 Task: Log work in the project ByteBoost for the issue 'Create a new online platform for online gardening courses with advanced gardening tools and community features' spent time as '5w 5d 9h 41m' and remaining time as '3w 5d 18h 58m' and move to top of backlog. Now add the issue to the epic 'Cloud security compliance'. Log work in the project ByteBoost for the issue 'Implement a new cloud-based payroll management system for a company with advanced payroll processing and reporting features' spent time as '4w 2d 4h 50m' and remaining time as '4w 3d 21h 24m' and move to bottom of backlog. Now add the issue to the epic 'Enterprise resource planning (ERP) system implementation'
Action: Mouse moved to (292, 586)
Screenshot: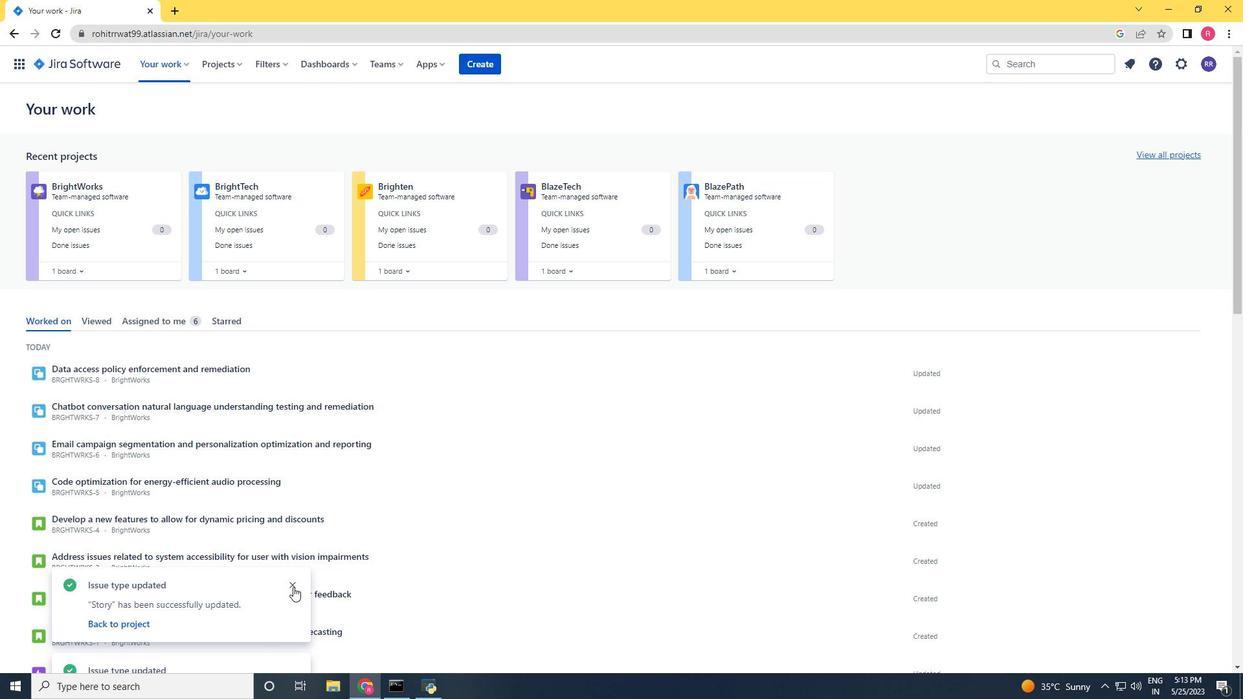 
Action: Mouse pressed left at (292, 586)
Screenshot: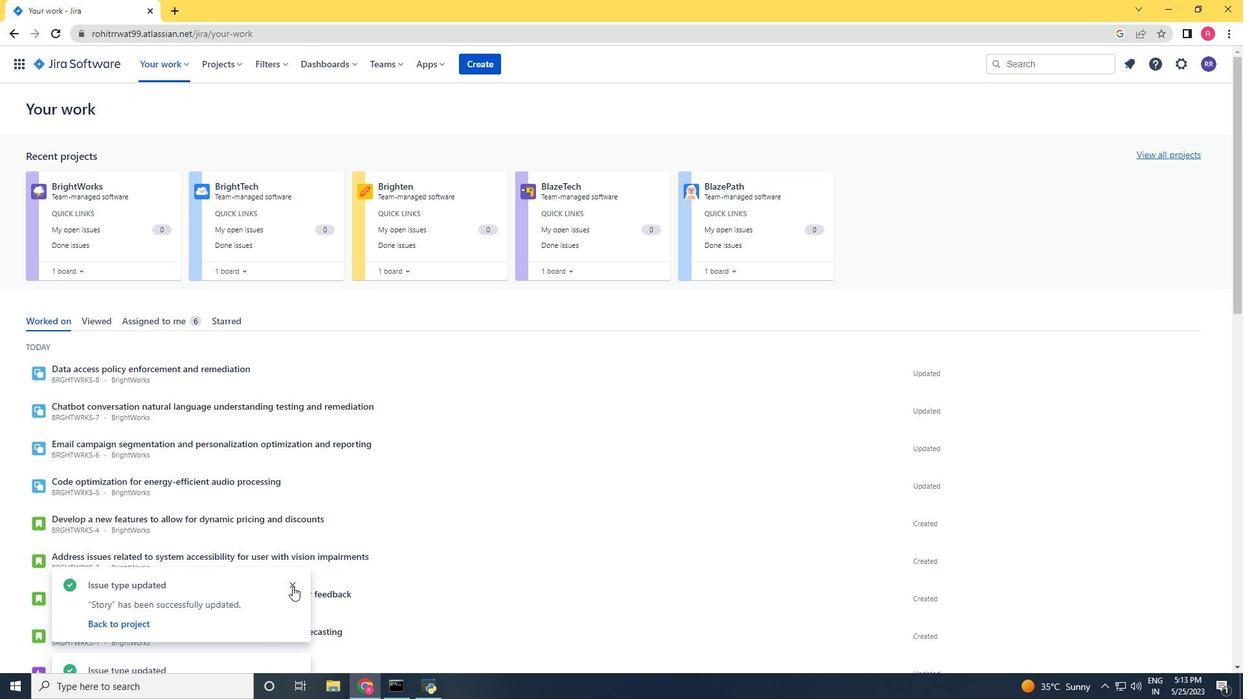 
Action: Mouse moved to (288, 586)
Screenshot: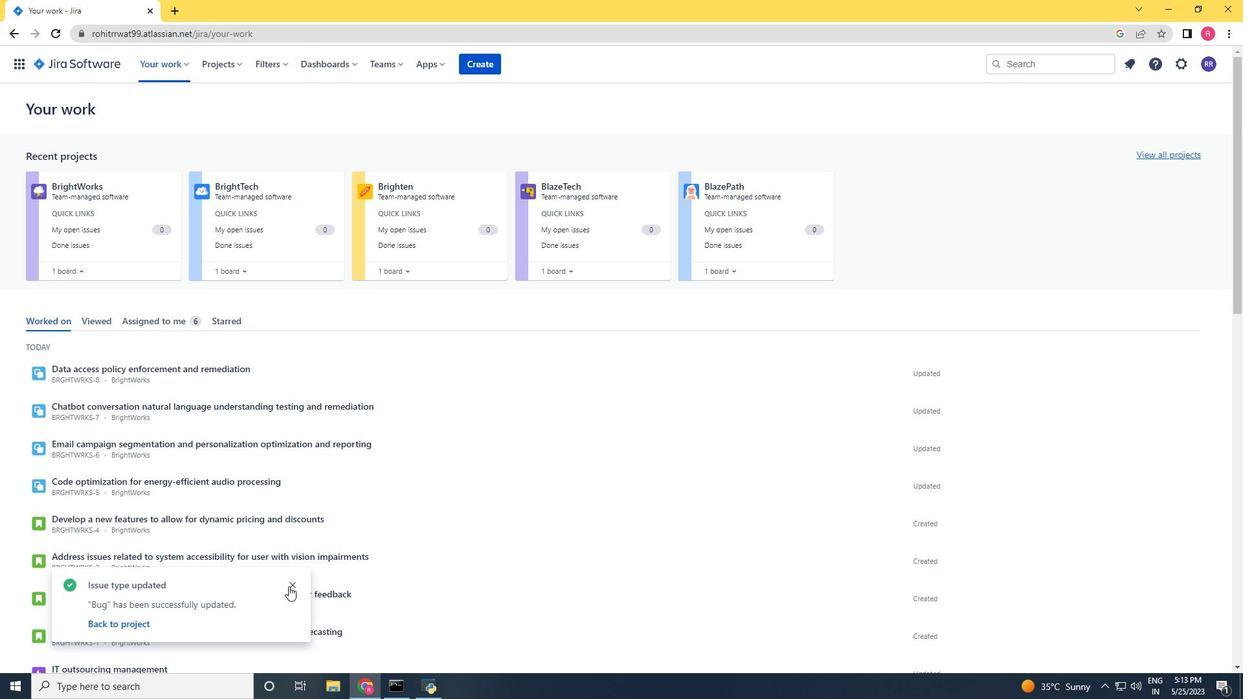 
Action: Mouse pressed left at (288, 586)
Screenshot: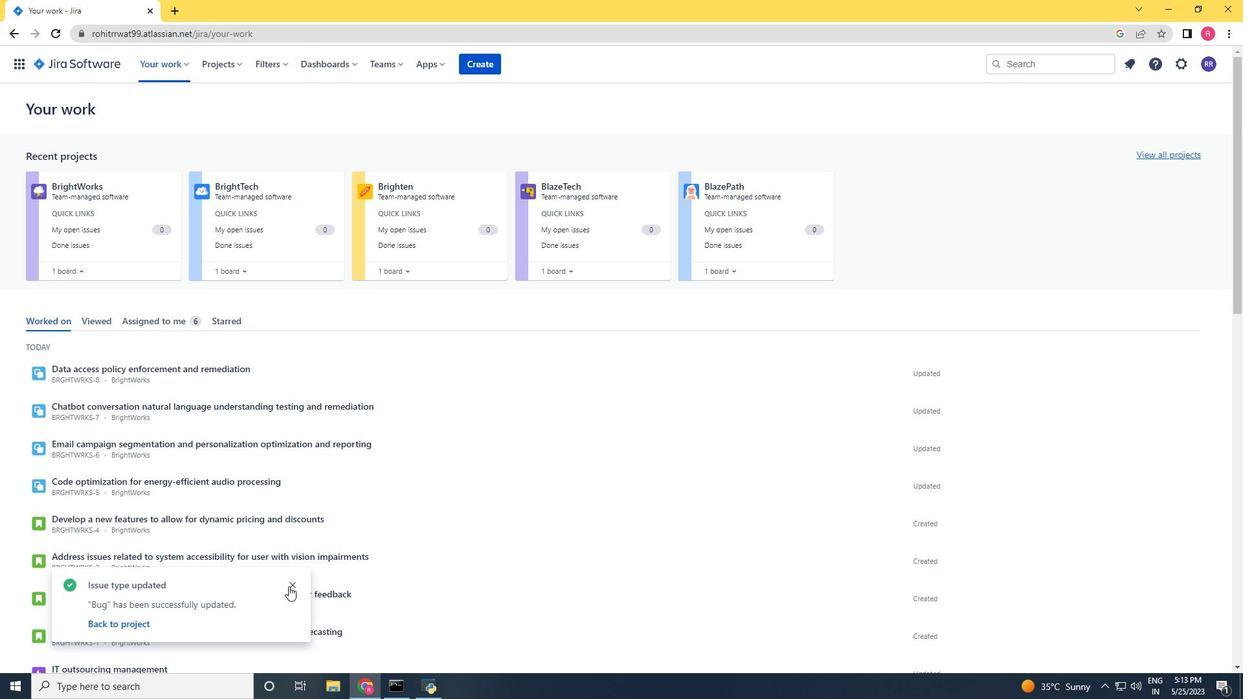 
Action: Mouse moved to (235, 68)
Screenshot: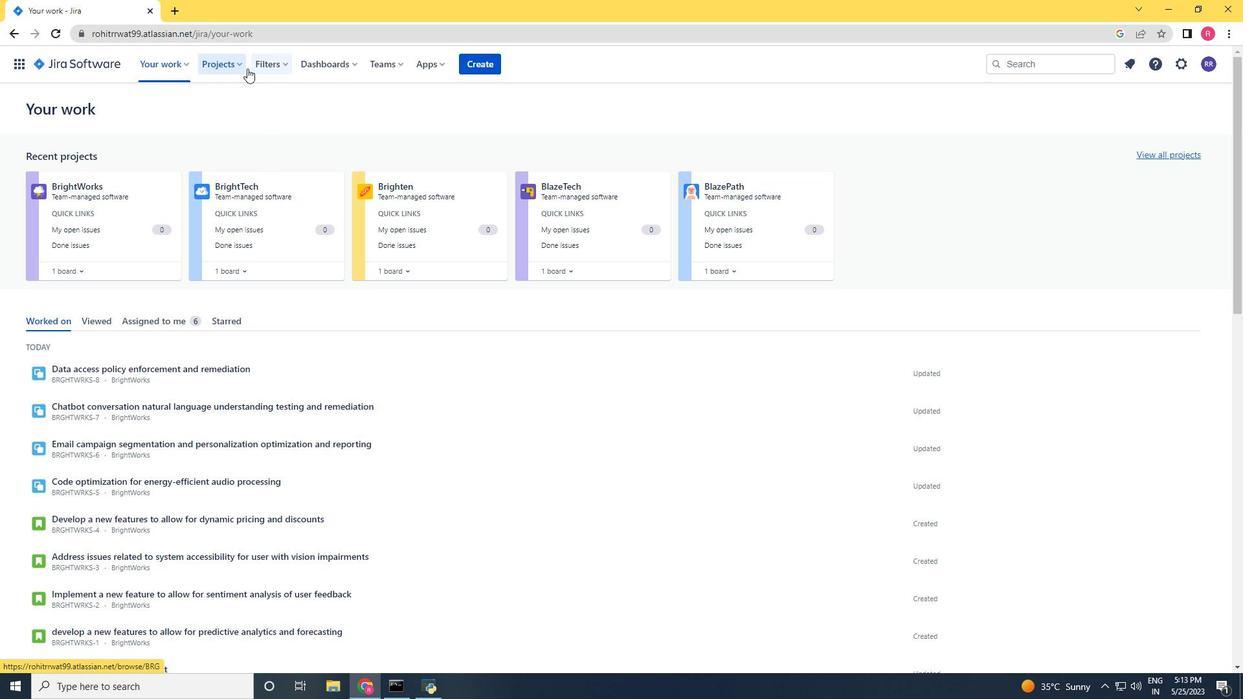 
Action: Mouse pressed left at (235, 68)
Screenshot: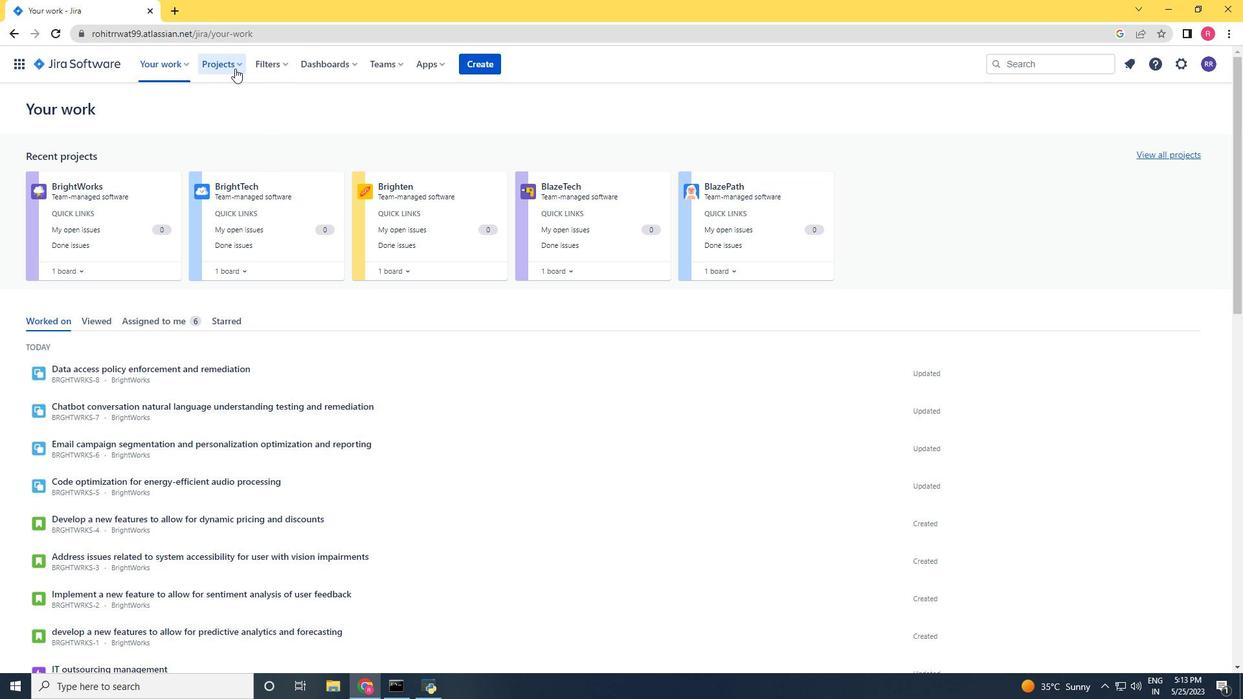
Action: Mouse moved to (250, 135)
Screenshot: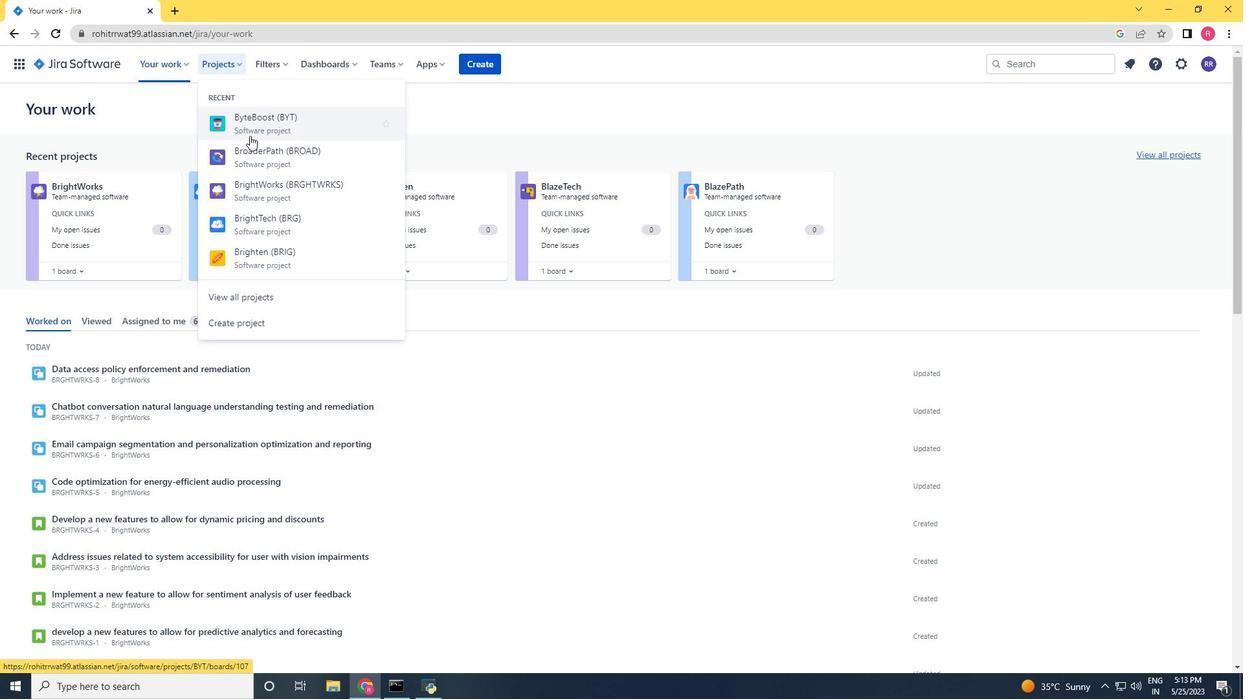 
Action: Mouse pressed left at (250, 135)
Screenshot: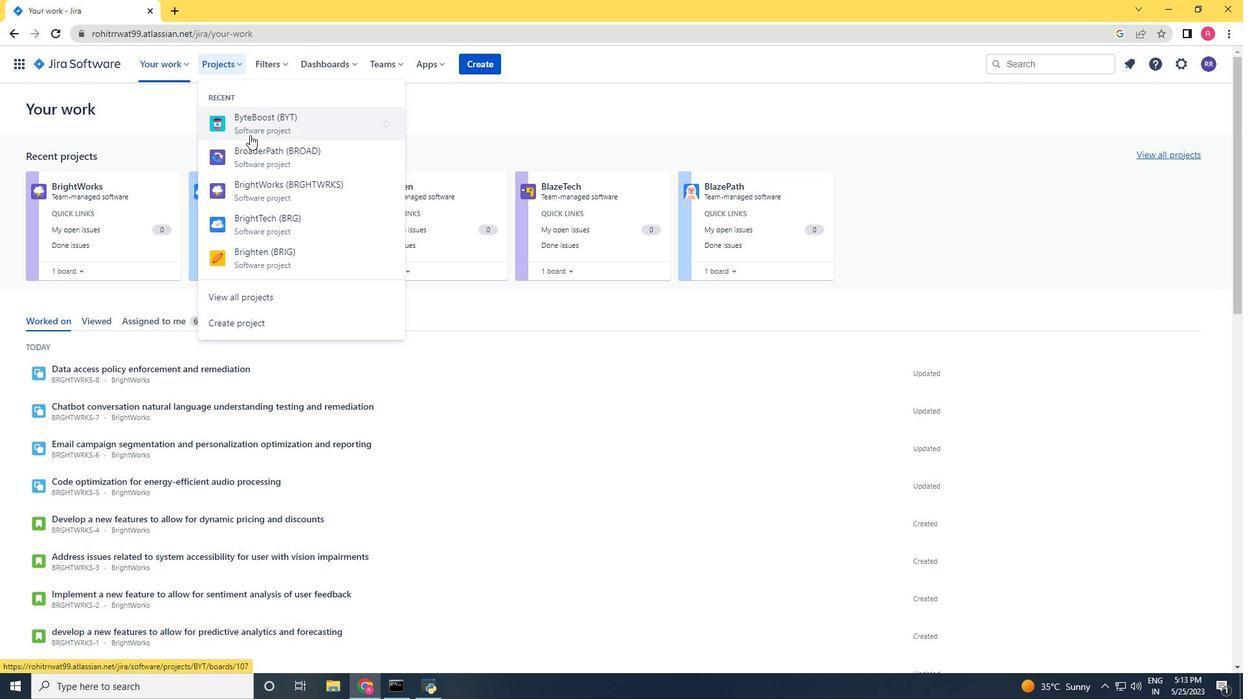 
Action: Mouse moved to (73, 193)
Screenshot: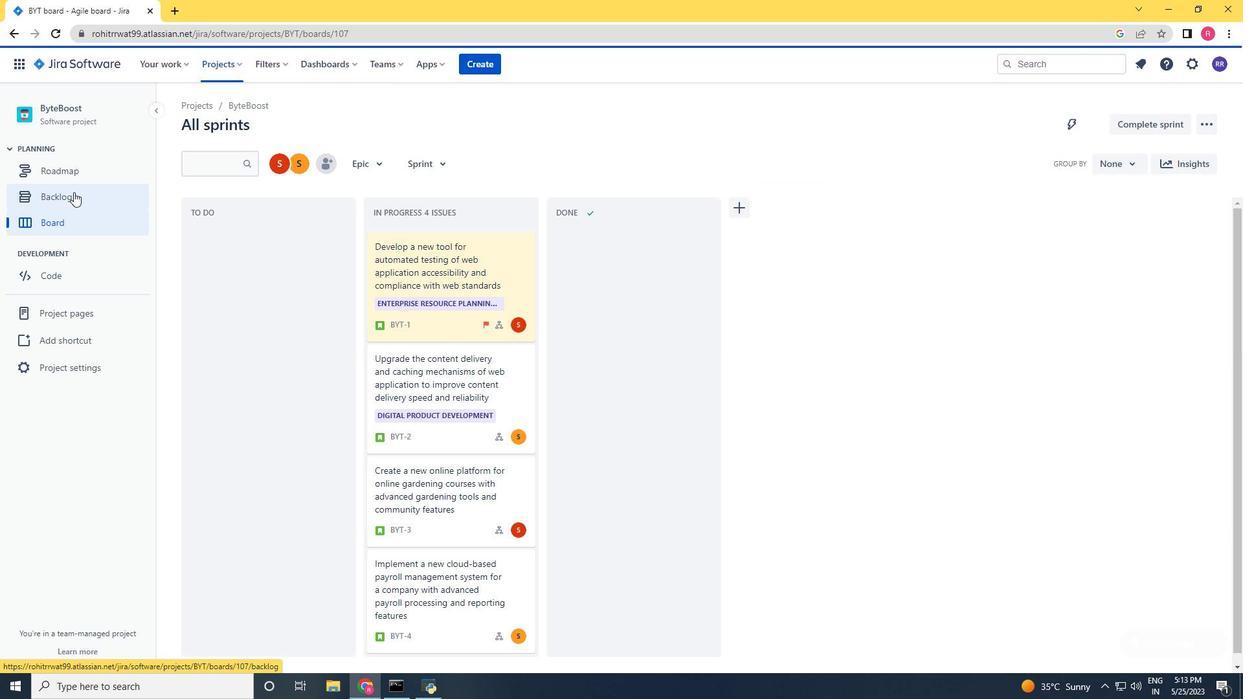 
Action: Mouse pressed left at (73, 193)
Screenshot: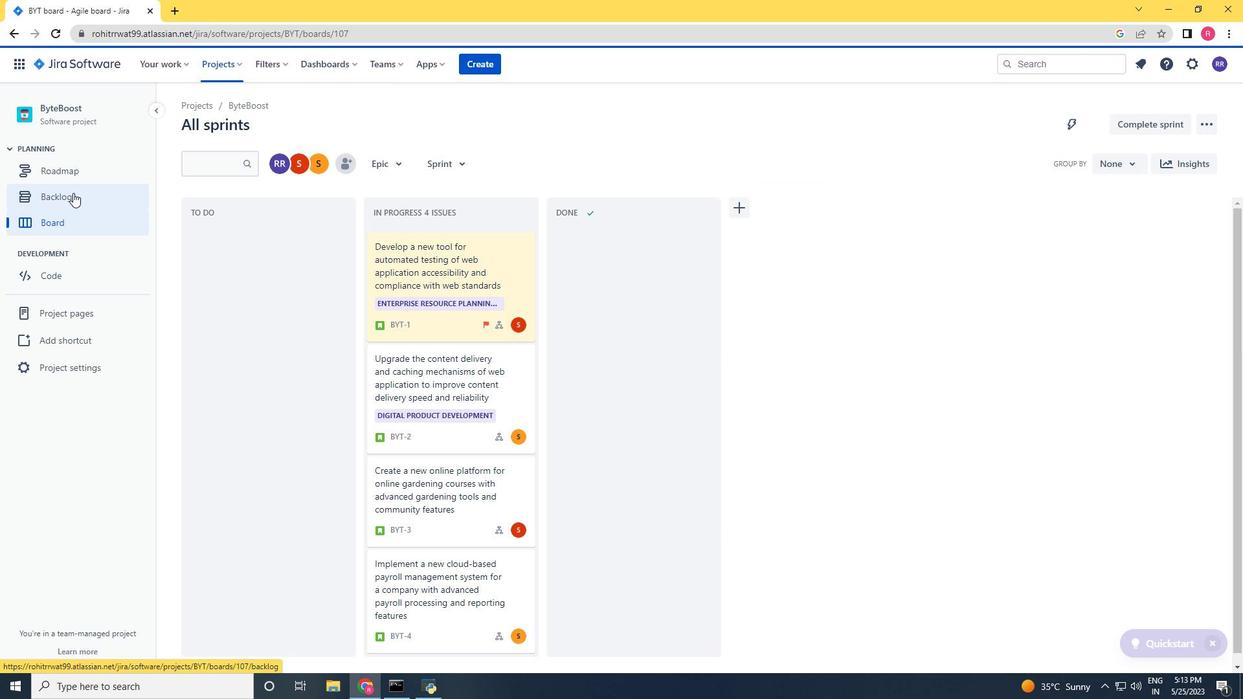
Action: Mouse moved to (980, 457)
Screenshot: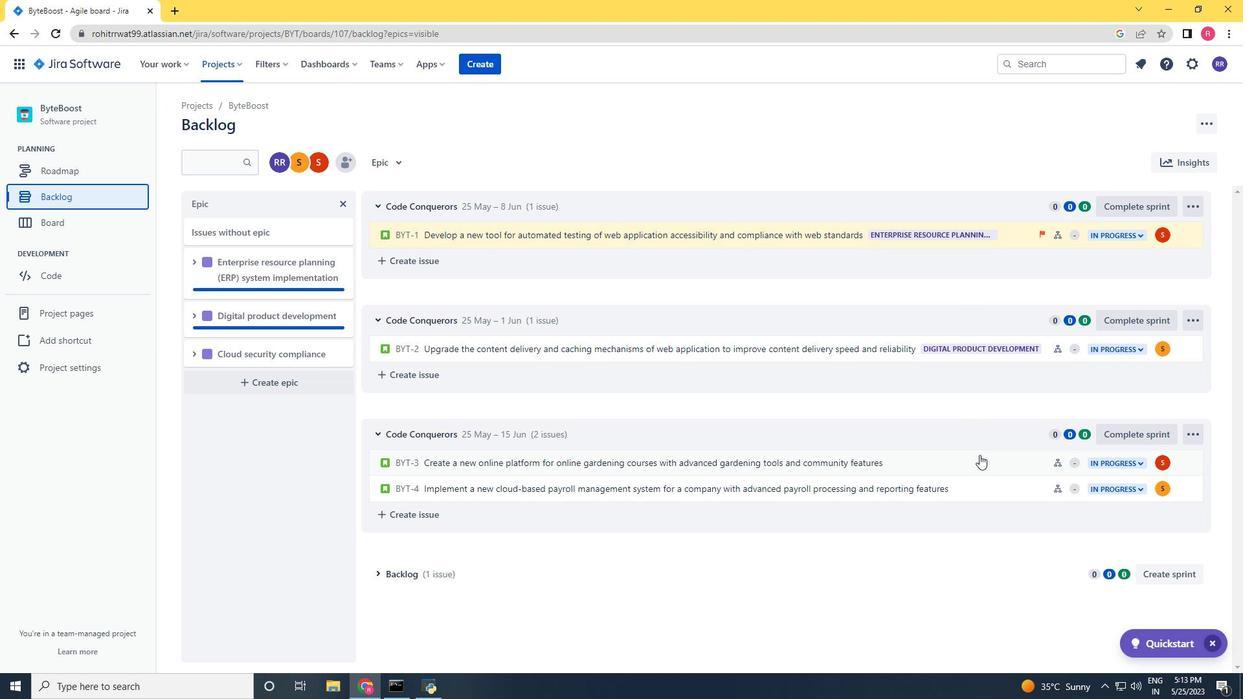 
Action: Mouse pressed left at (980, 457)
Screenshot: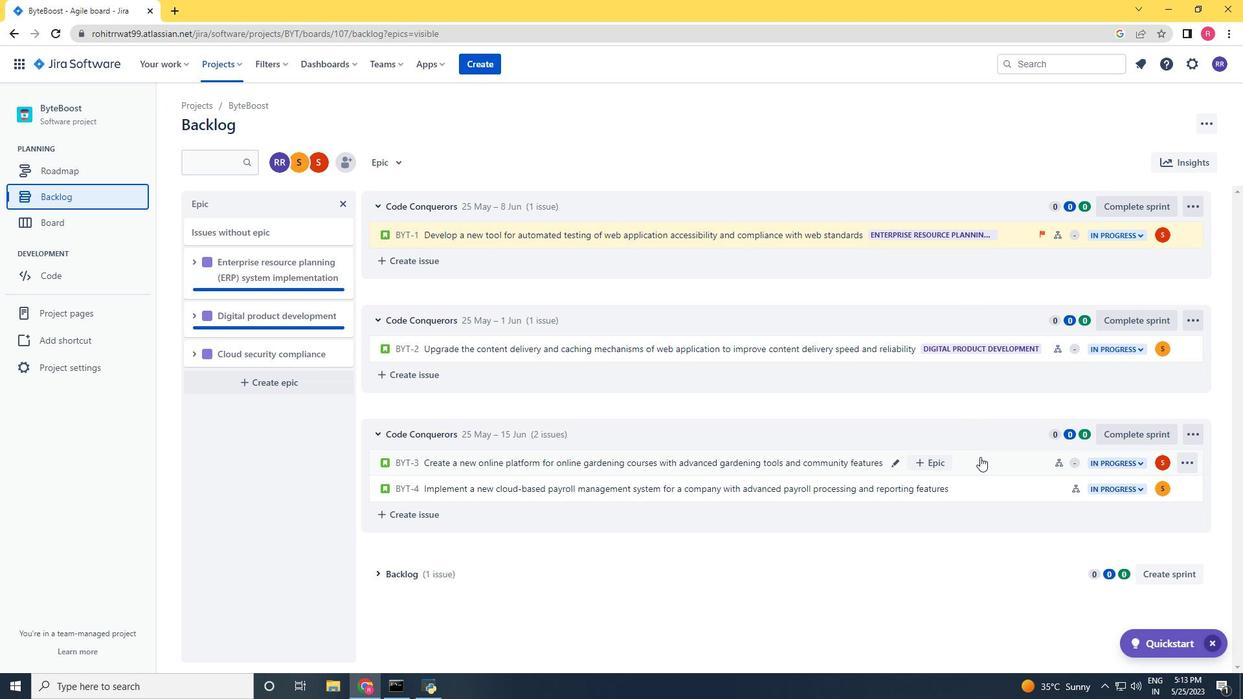 
Action: Mouse moved to (1188, 195)
Screenshot: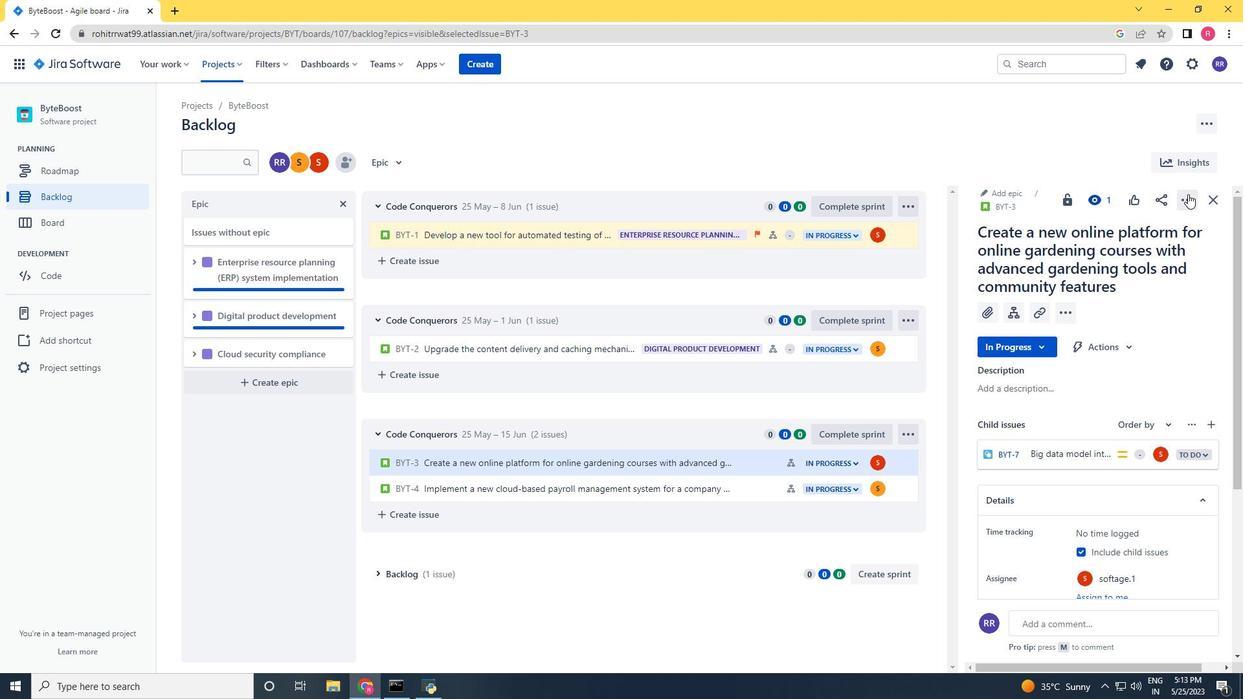 
Action: Mouse pressed left at (1188, 195)
Screenshot: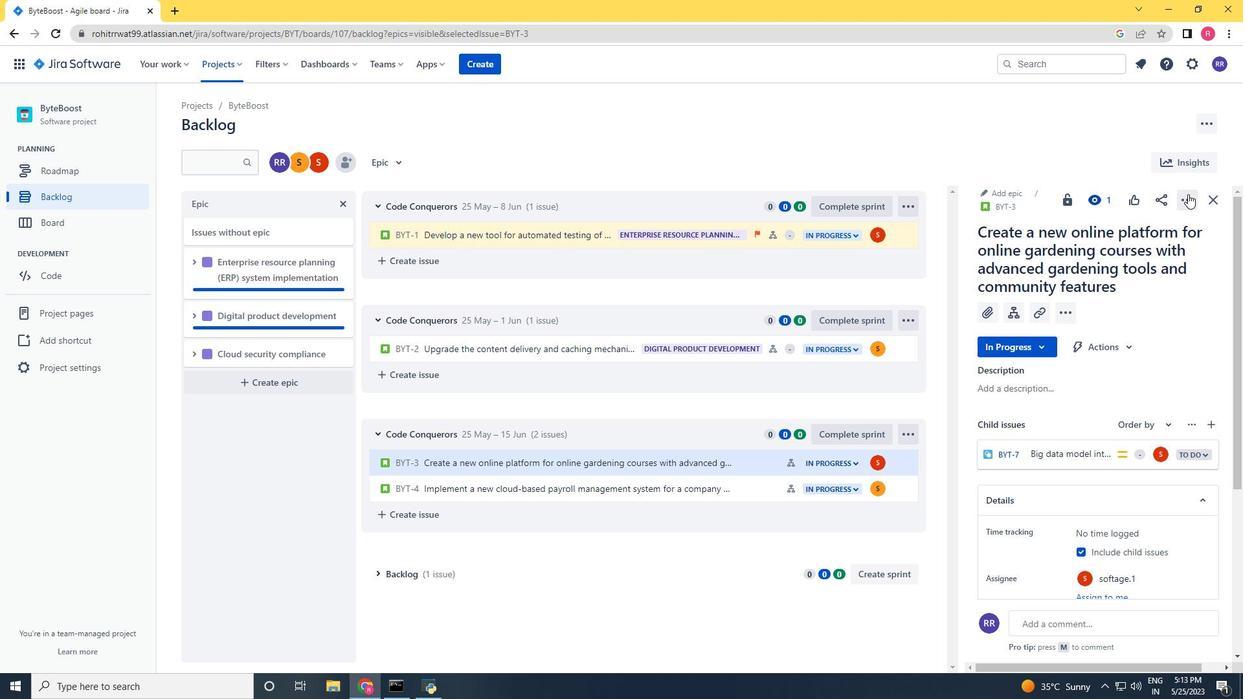 
Action: Mouse moved to (1108, 242)
Screenshot: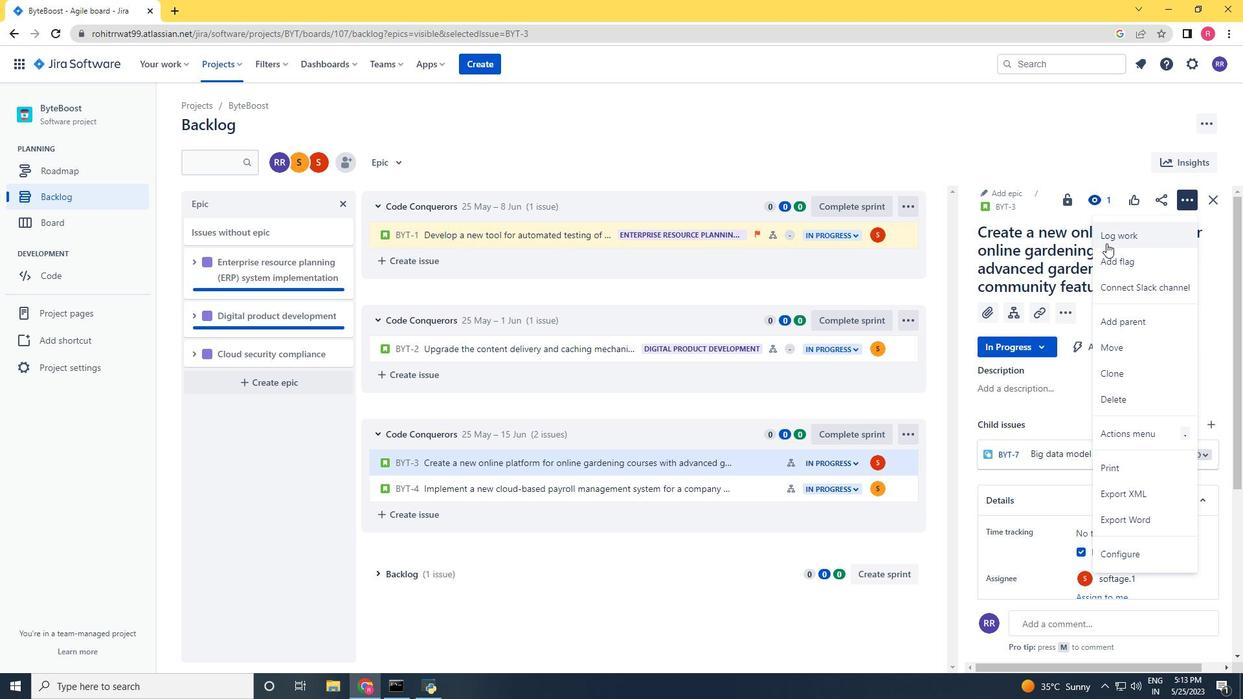 
Action: Mouse pressed left at (1108, 242)
Screenshot: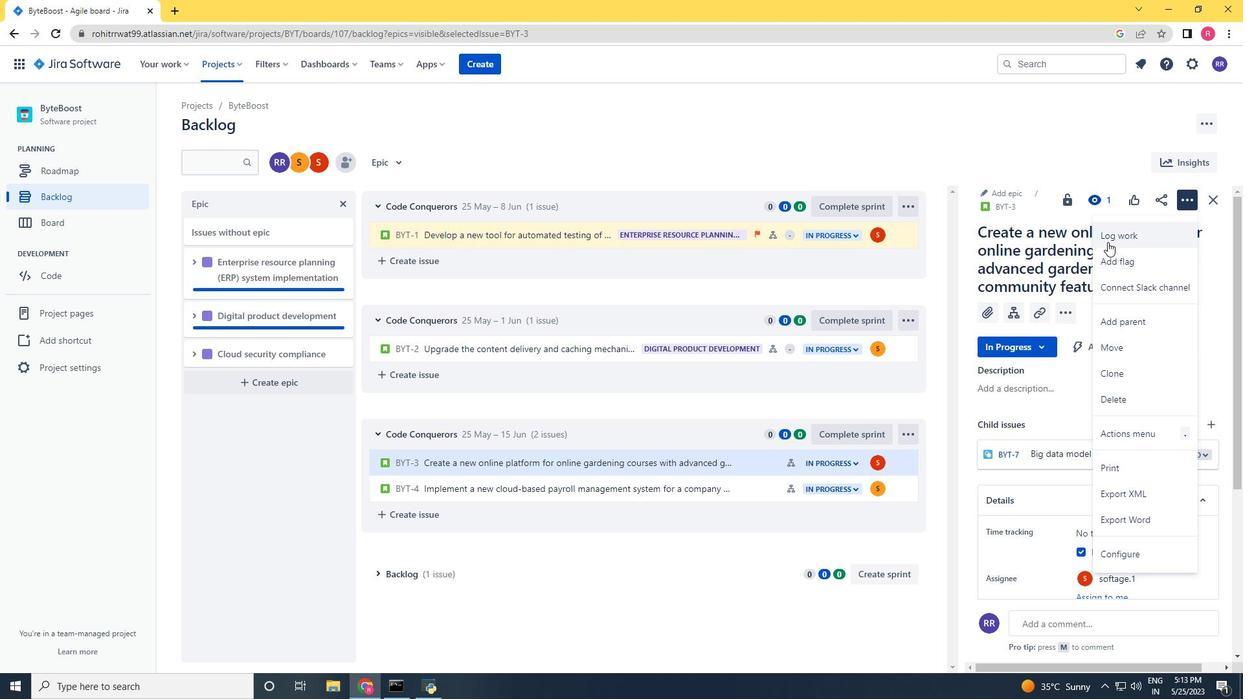 
Action: Mouse moved to (1109, 241)
Screenshot: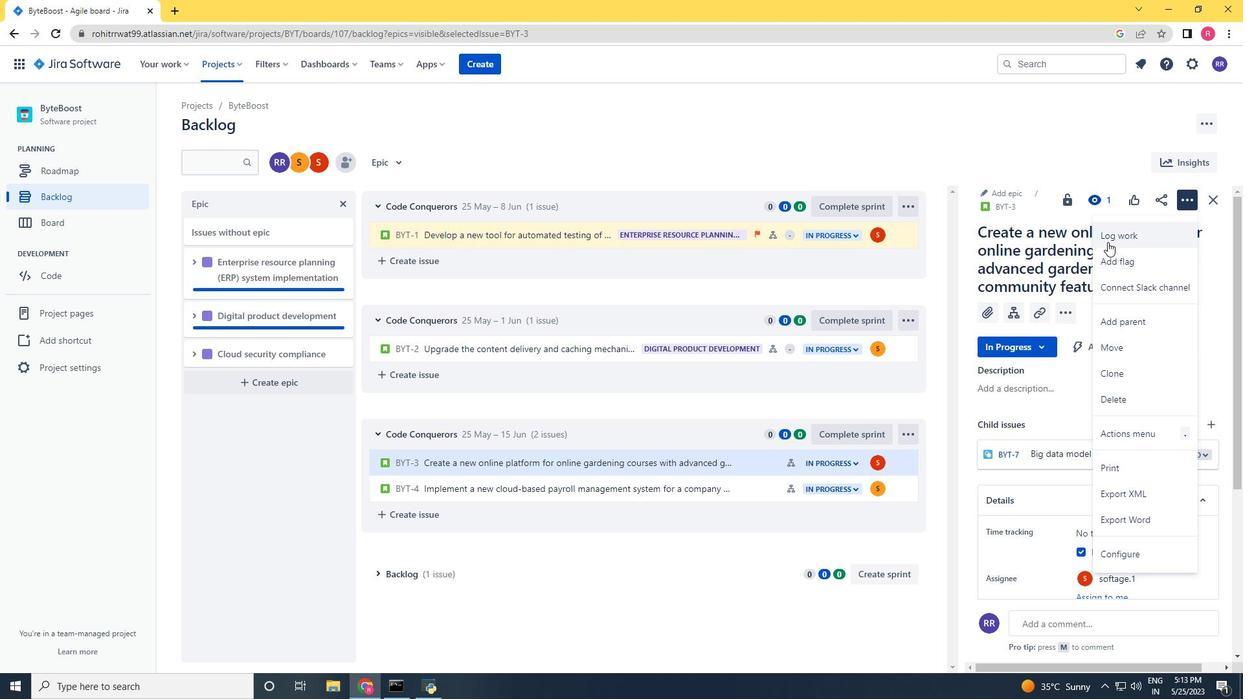 
Action: Key pressed 5w<Key.space>5d<Key.space>9h<Key.space>41m<Key.tab>3w<Key.space><Key.space>5d<Key.space>18h<Key.space>58m
Screenshot: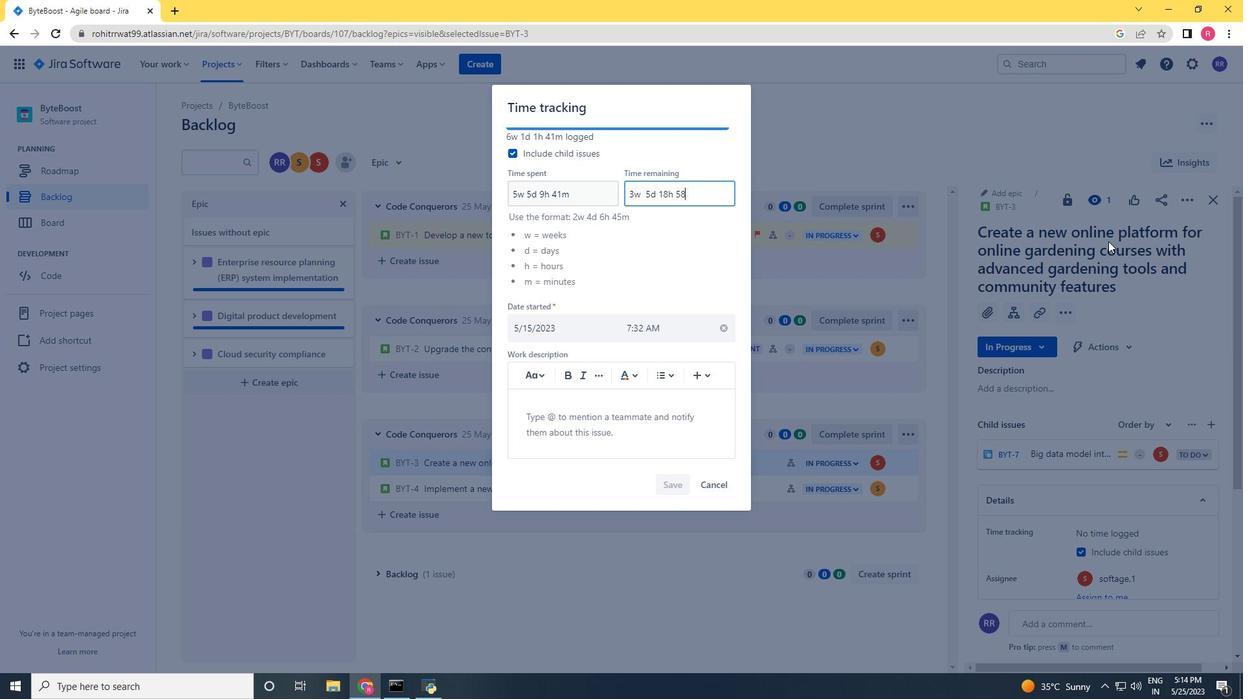 
Action: Mouse moved to (645, 195)
Screenshot: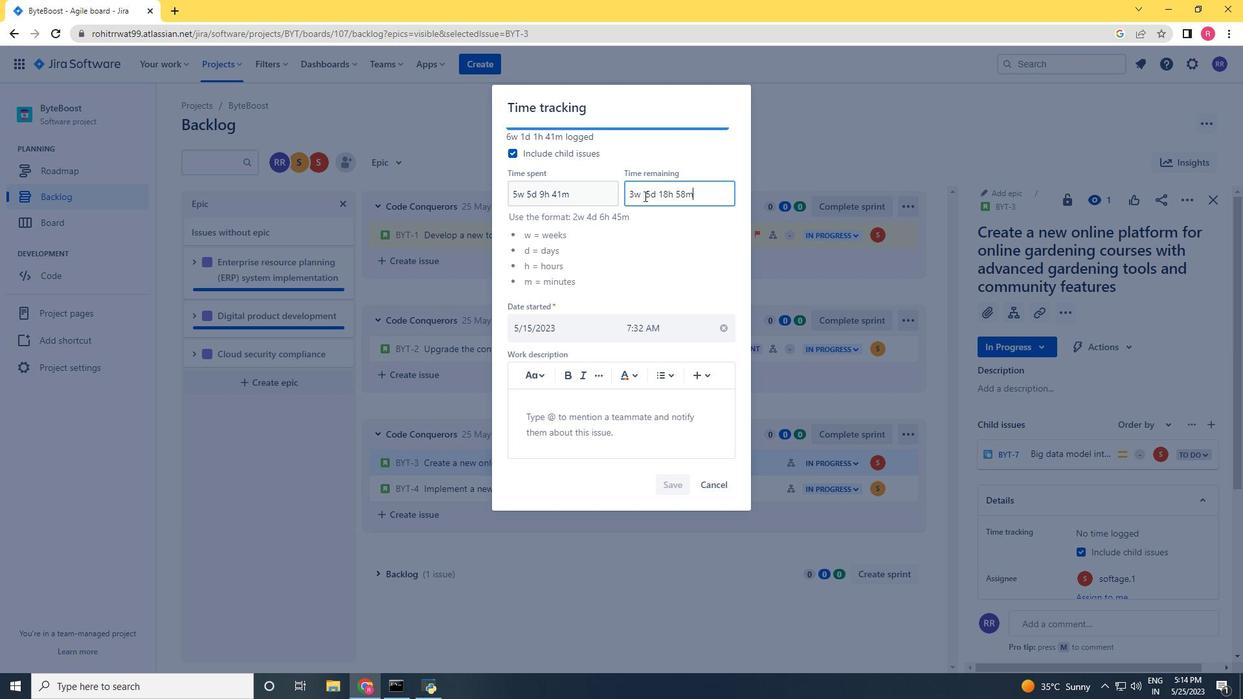 
Action: Mouse pressed left at (645, 195)
Screenshot: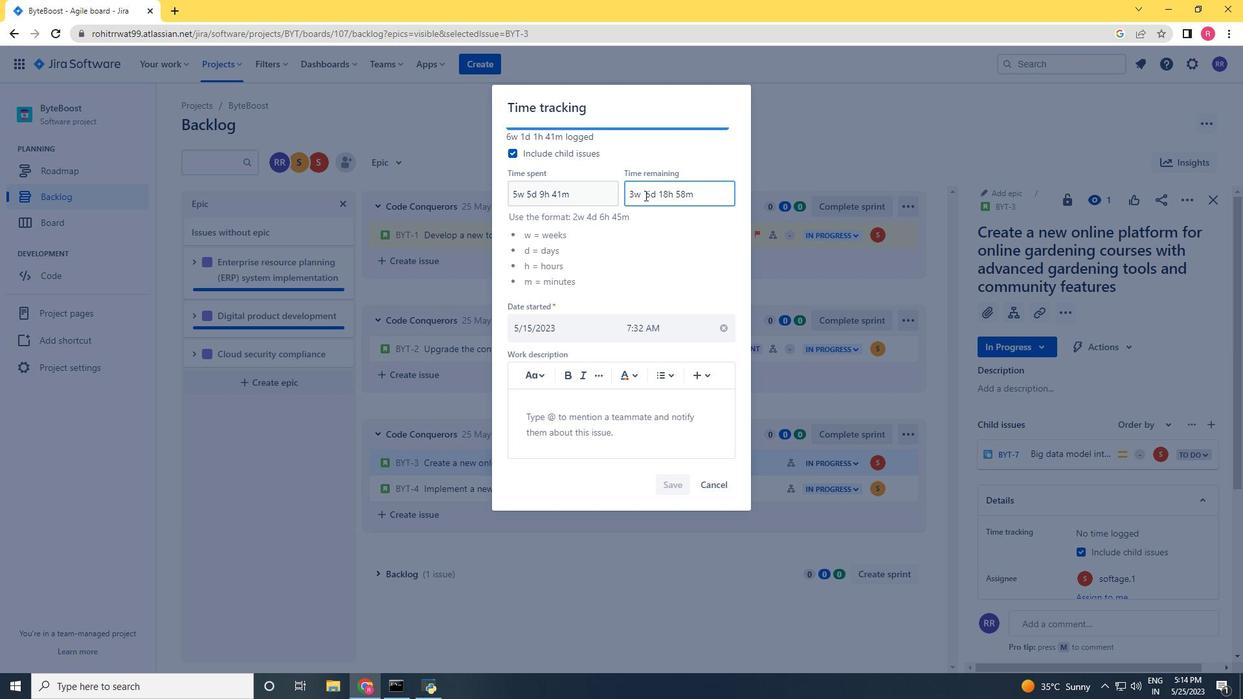 
Action: Key pressed <Key.backspace>
Screenshot: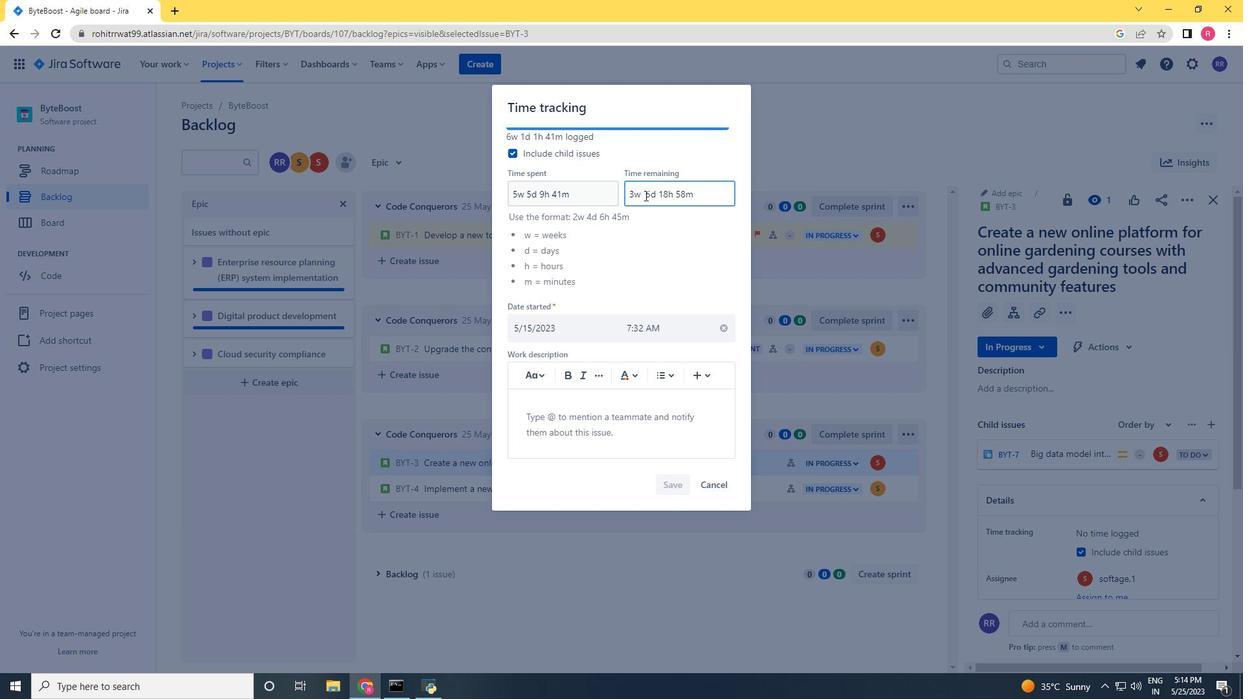
Action: Mouse moved to (664, 488)
Screenshot: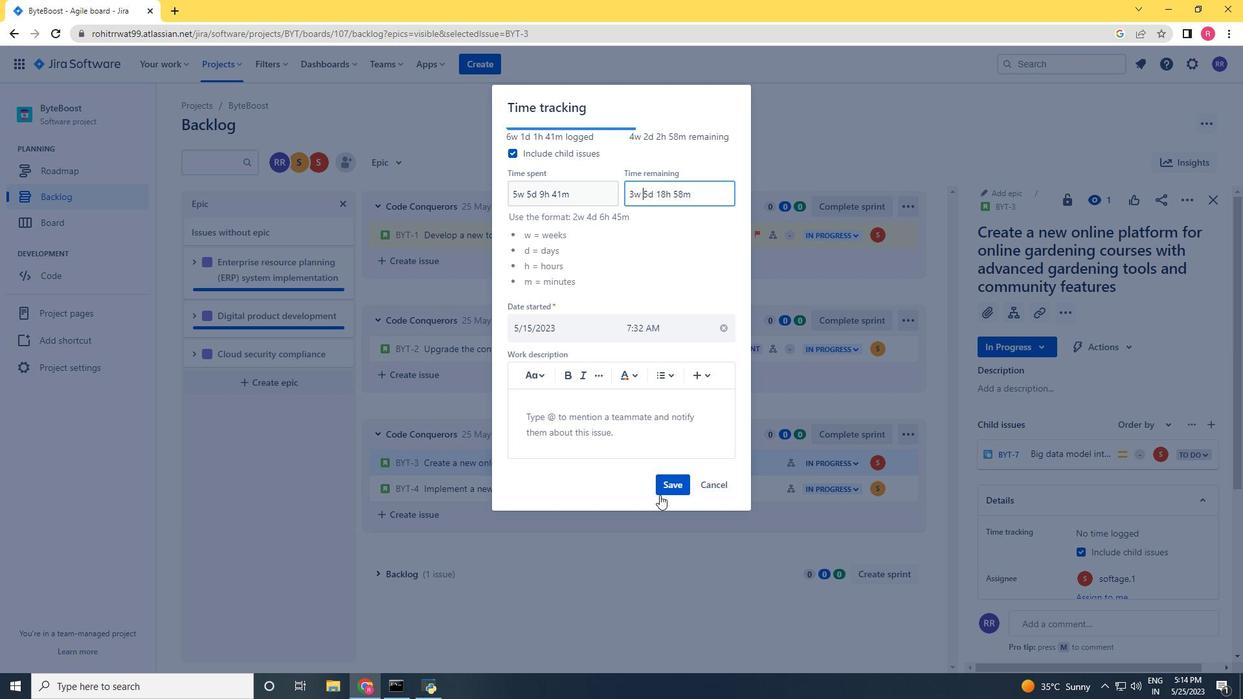 
Action: Mouse pressed left at (664, 488)
Screenshot: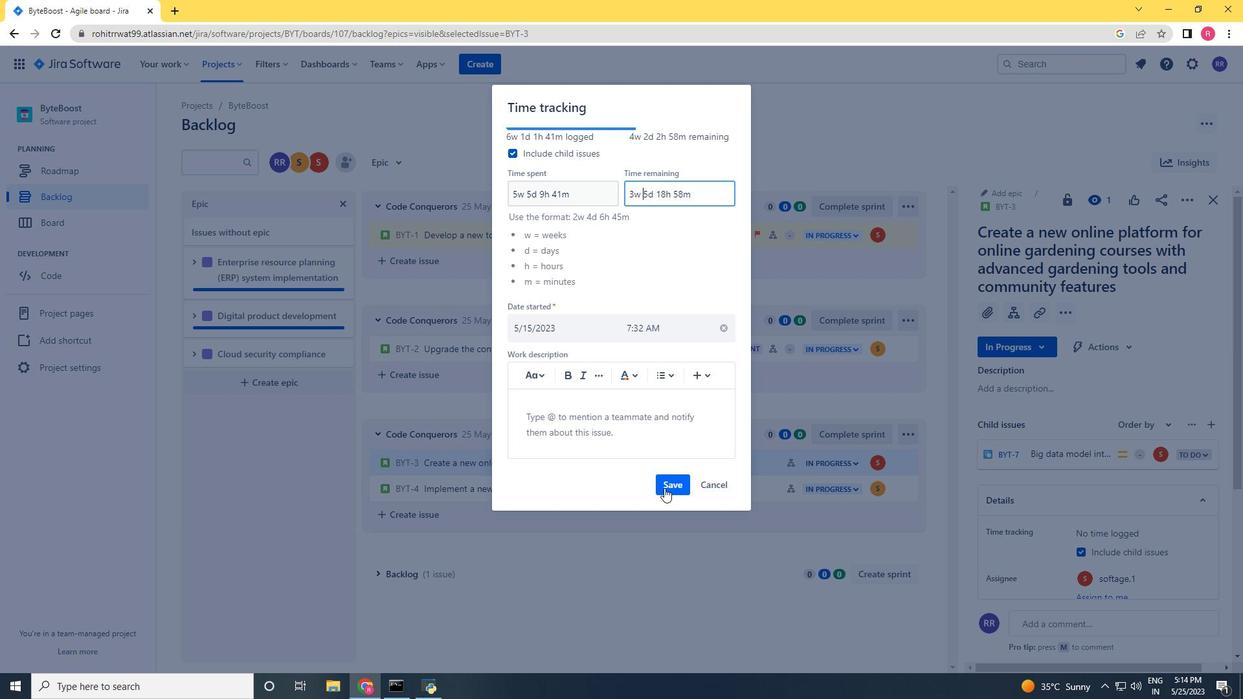 
Action: Mouse moved to (907, 464)
Screenshot: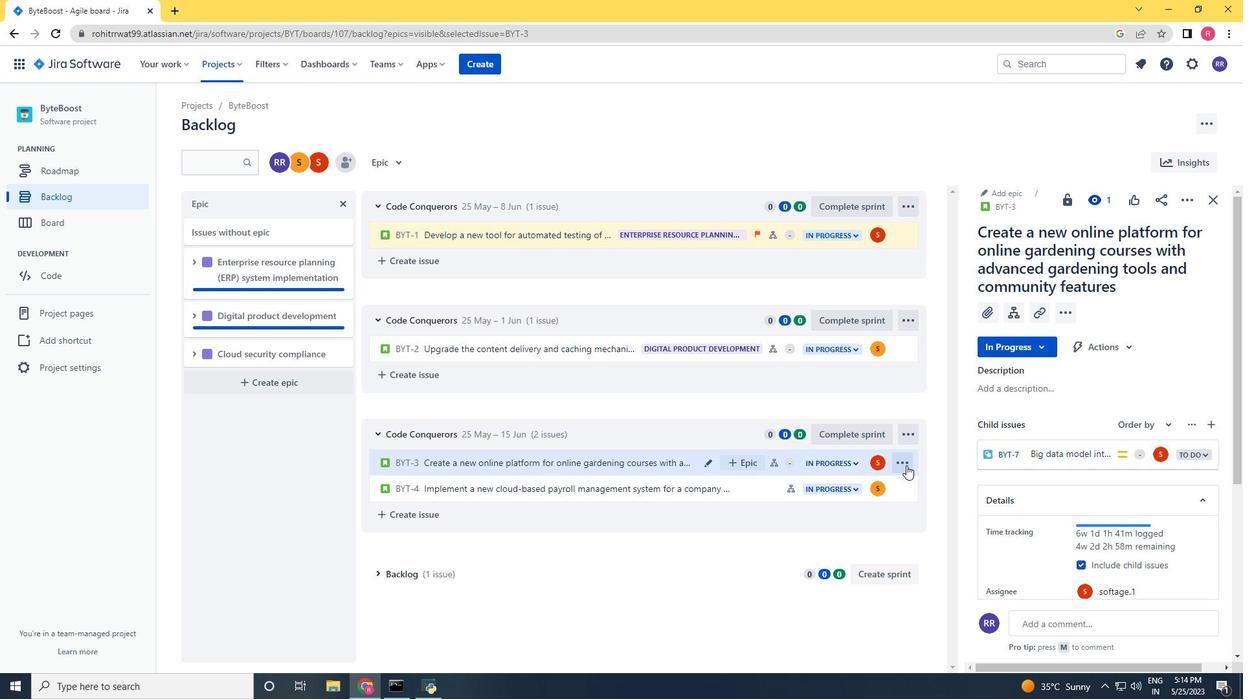 
Action: Mouse pressed left at (907, 464)
Screenshot: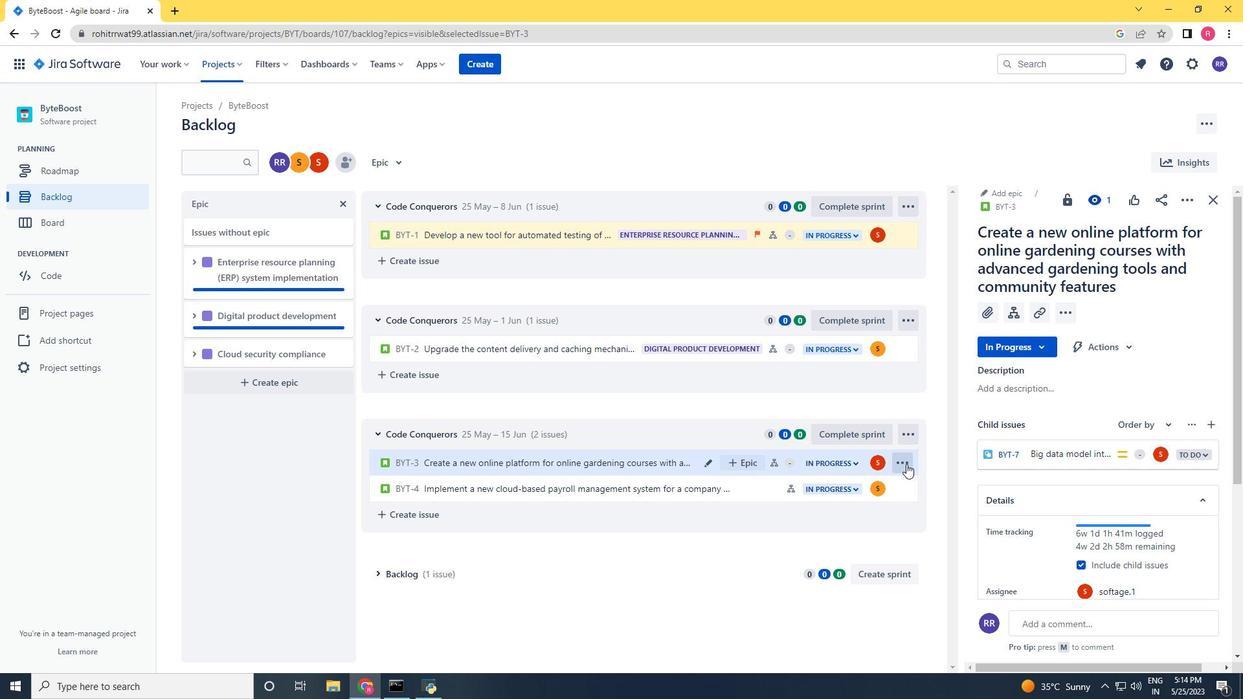 
Action: Mouse moved to (873, 415)
Screenshot: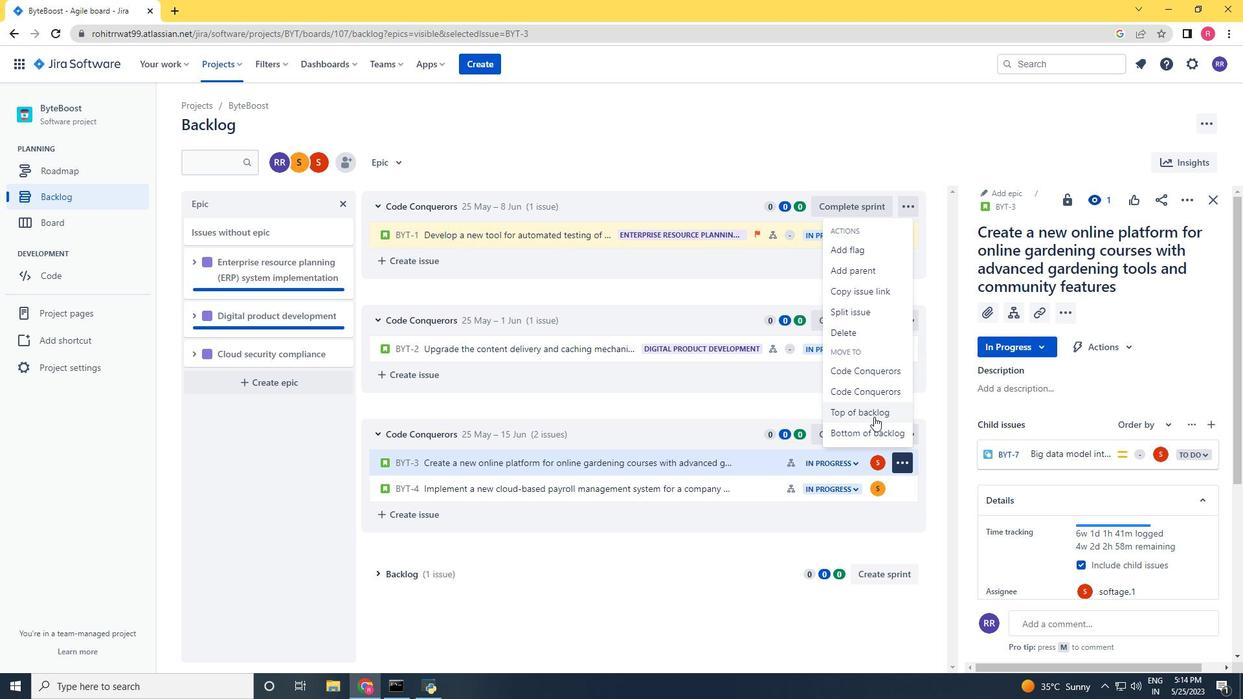 
Action: Mouse pressed left at (873, 415)
Screenshot: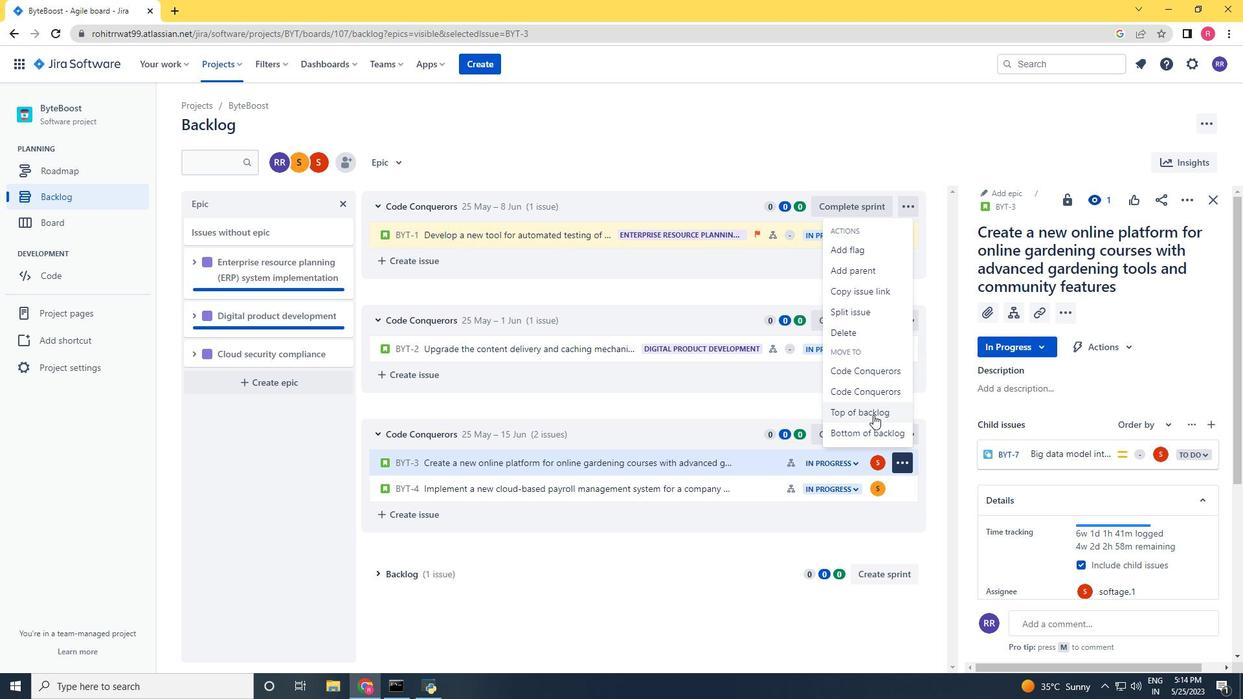 
Action: Mouse moved to (654, 207)
Screenshot: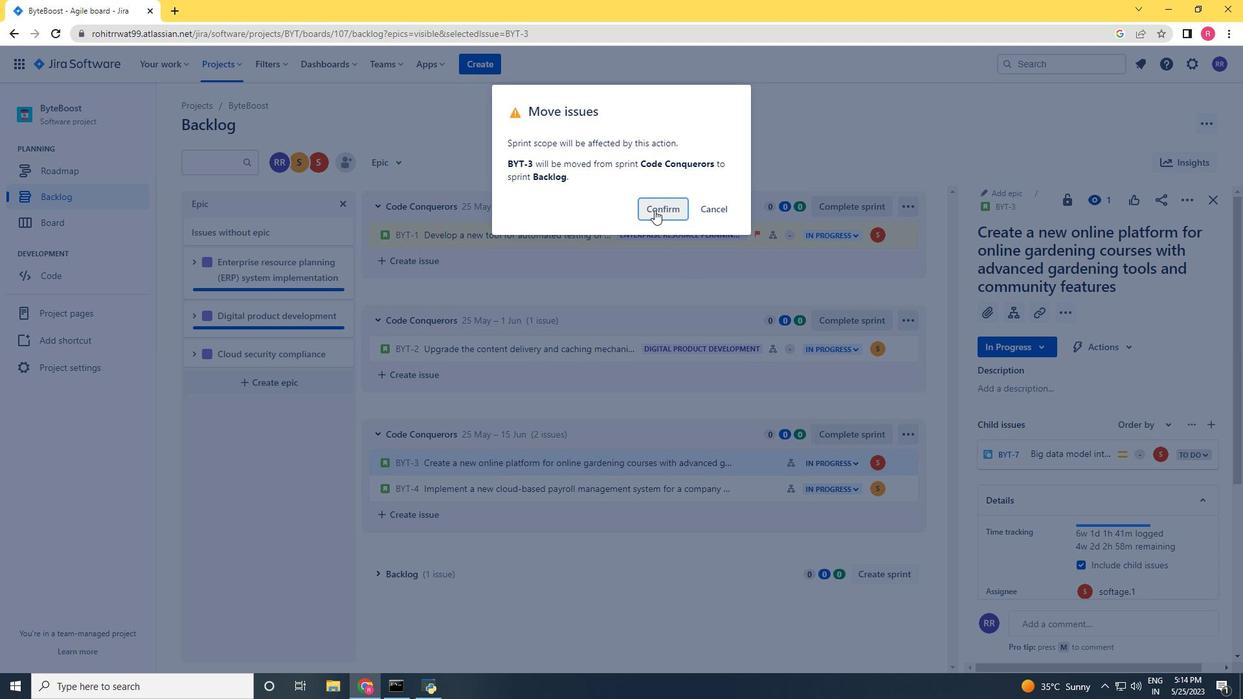 
Action: Mouse pressed left at (654, 207)
Screenshot: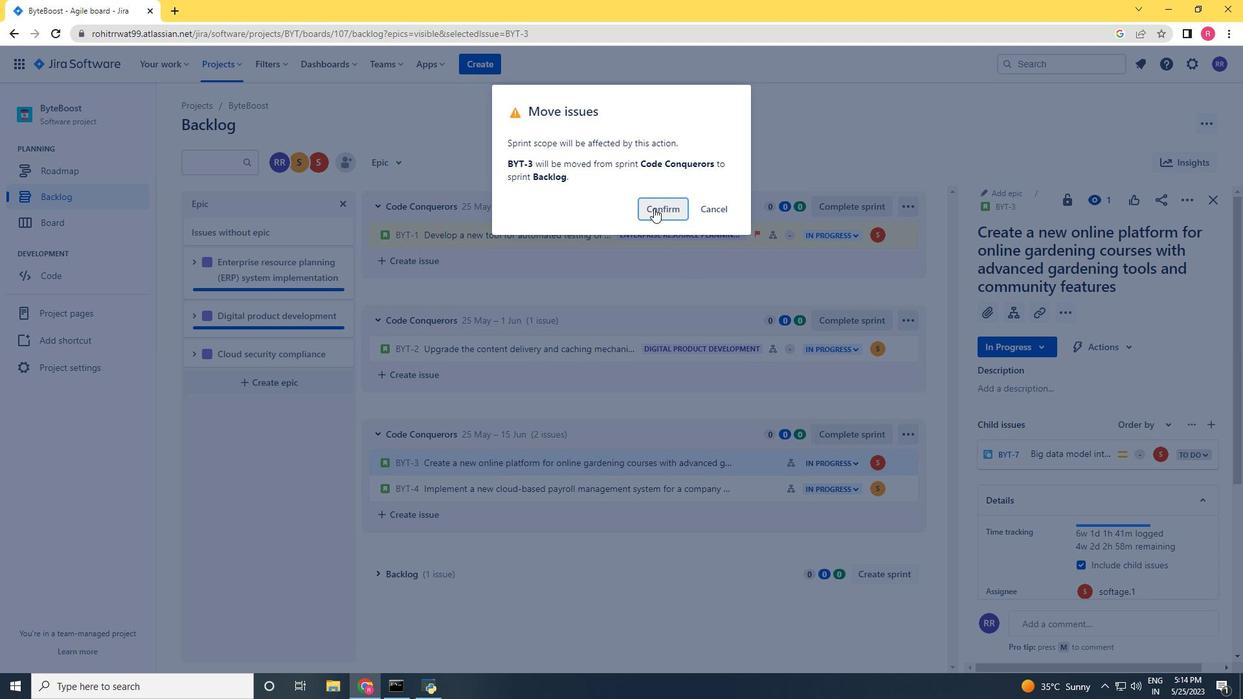
Action: Mouse moved to (893, 530)
Screenshot: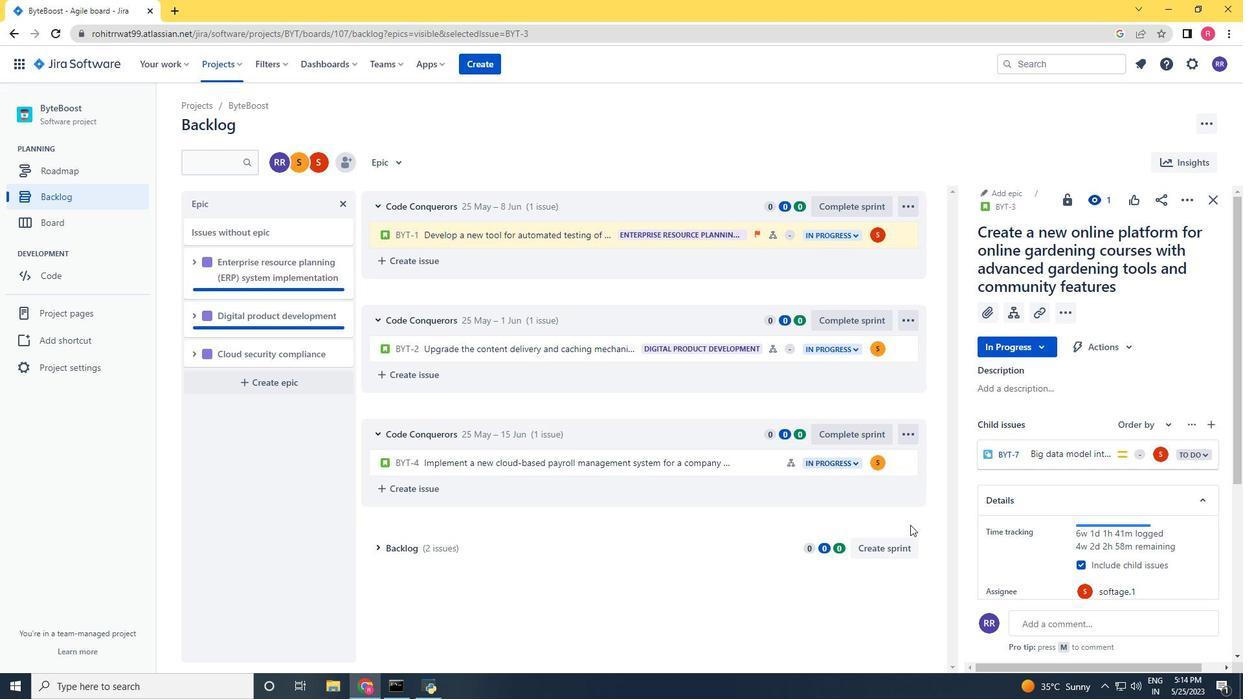 
Action: Mouse scrolled (893, 529) with delta (0, 0)
Screenshot: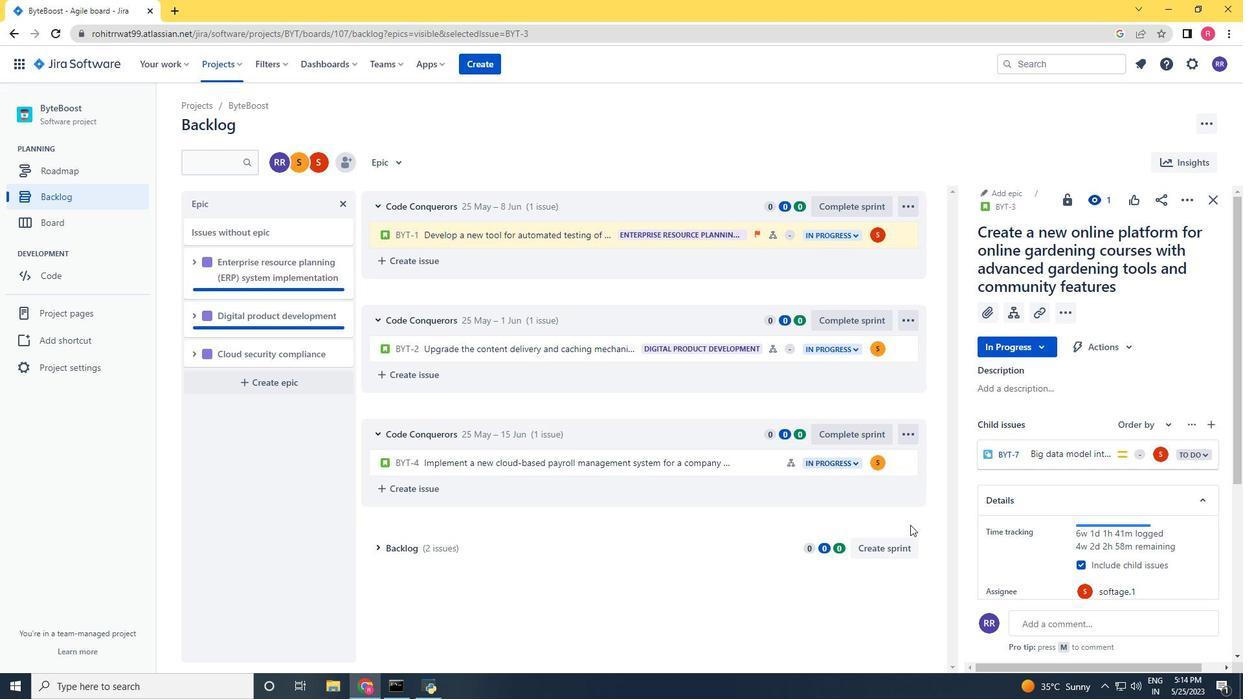 
Action: Mouse moved to (885, 533)
Screenshot: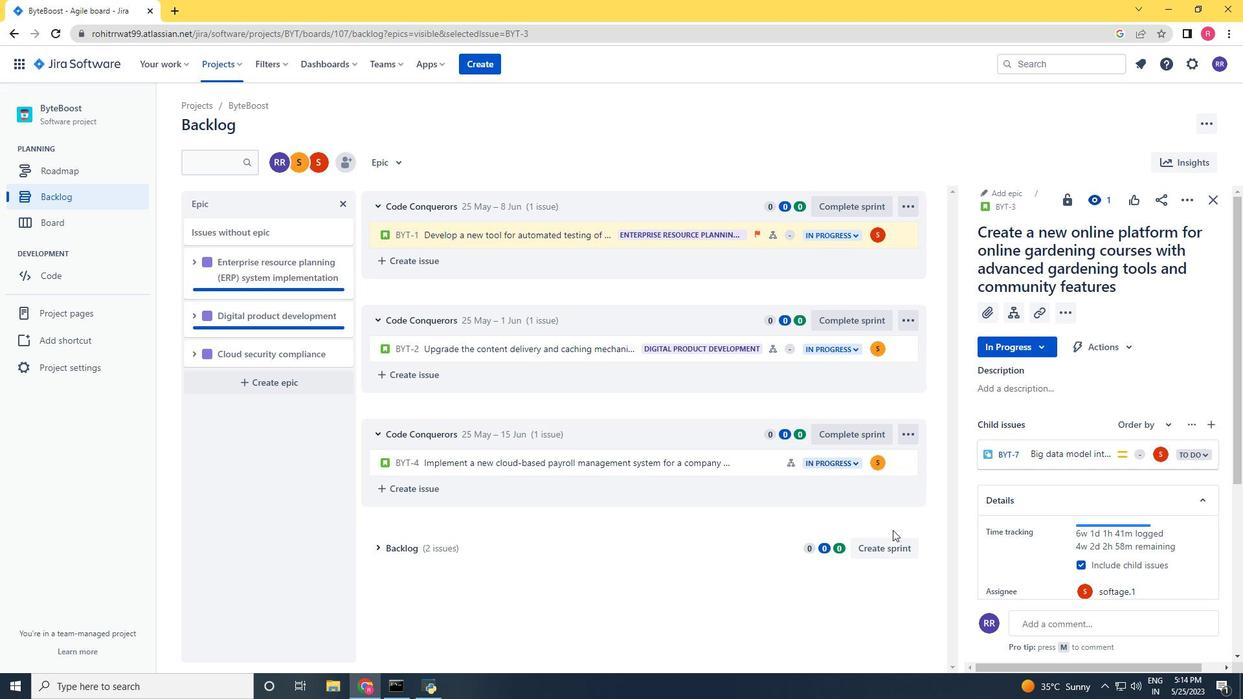 
Action: Mouse scrolled (885, 532) with delta (0, 0)
Screenshot: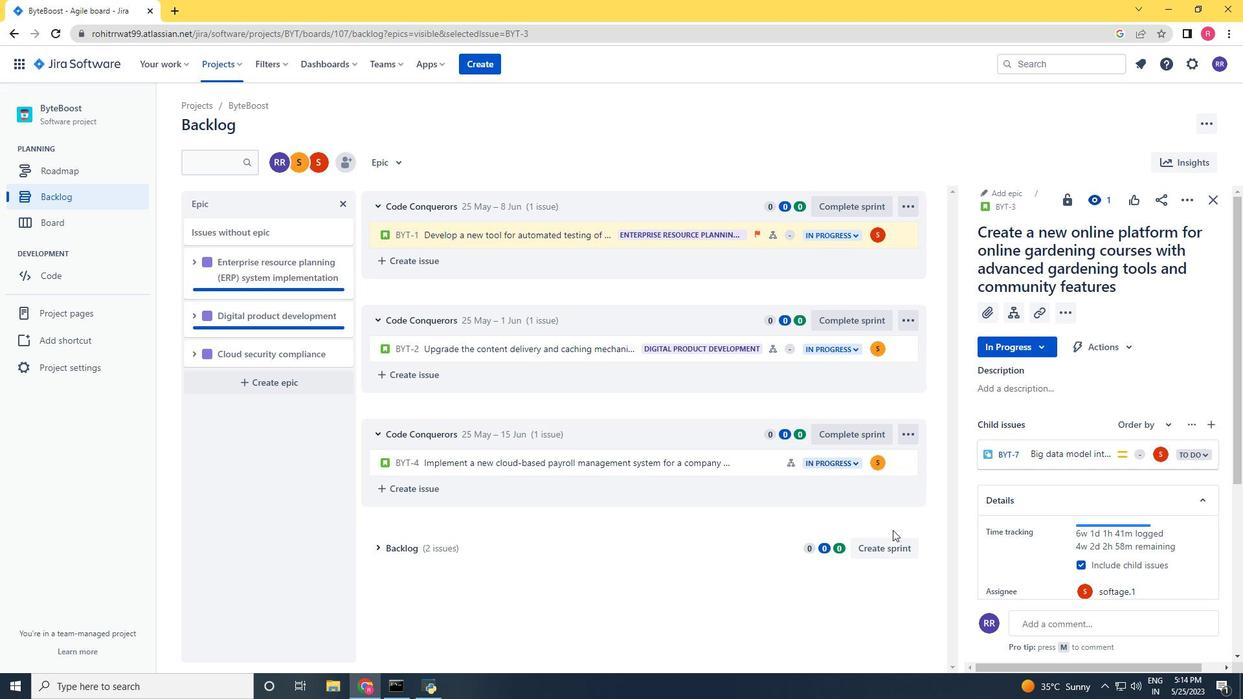 
Action: Mouse moved to (873, 536)
Screenshot: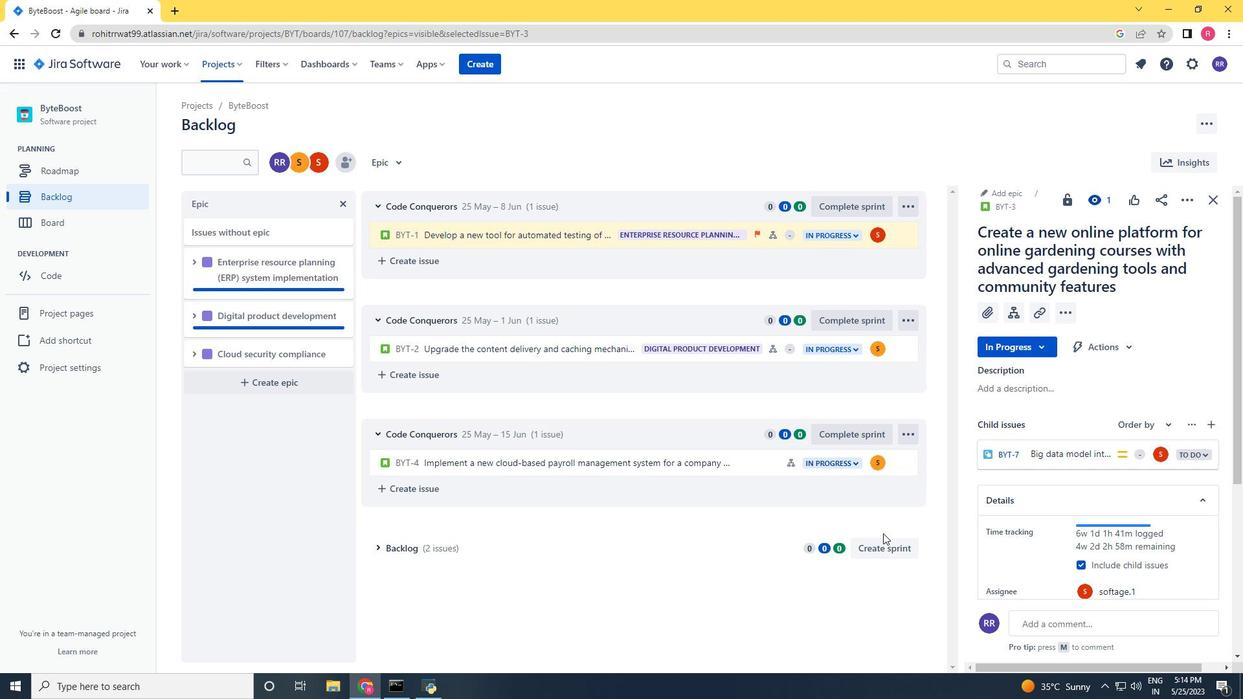 
Action: Mouse scrolled (873, 535) with delta (0, 0)
Screenshot: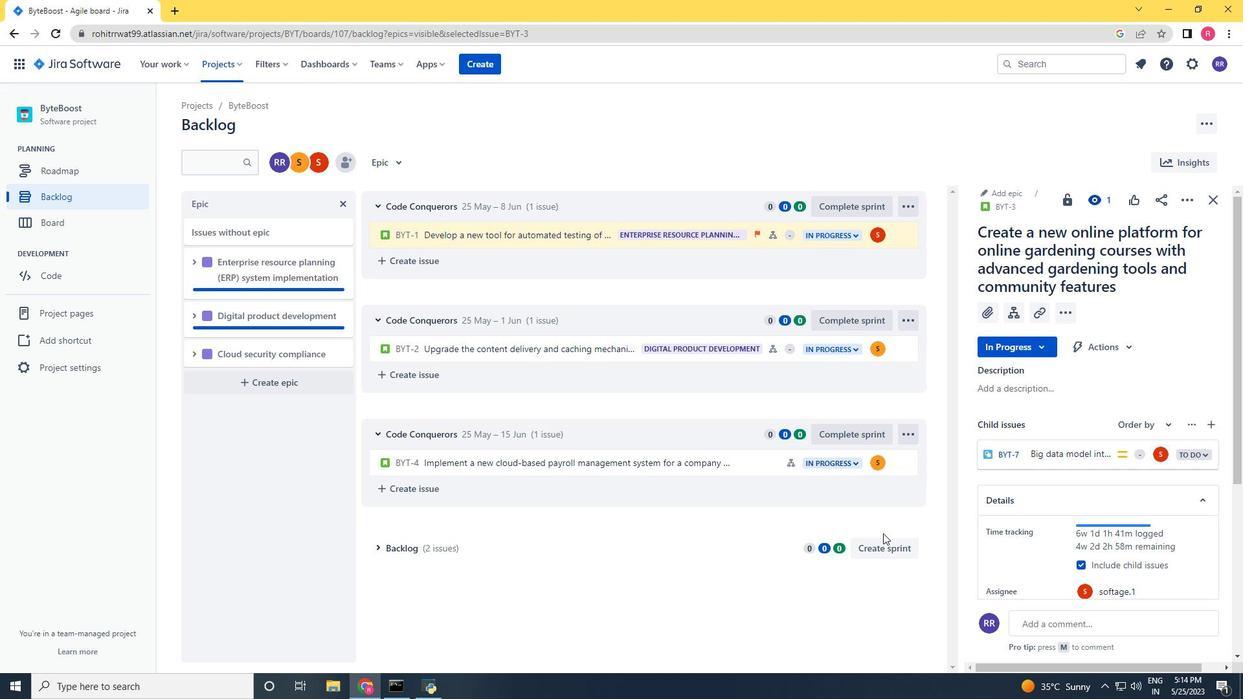
Action: Mouse moved to (697, 608)
Screenshot: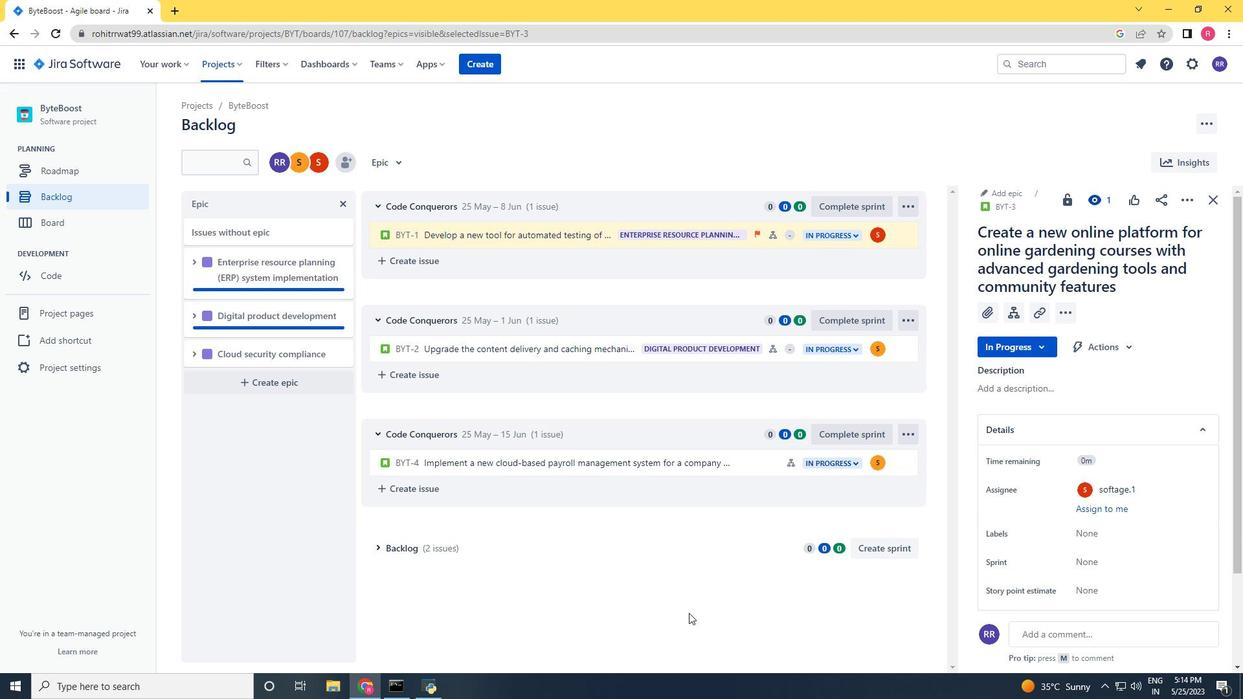 
Action: Mouse scrolled (697, 608) with delta (0, 0)
Screenshot: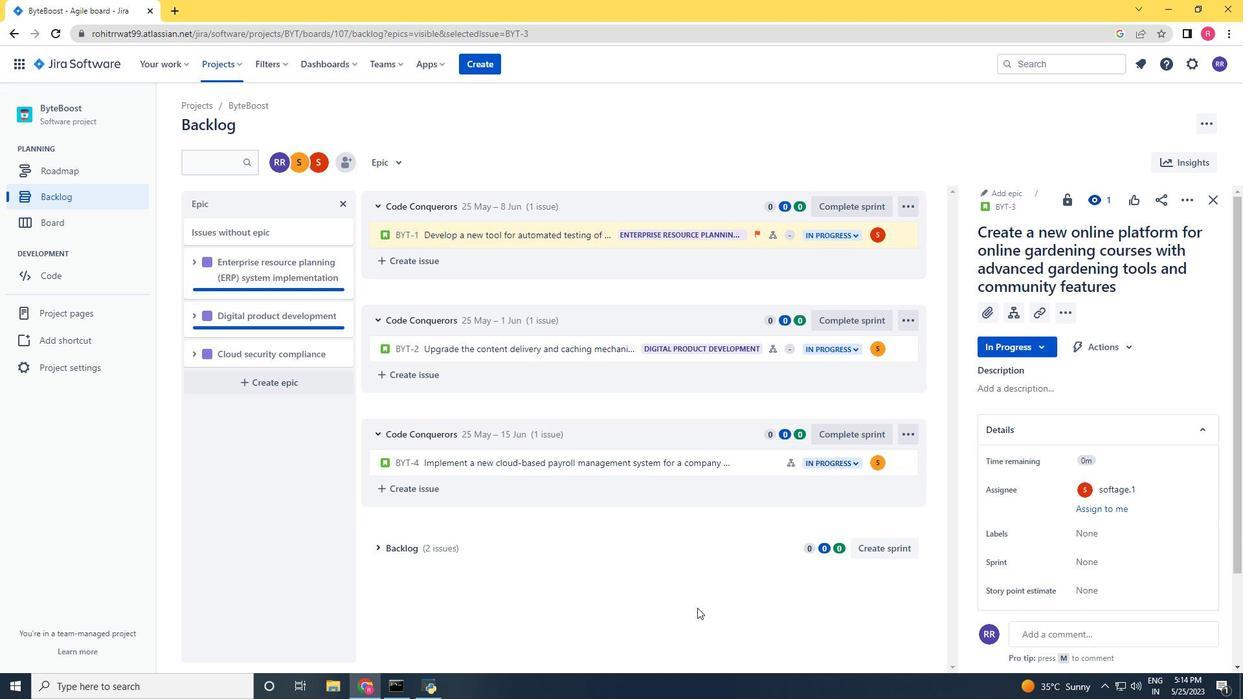 
Action: Mouse scrolled (697, 608) with delta (0, 0)
Screenshot: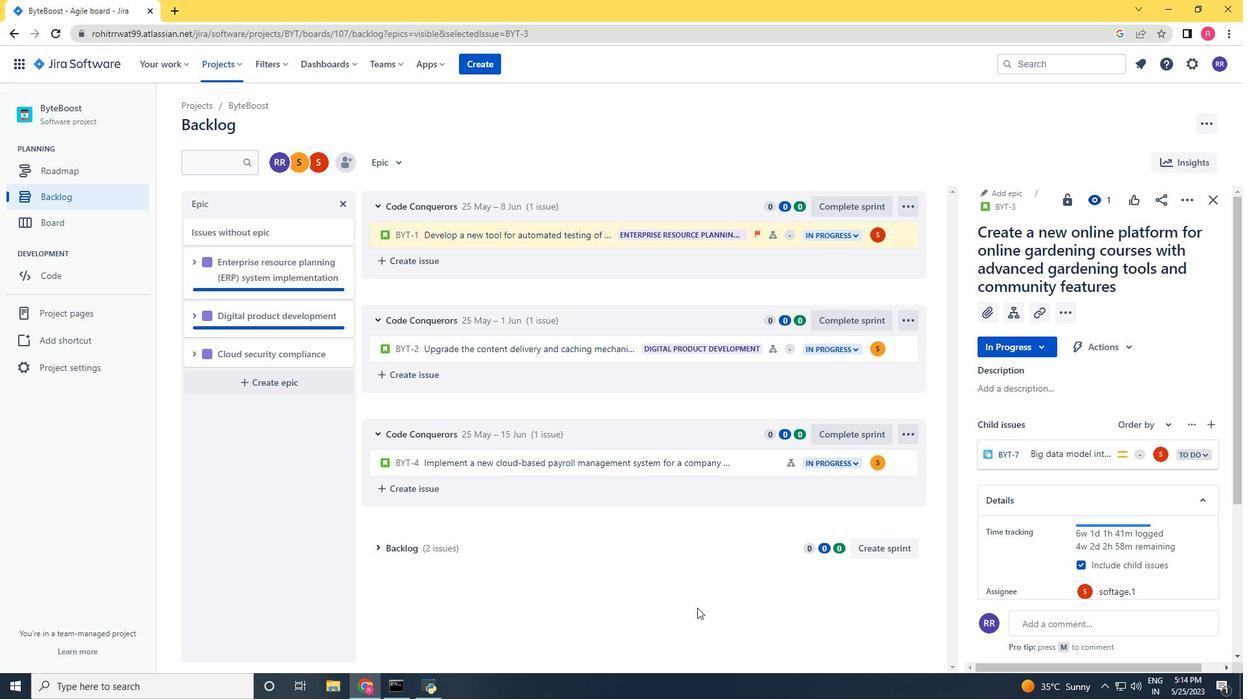 
Action: Mouse moved to (698, 607)
Screenshot: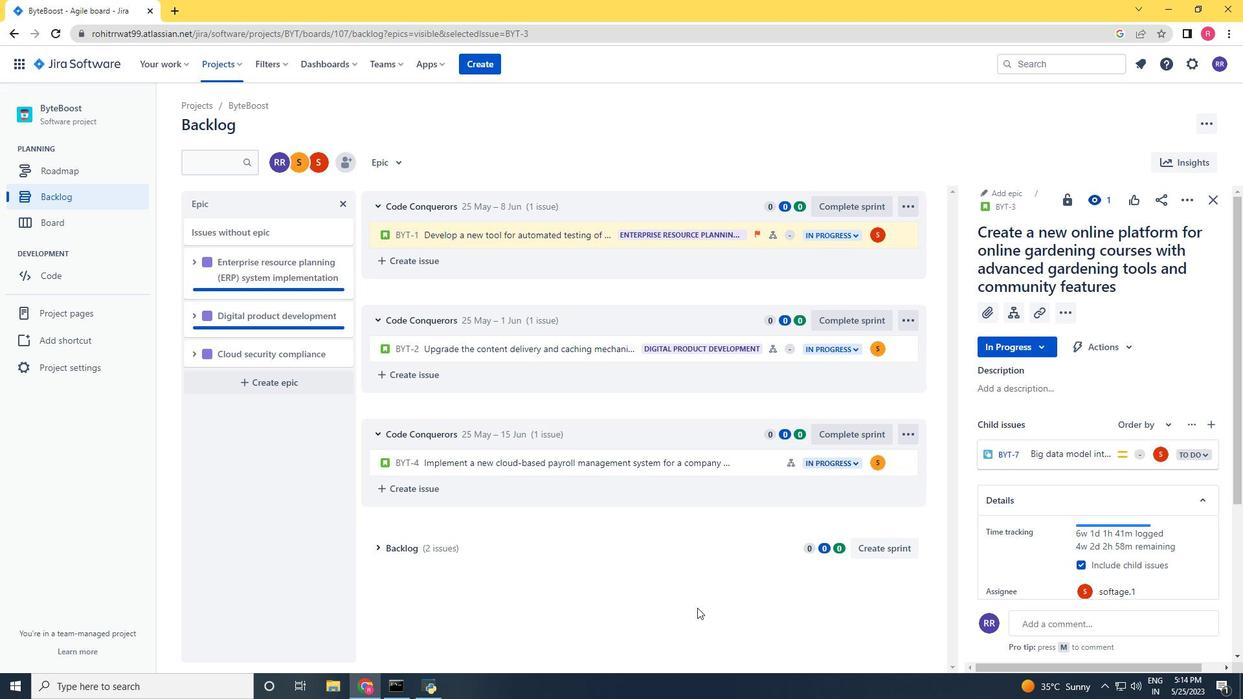 
Action: Mouse scrolled (698, 608) with delta (0, 0)
Screenshot: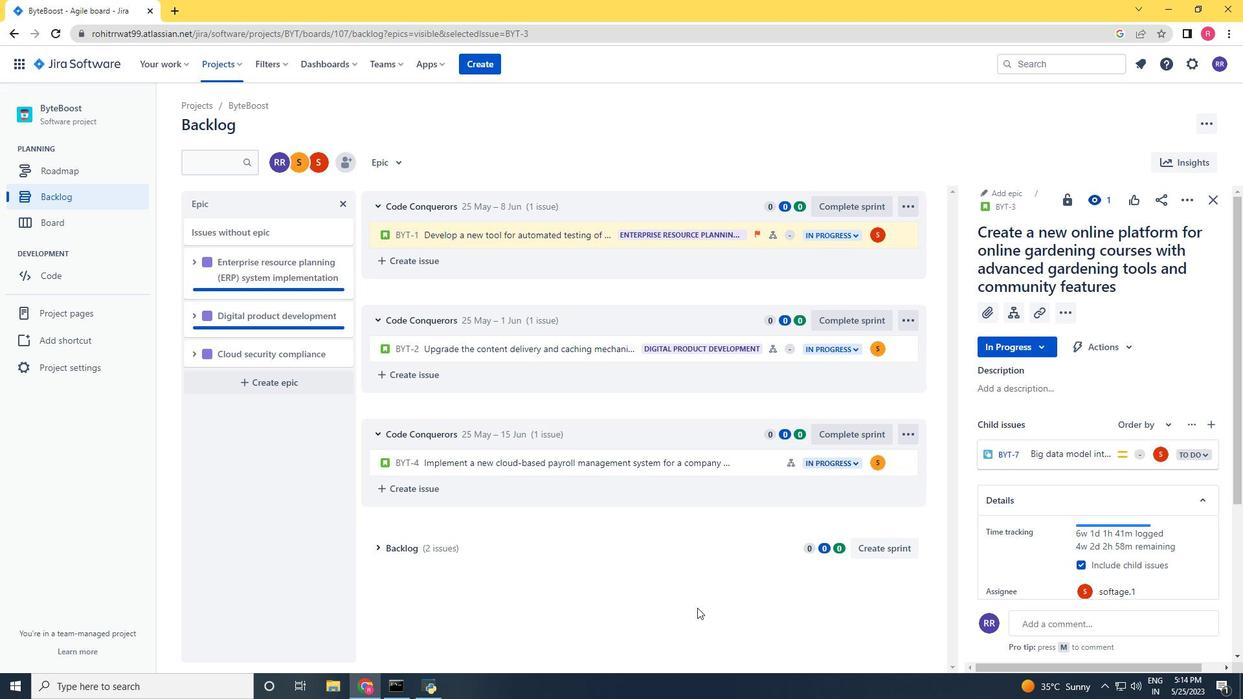 
Action: Mouse scrolled (698, 608) with delta (0, 0)
Screenshot: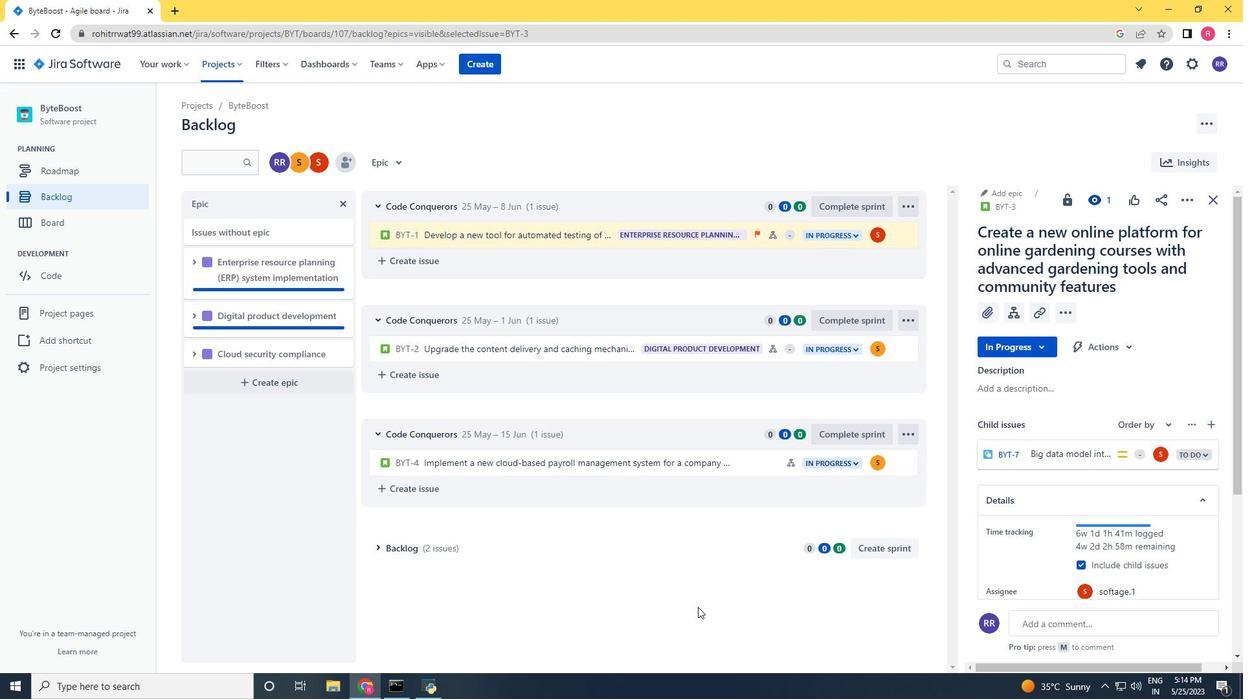 
Action: Mouse moved to (378, 545)
Screenshot: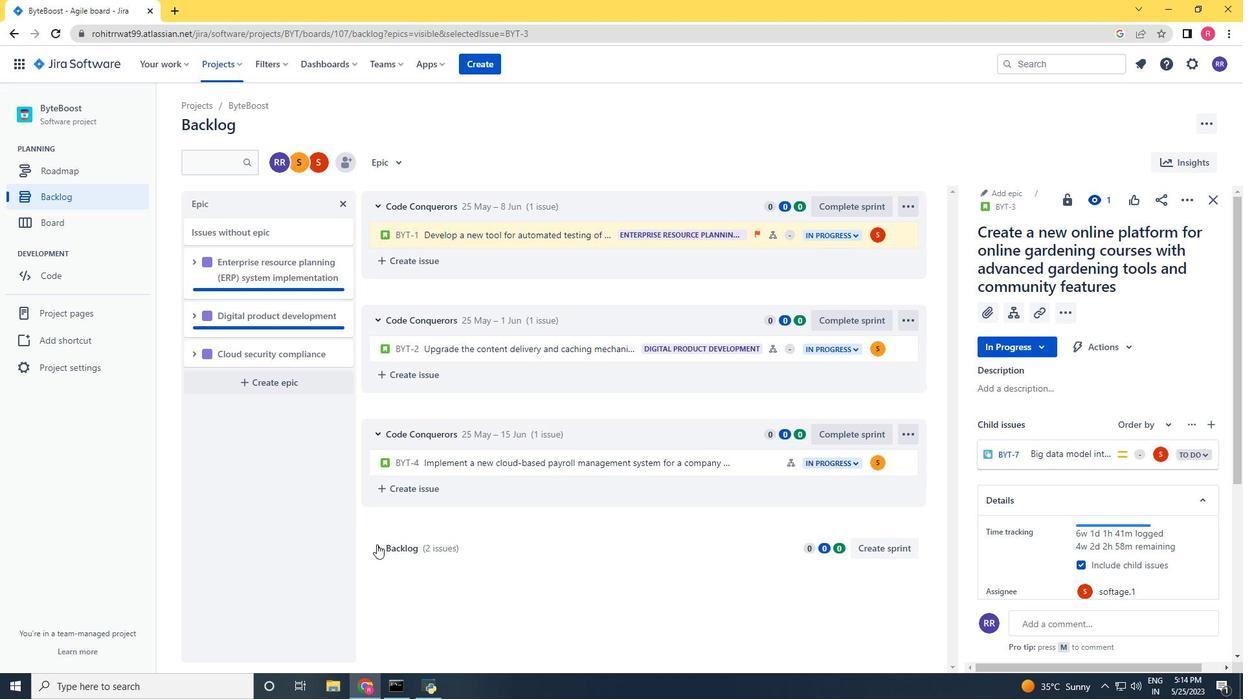 
Action: Mouse pressed left at (378, 545)
Screenshot: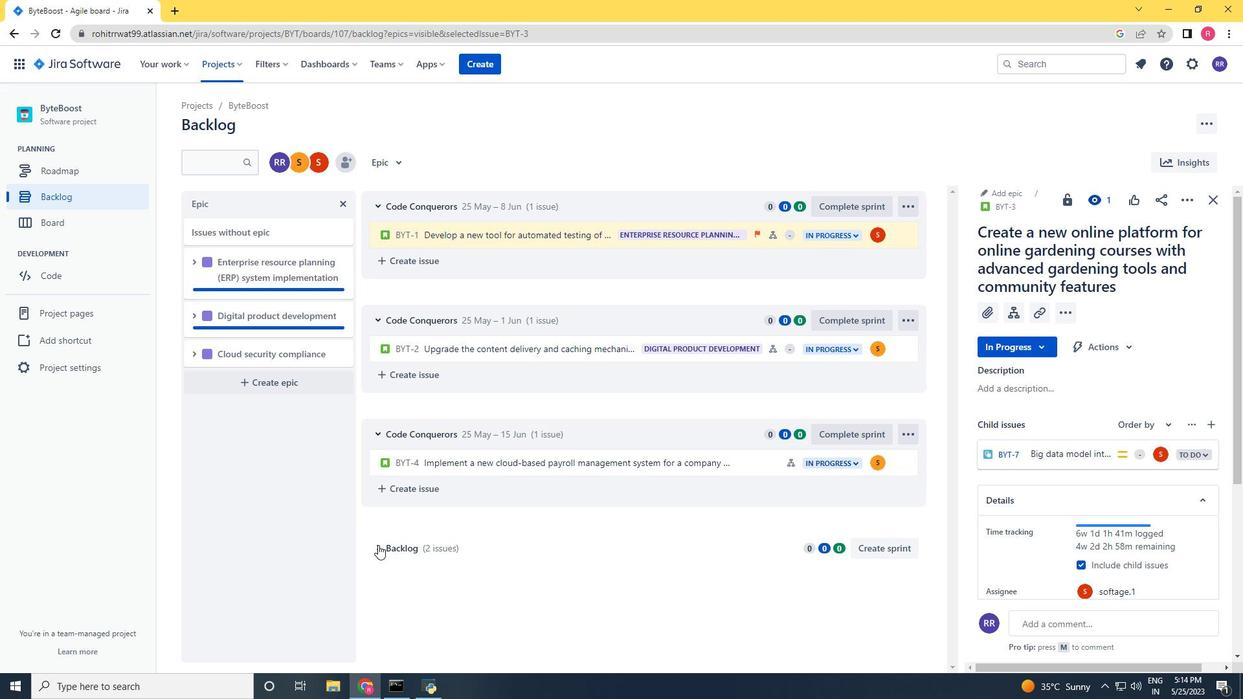
Action: Mouse moved to (532, 574)
Screenshot: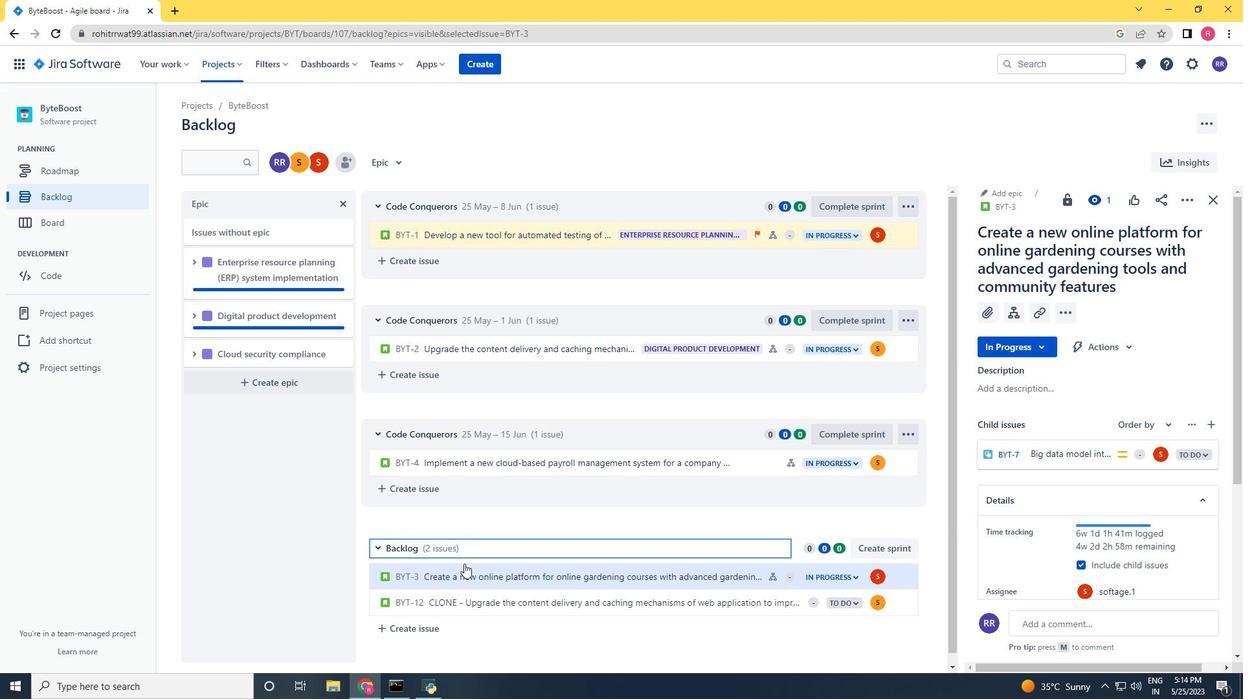 
Action: Mouse scrolled (532, 573) with delta (0, 0)
Screenshot: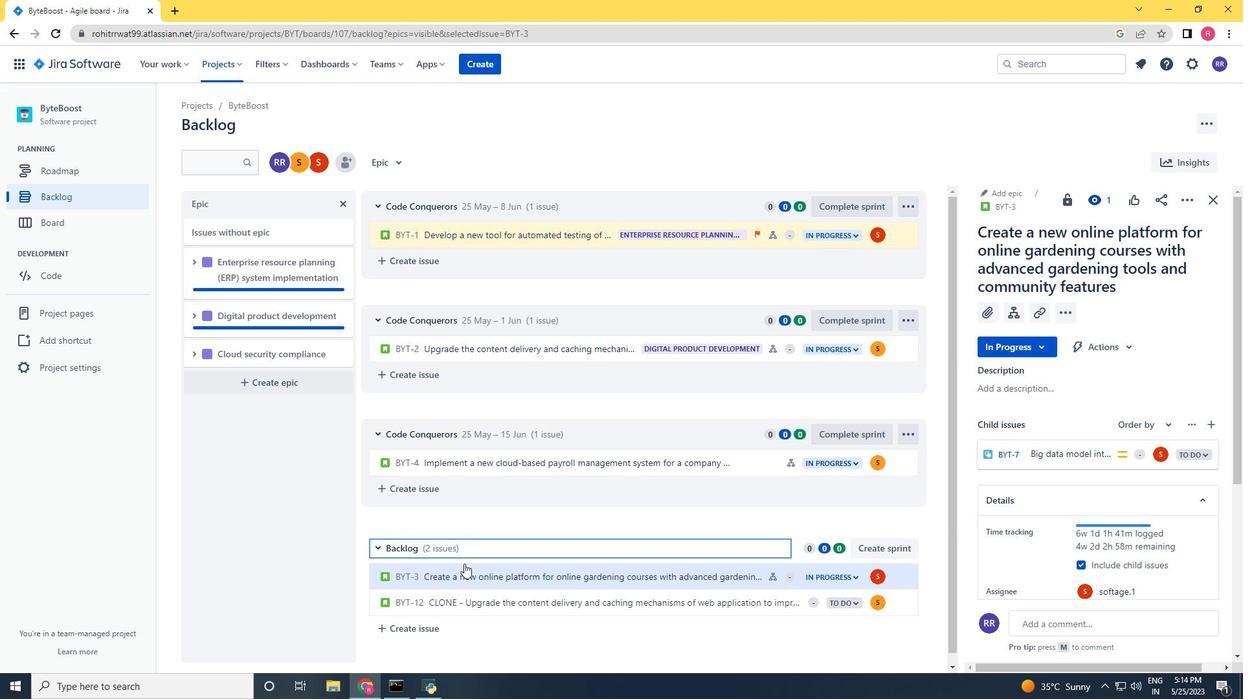 
Action: Mouse moved to (533, 574)
Screenshot: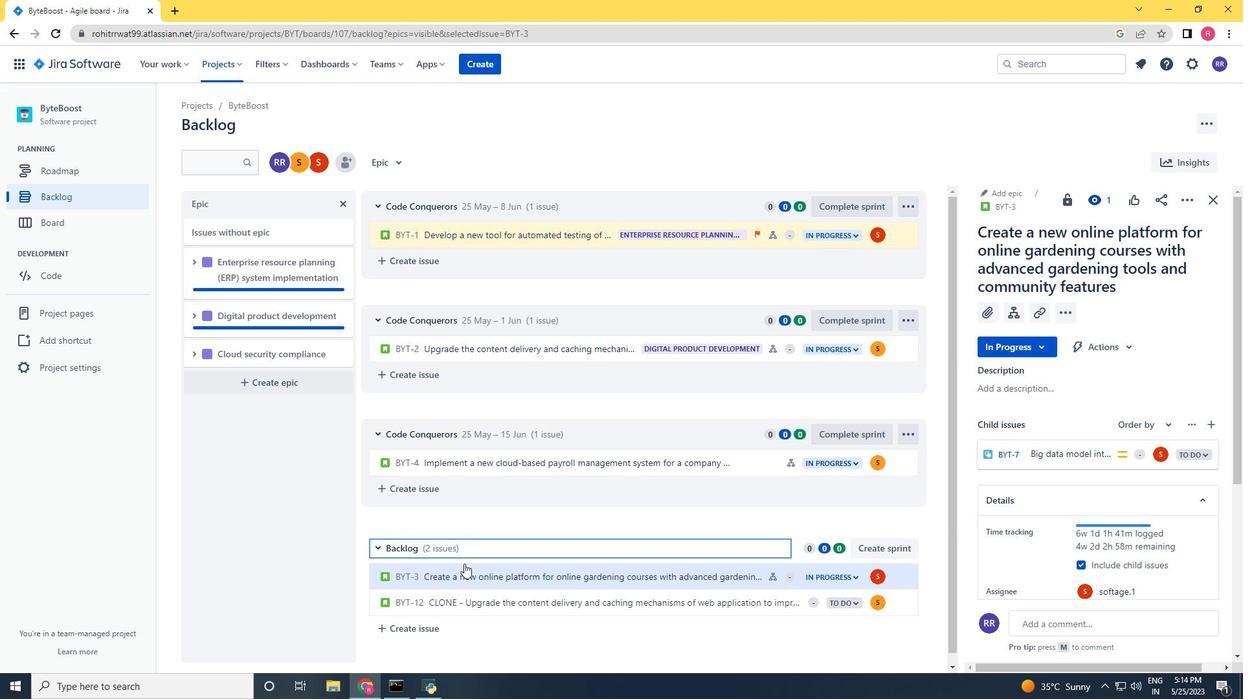 
Action: Mouse scrolled (533, 573) with delta (0, 0)
Screenshot: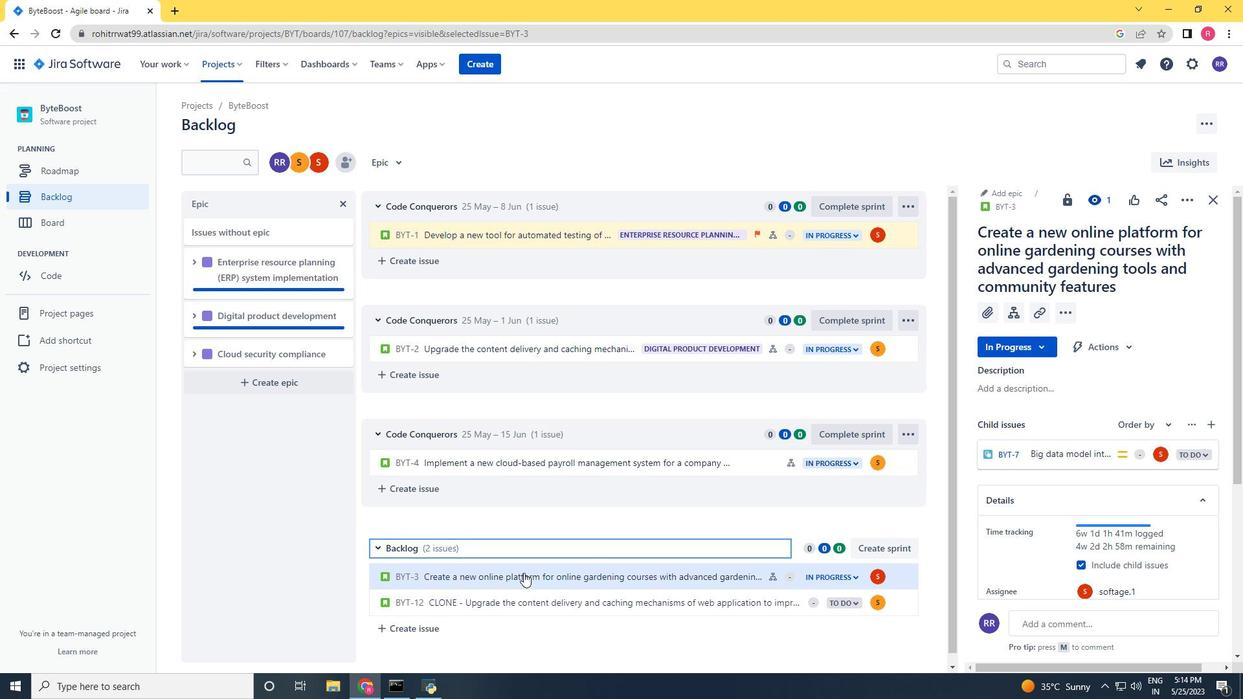
Action: Mouse scrolled (533, 573) with delta (0, 0)
Screenshot: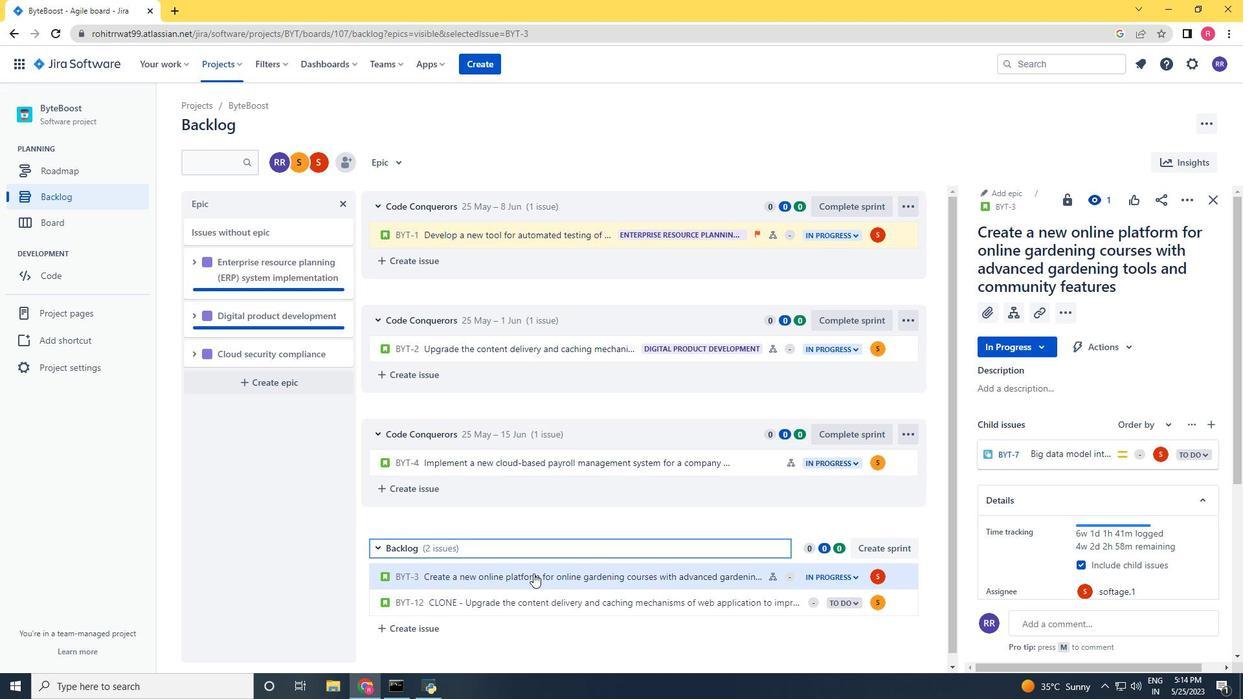 
Action: Mouse moved to (736, 568)
Screenshot: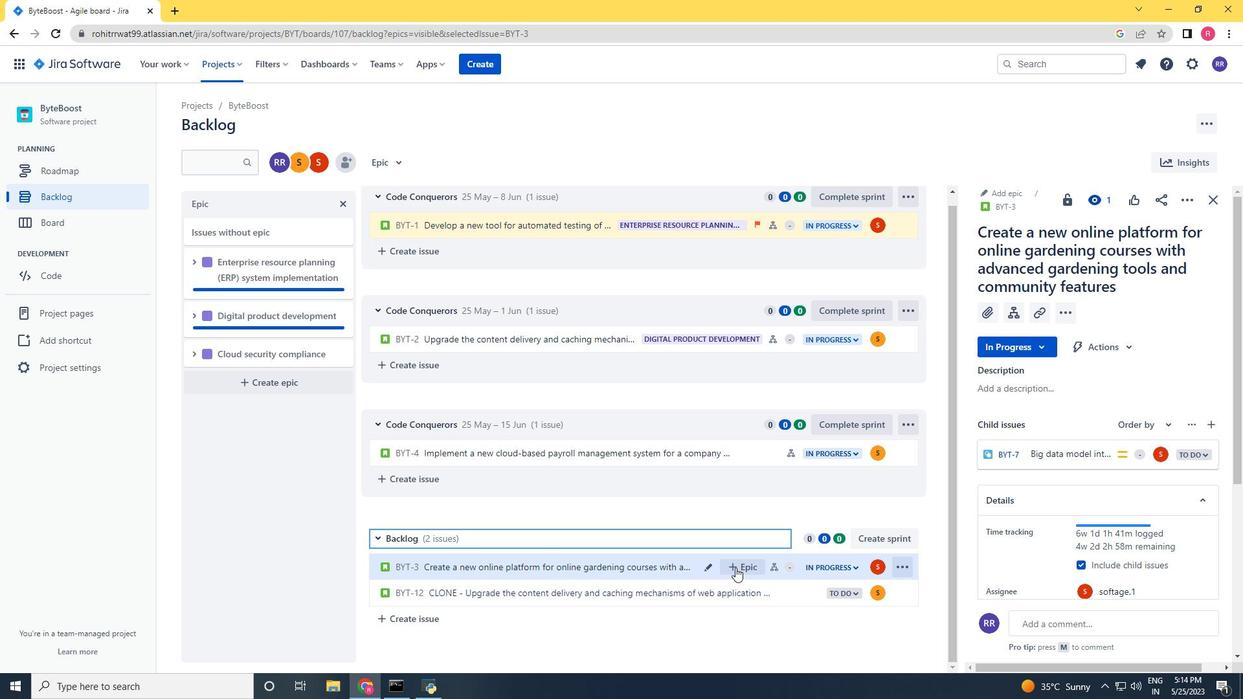 
Action: Mouse pressed left at (736, 568)
Screenshot: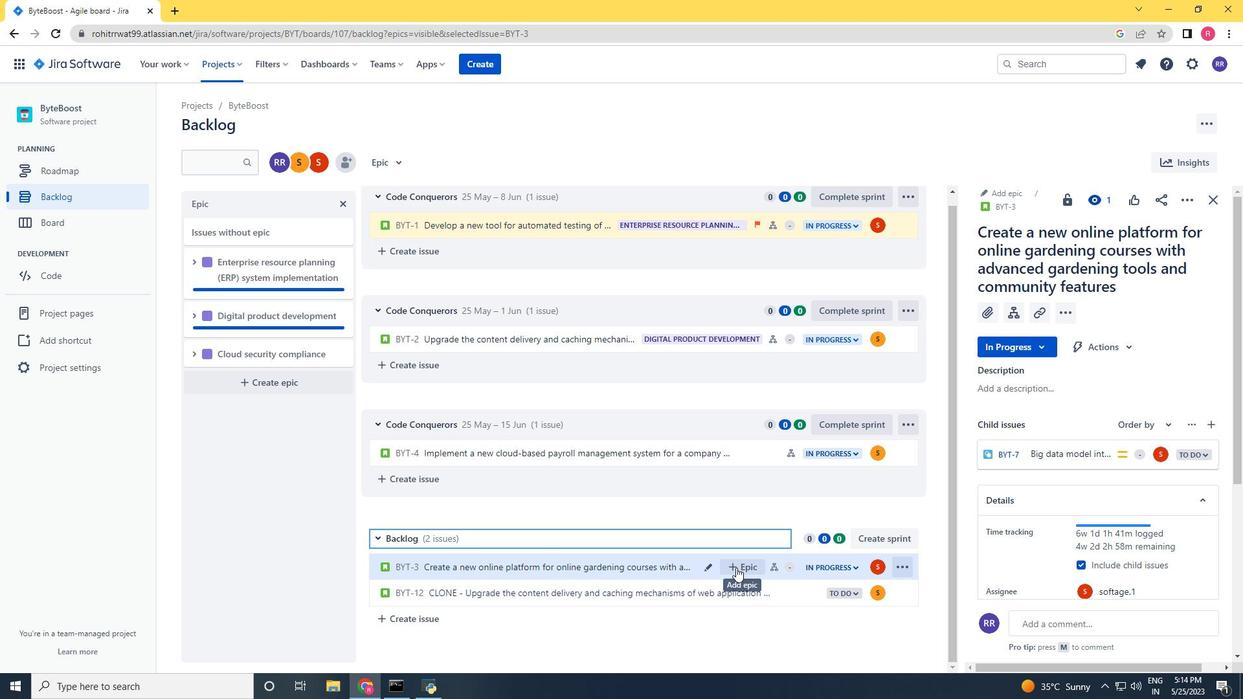 
Action: Mouse moved to (757, 603)
Screenshot: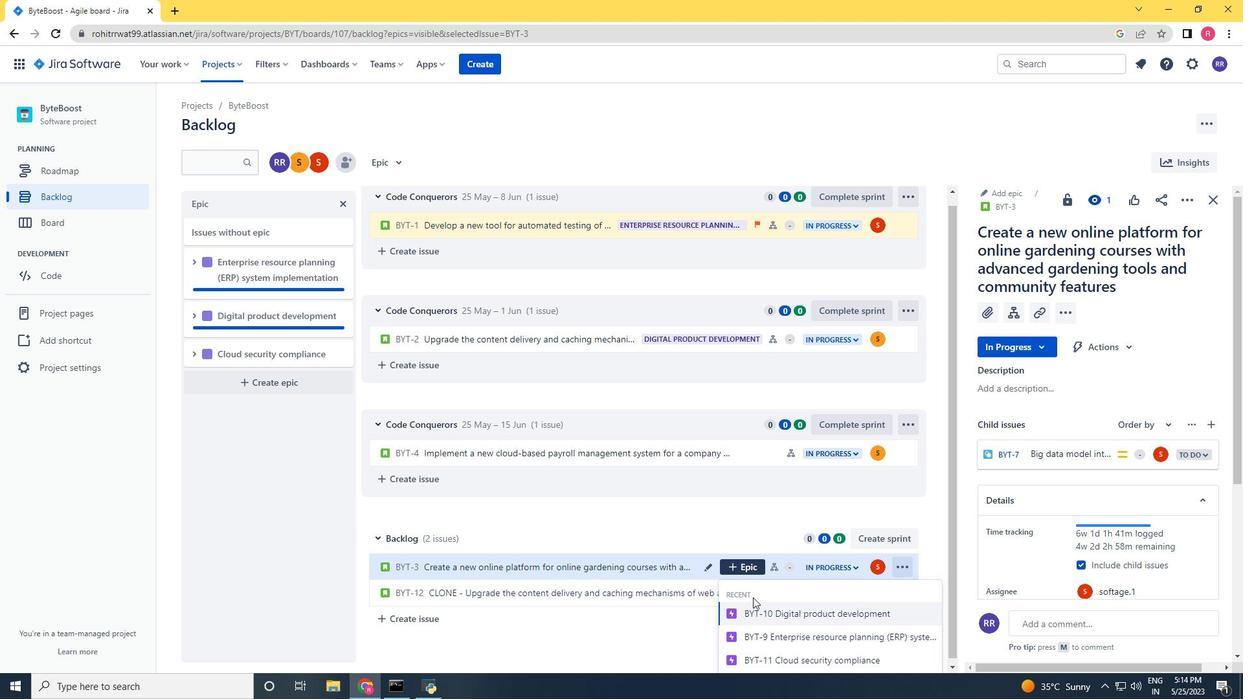 
Action: Mouse scrolled (757, 602) with delta (0, 0)
Screenshot: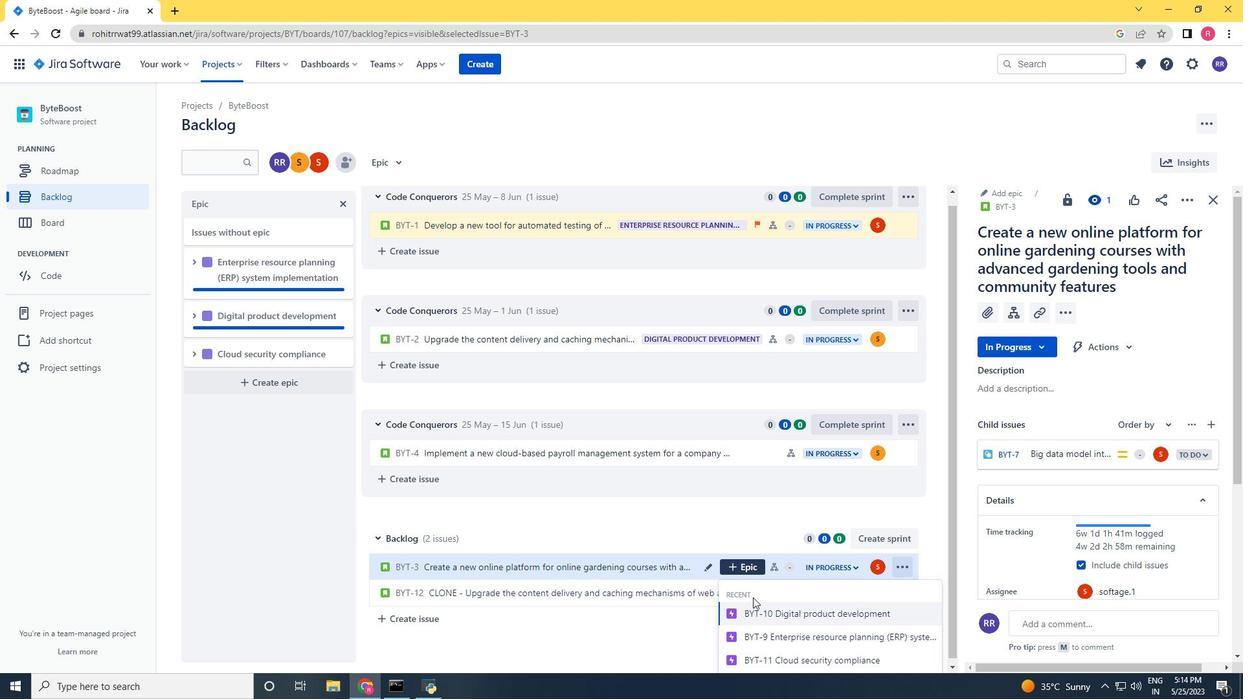 
Action: Mouse moved to (763, 612)
Screenshot: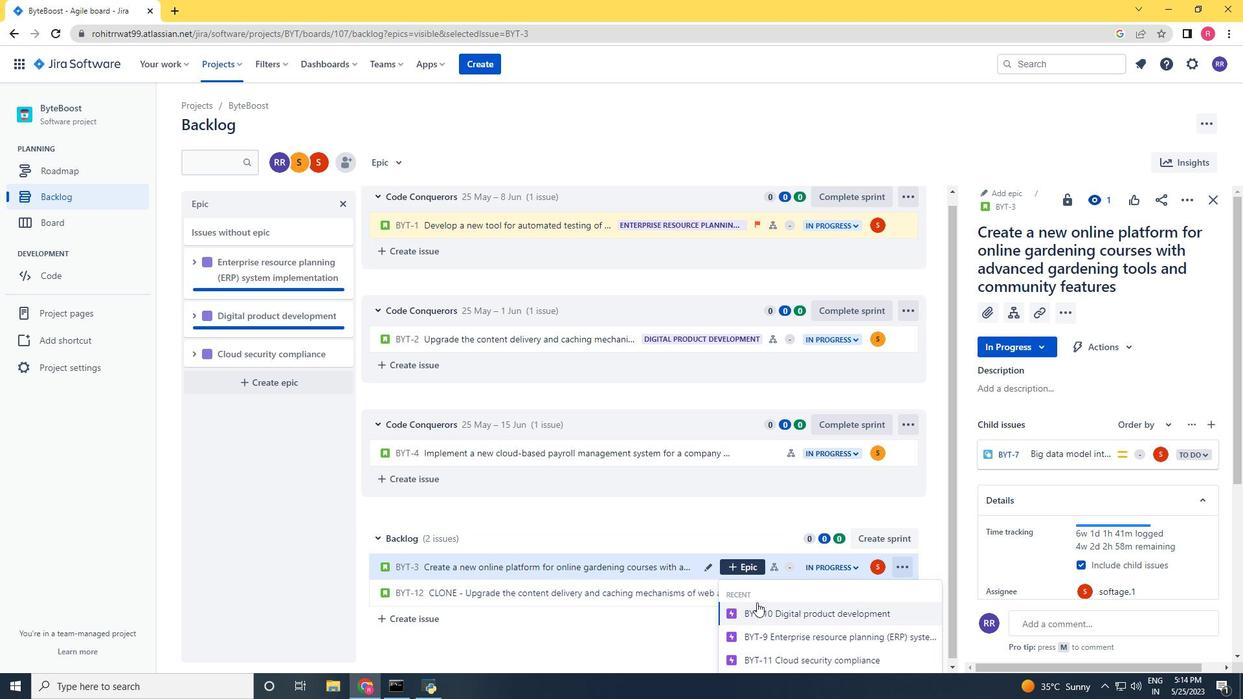 
Action: Mouse scrolled (763, 611) with delta (0, 0)
Screenshot: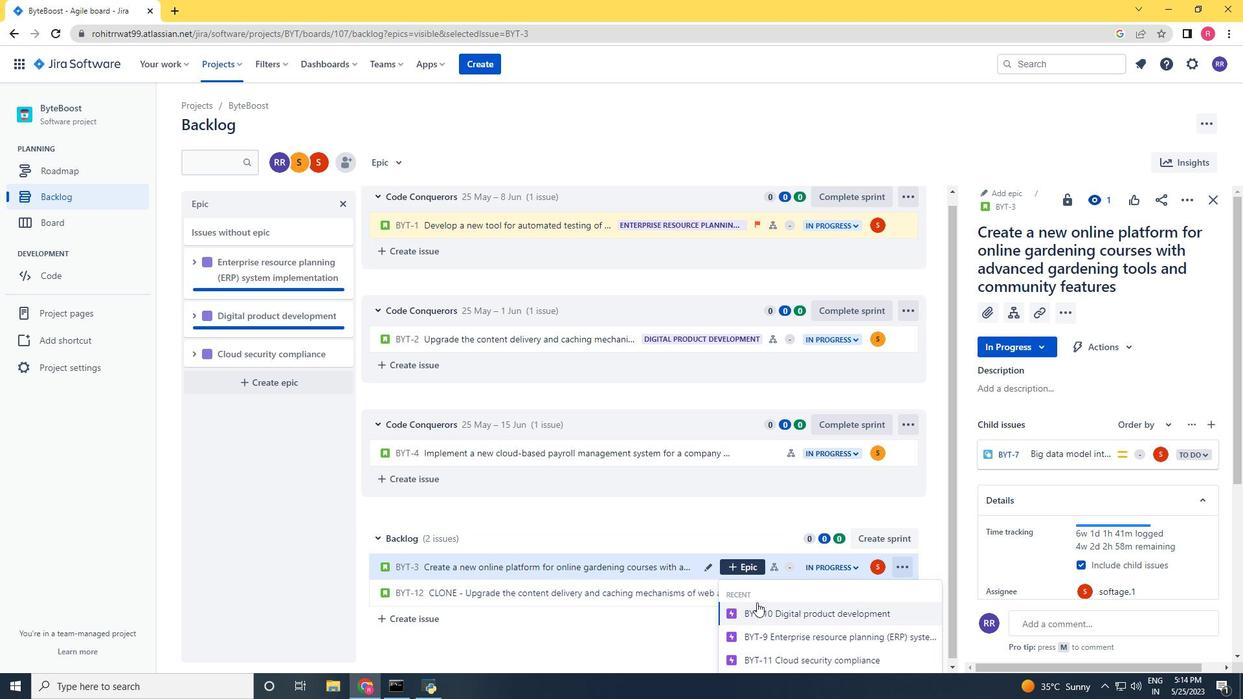 
Action: Mouse moved to (763, 612)
Screenshot: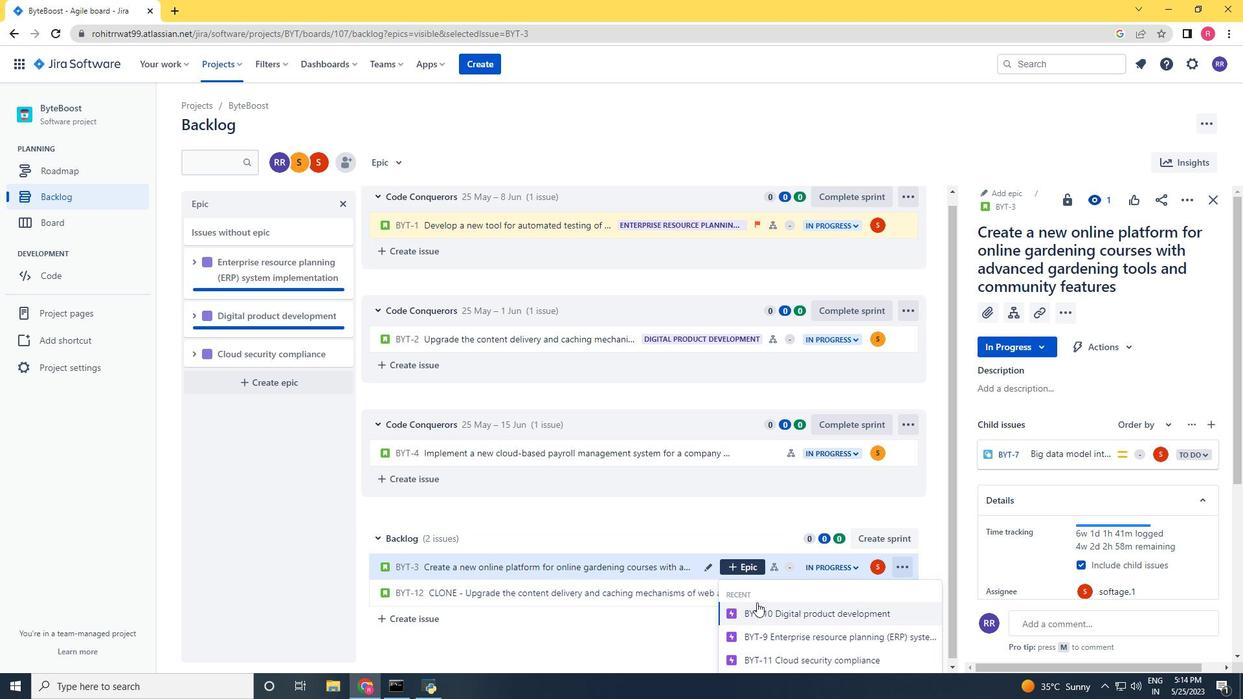
Action: Mouse scrolled (763, 612) with delta (0, 0)
Screenshot: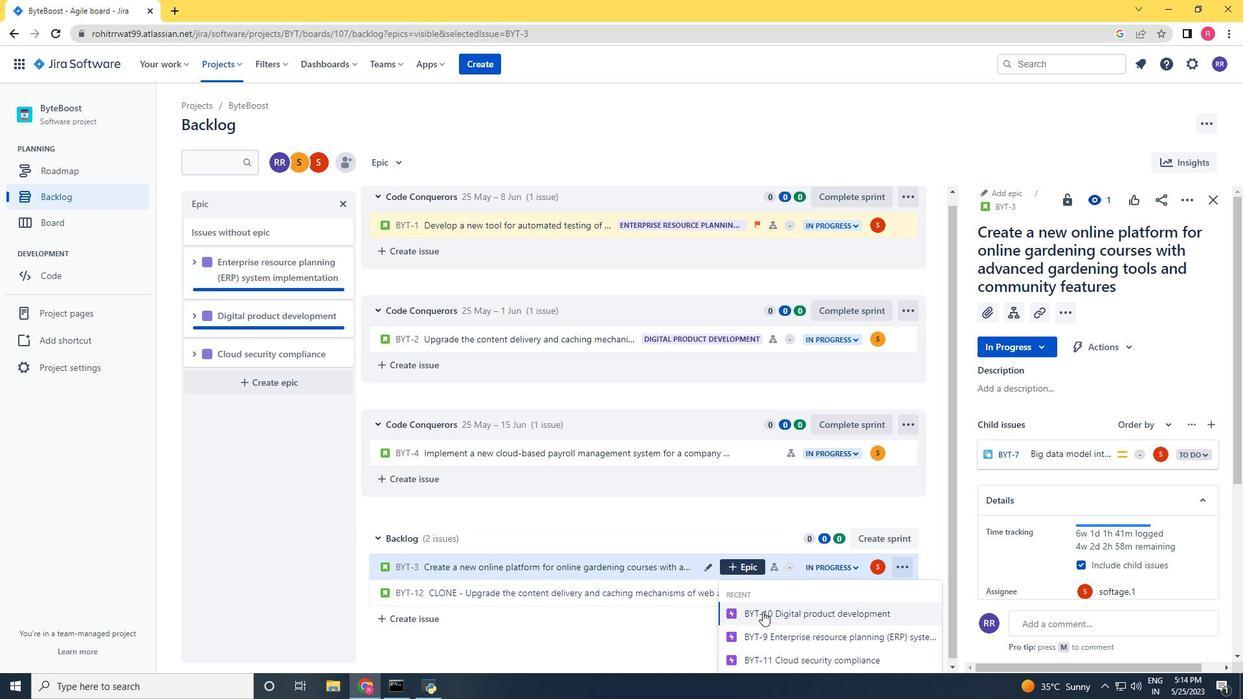
Action: Mouse moved to (789, 662)
Screenshot: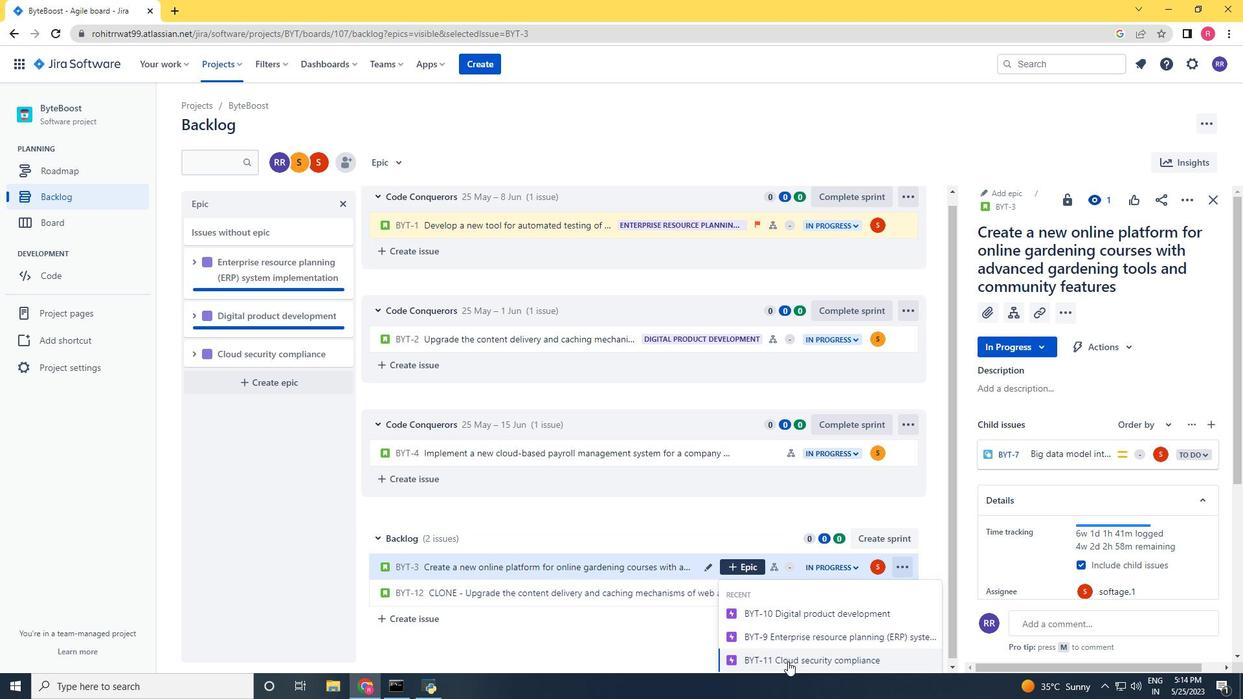 
Action: Mouse pressed left at (789, 662)
Screenshot: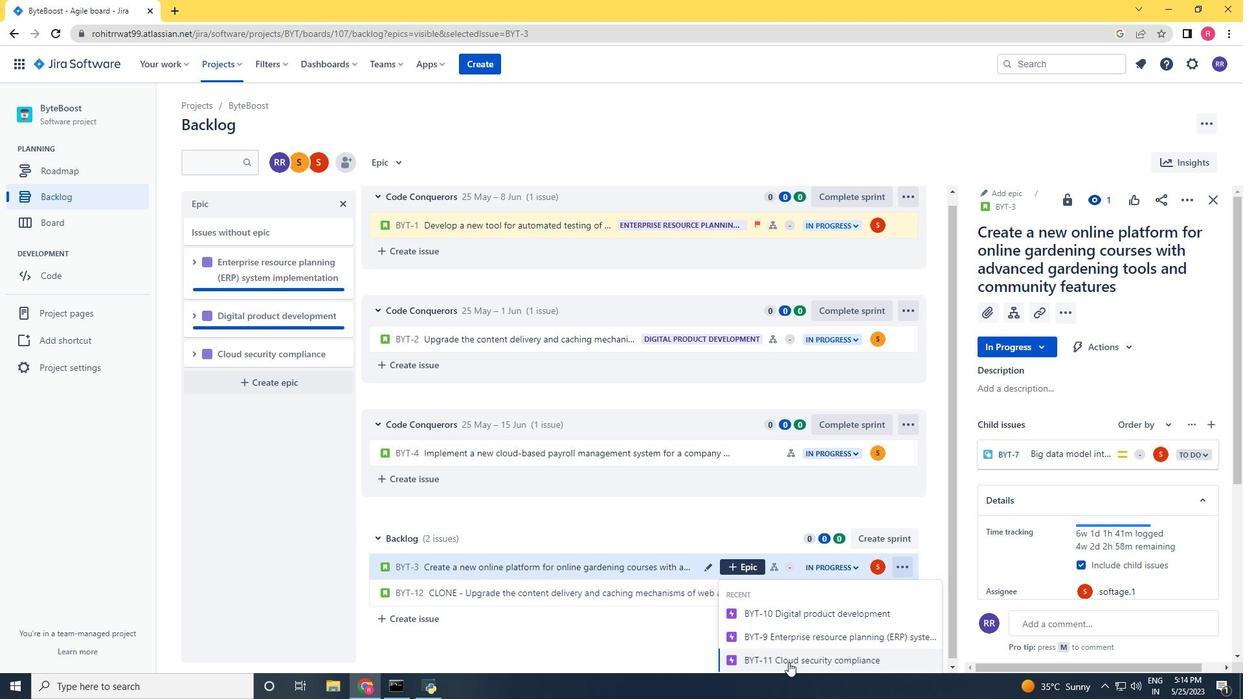 
Action: Mouse moved to (796, 462)
Screenshot: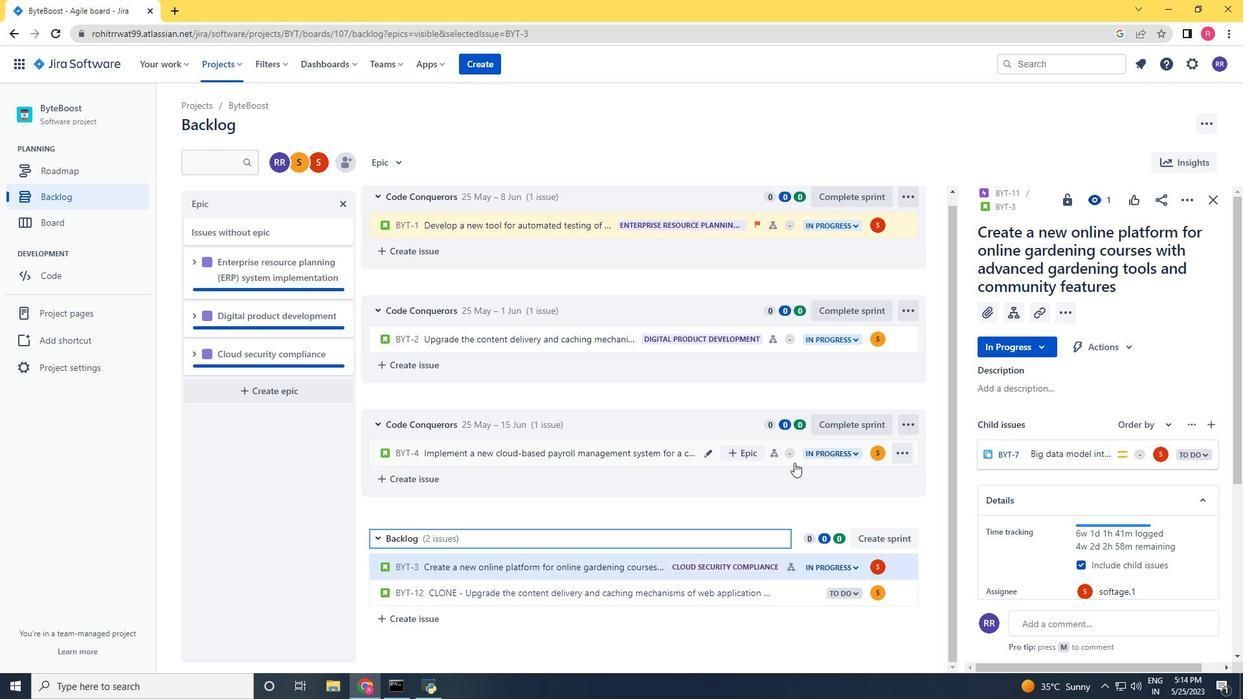 
Action: Mouse pressed left at (796, 462)
Screenshot: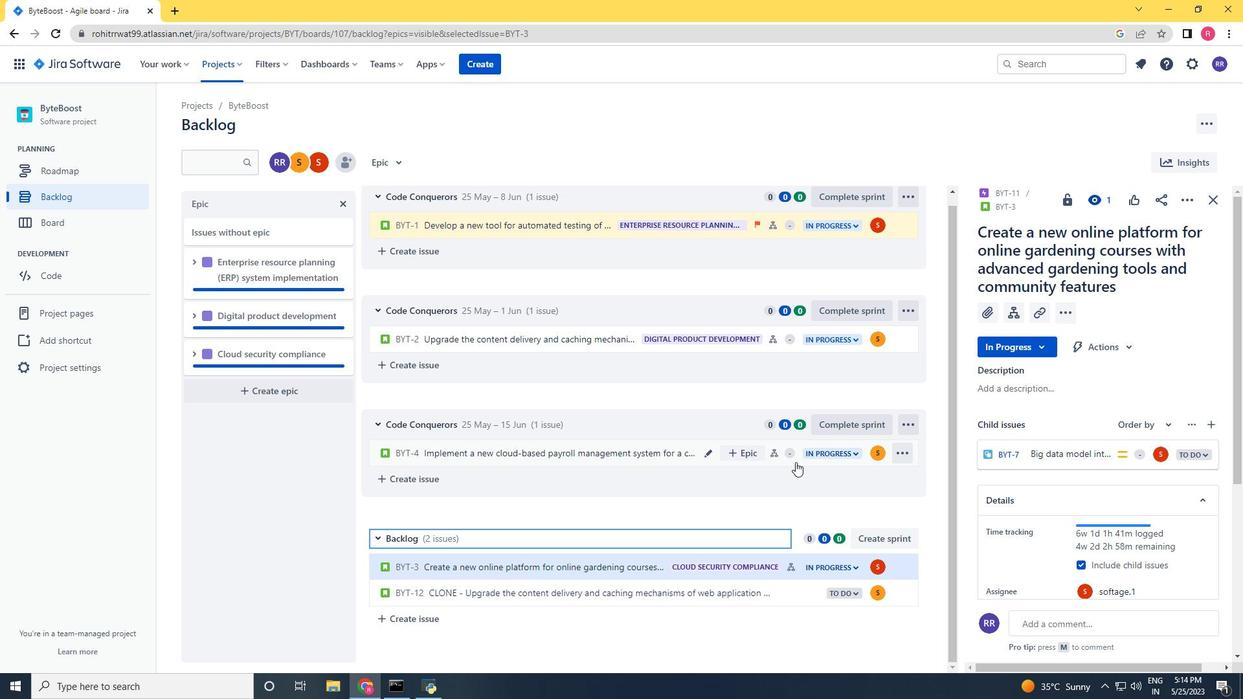 
Action: Mouse moved to (1185, 198)
Screenshot: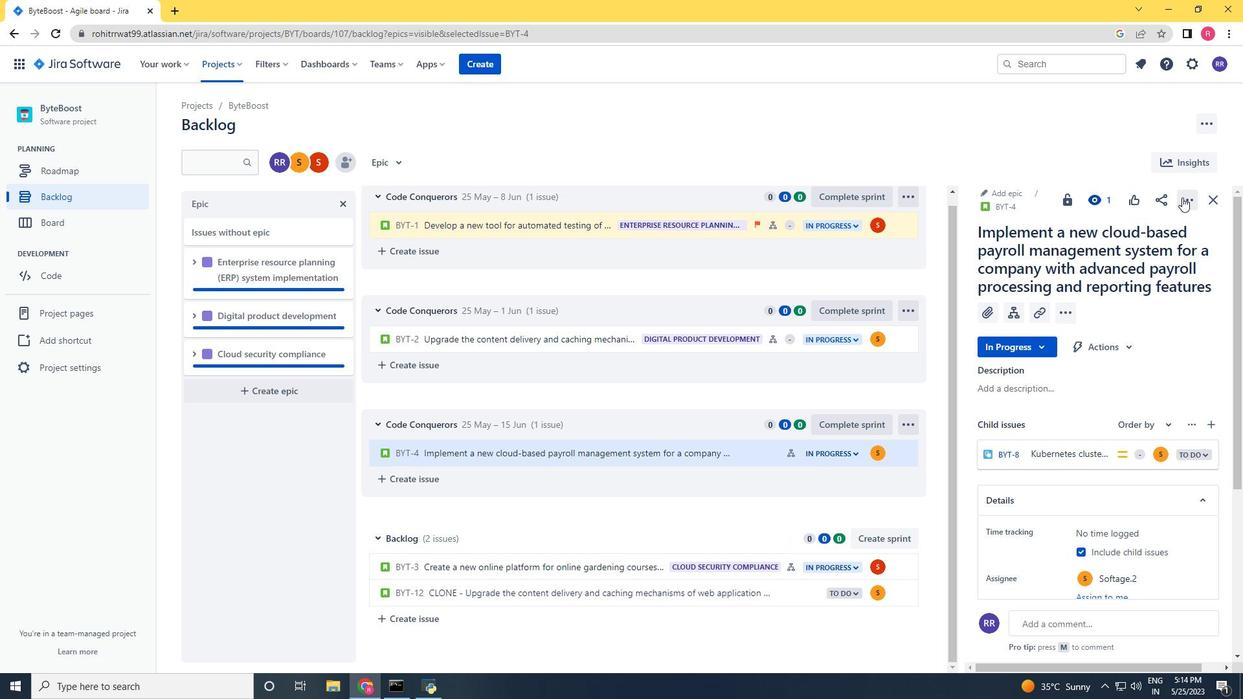 
Action: Mouse pressed left at (1185, 198)
Screenshot: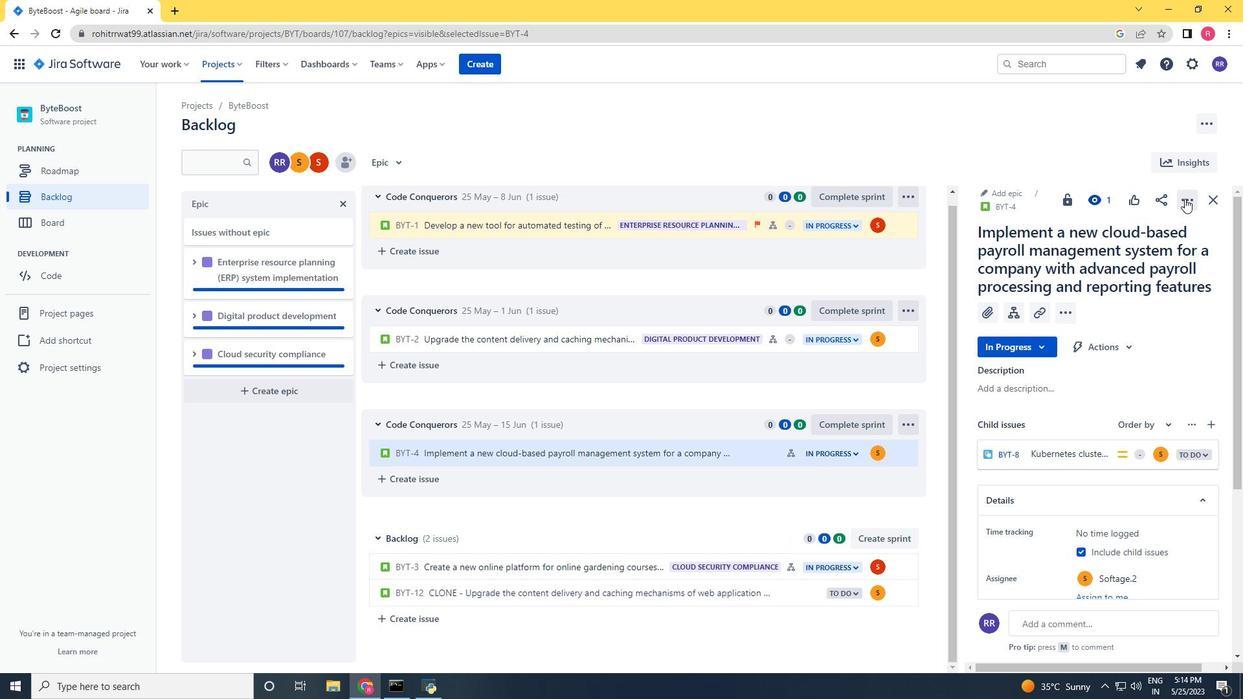 
Action: Mouse moved to (1146, 232)
Screenshot: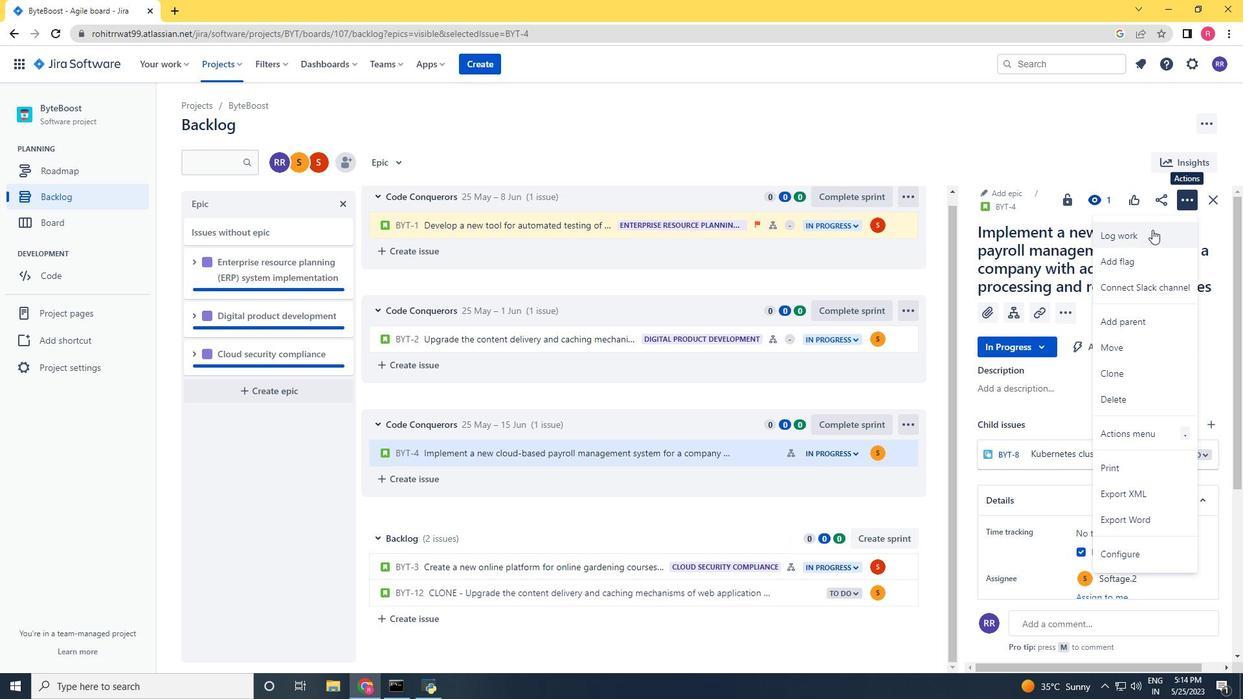 
Action: Mouse pressed left at (1146, 232)
Screenshot: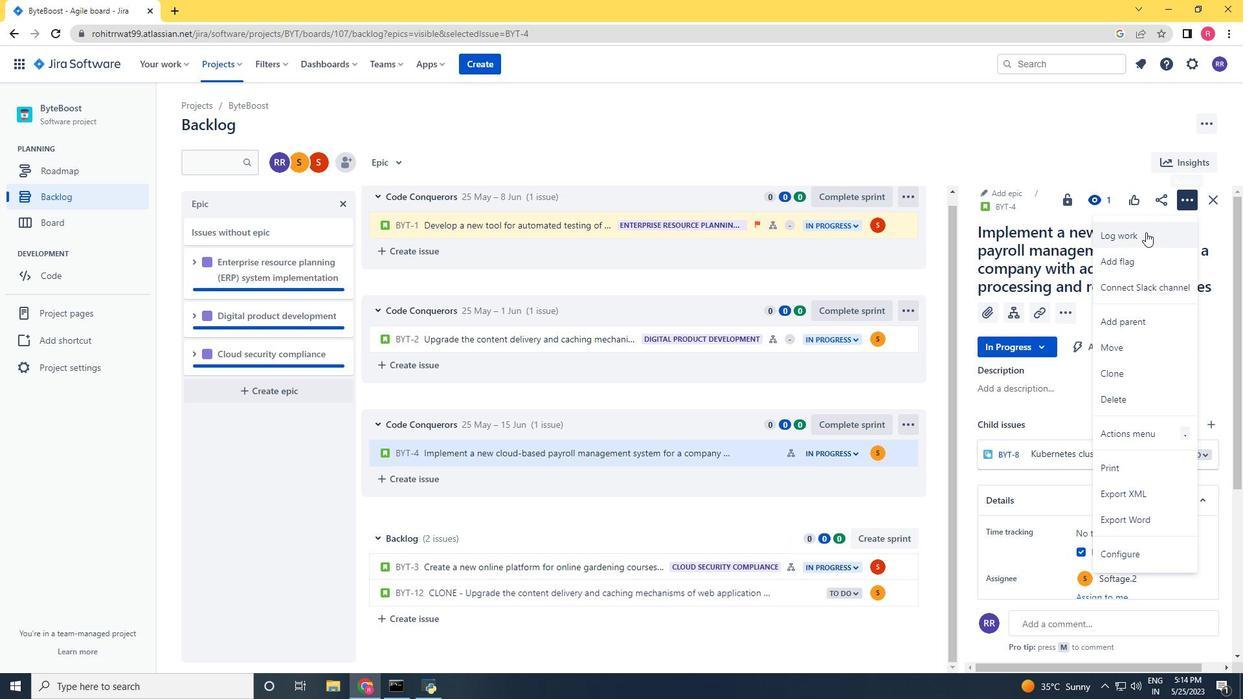 
Action: Key pressed 4w<Key.space>2d<Key.space>4h<Key.space>50m<Key.tab>4w<Key.space>3d<Key.space>21h<Key.space>24m
Screenshot: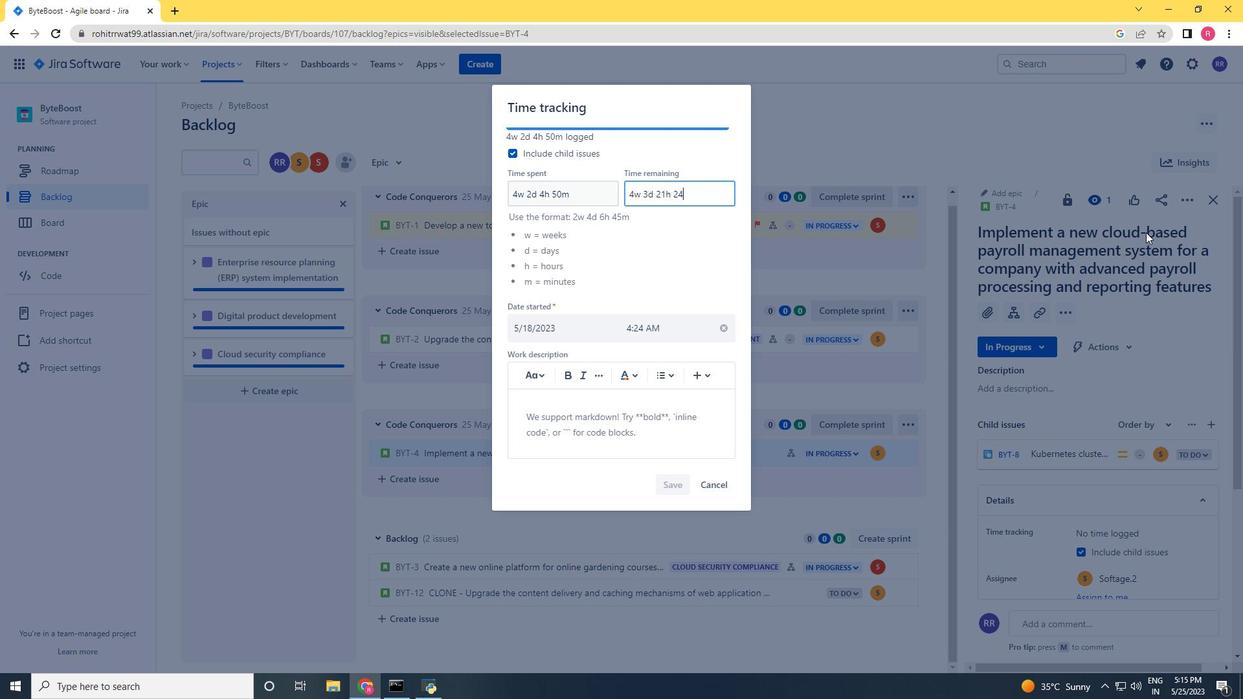 
Action: Mouse moved to (687, 479)
Screenshot: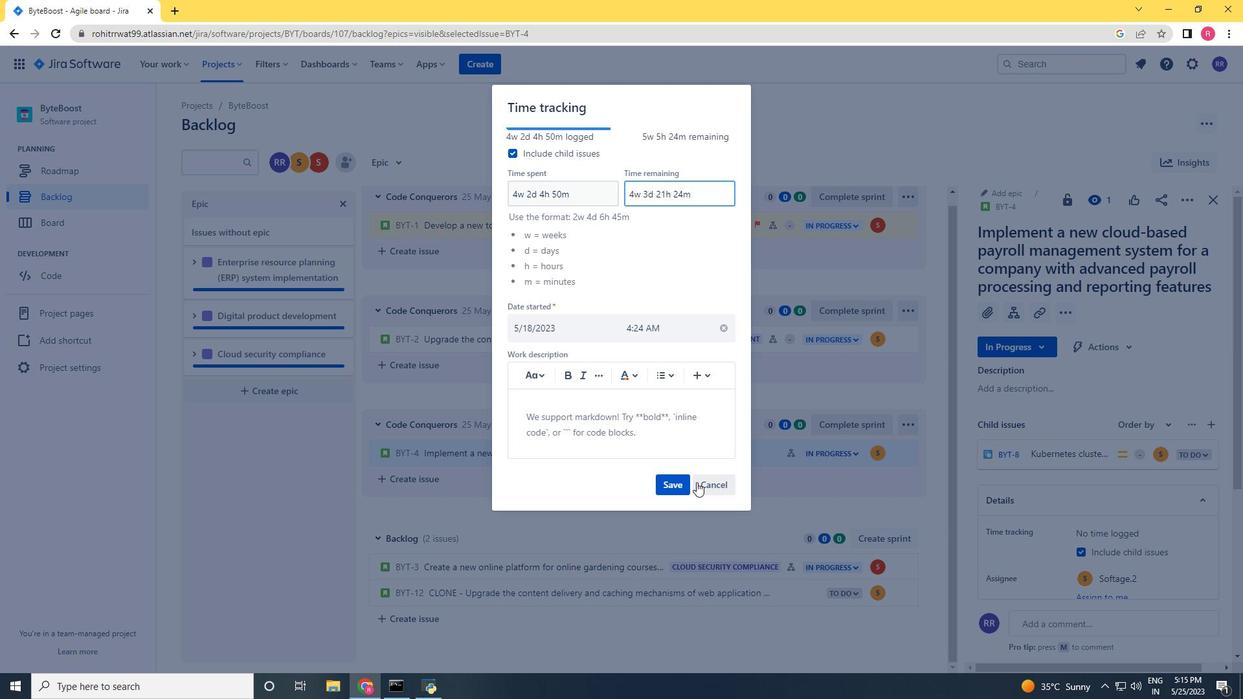 
Action: Mouse pressed left at (687, 479)
Screenshot: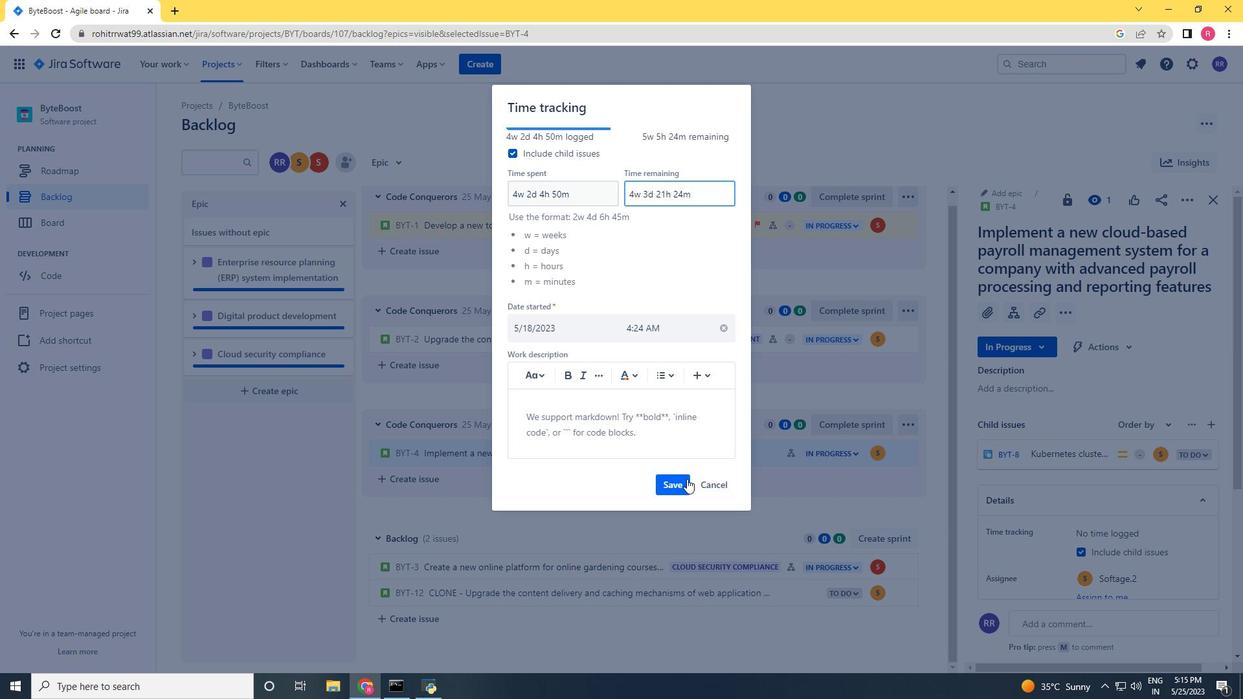 
Action: Mouse moved to (904, 454)
Screenshot: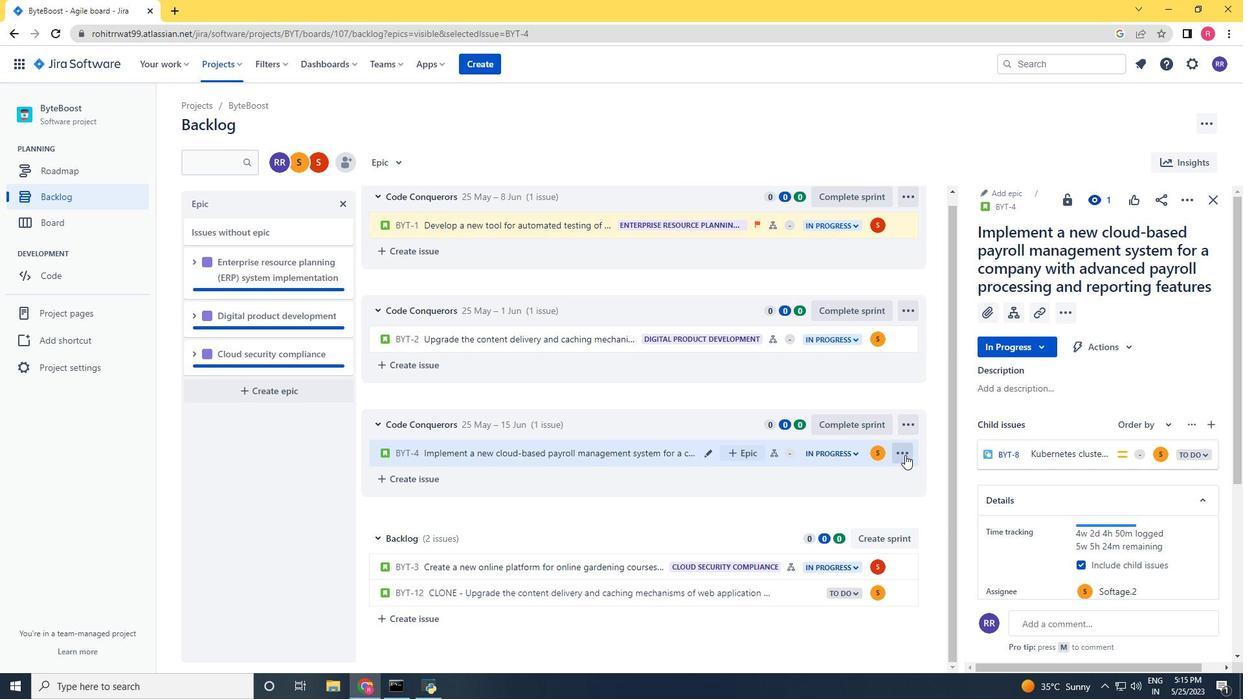 
Action: Mouse pressed left at (904, 454)
Screenshot: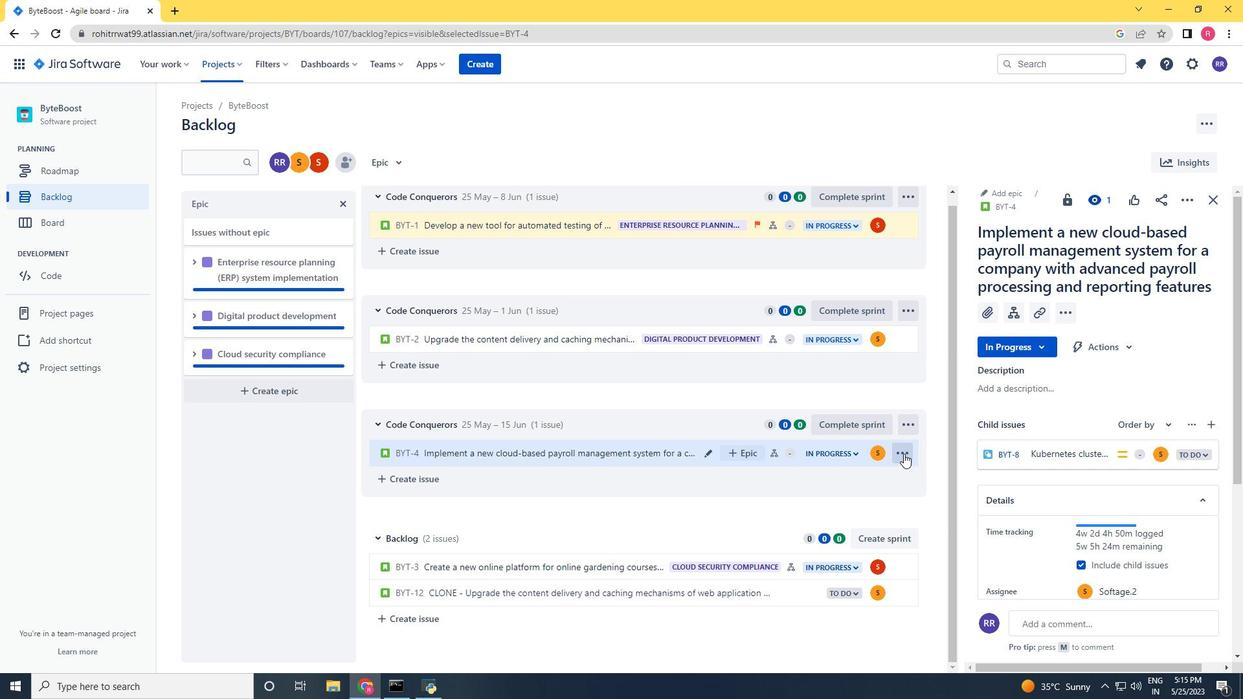 
Action: Mouse moved to (876, 424)
Screenshot: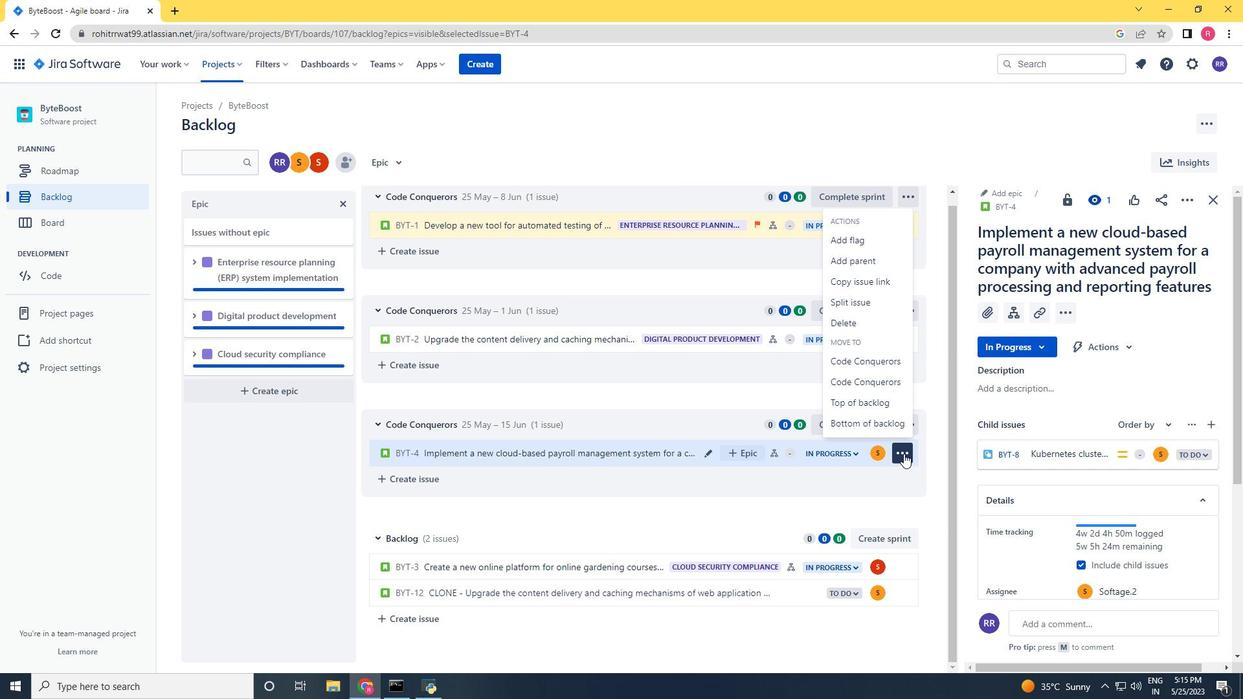 
Action: Mouse pressed left at (876, 424)
Screenshot: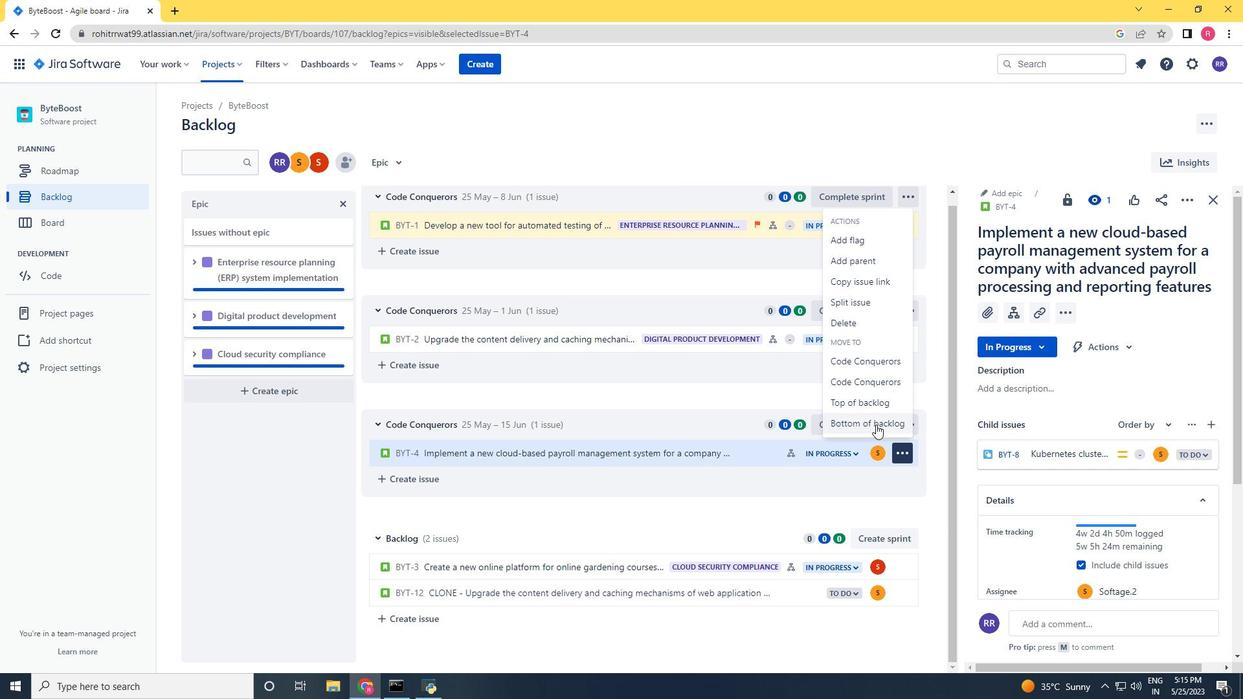 
Action: Mouse moved to (653, 204)
Screenshot: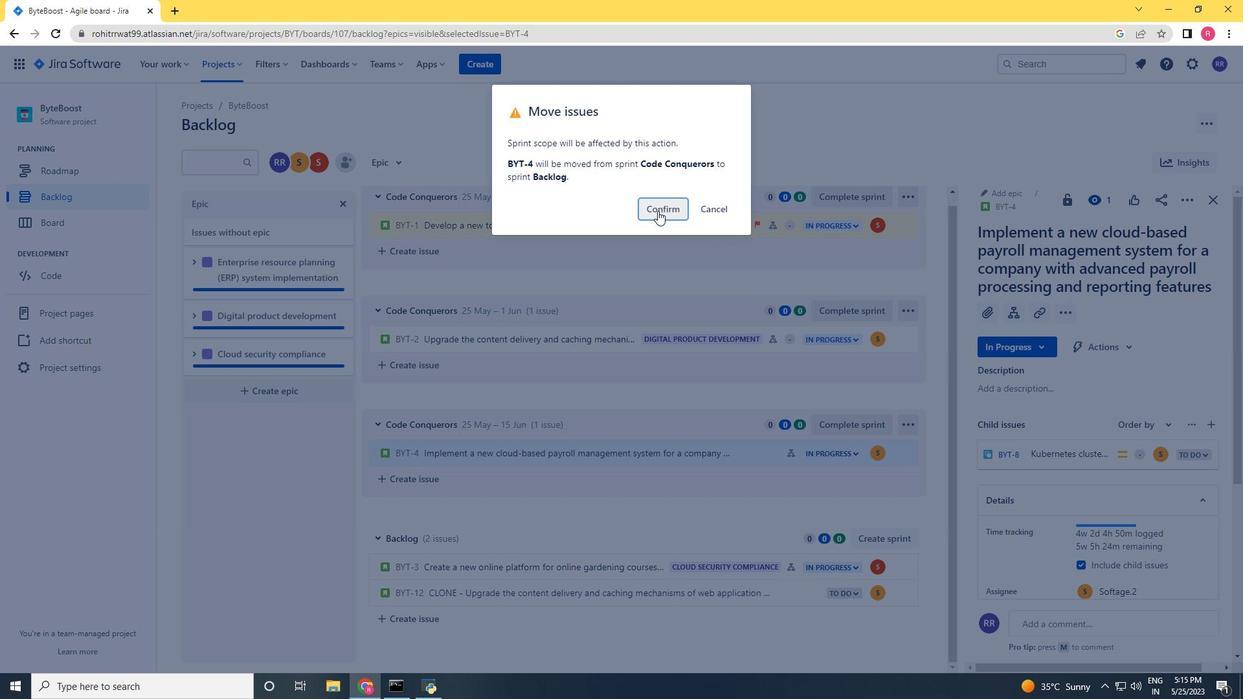 
Action: Mouse pressed left at (653, 204)
Screenshot: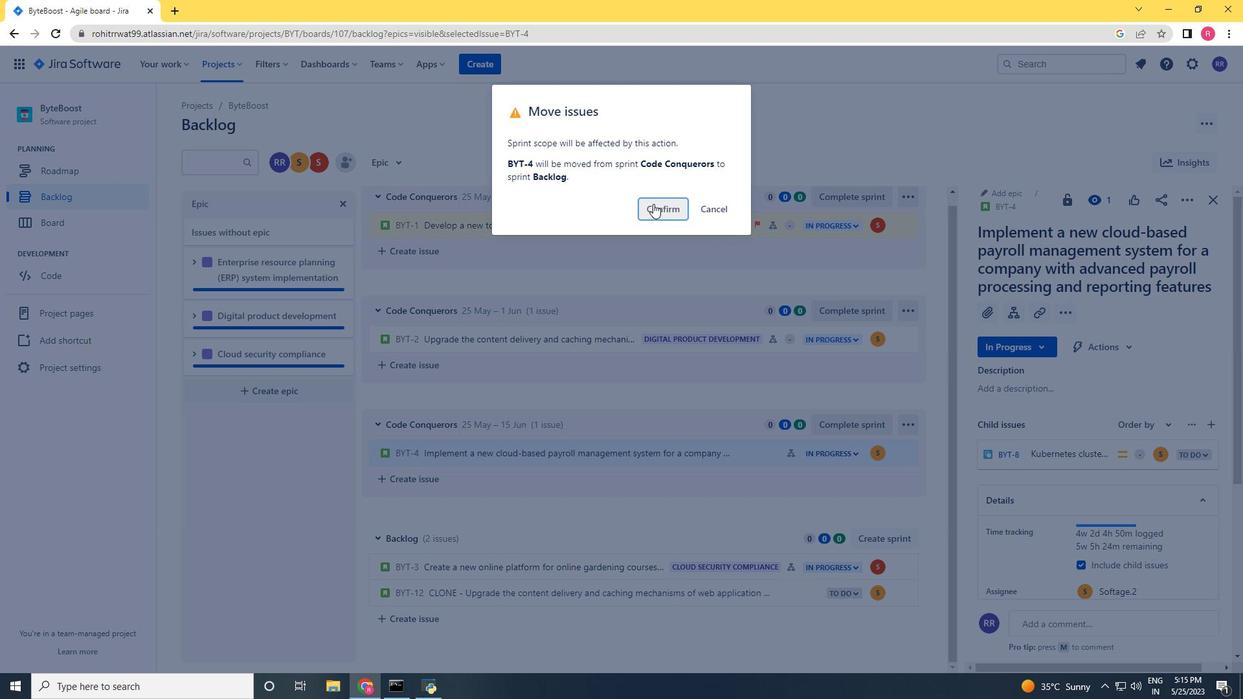 
Action: Mouse moved to (749, 623)
Screenshot: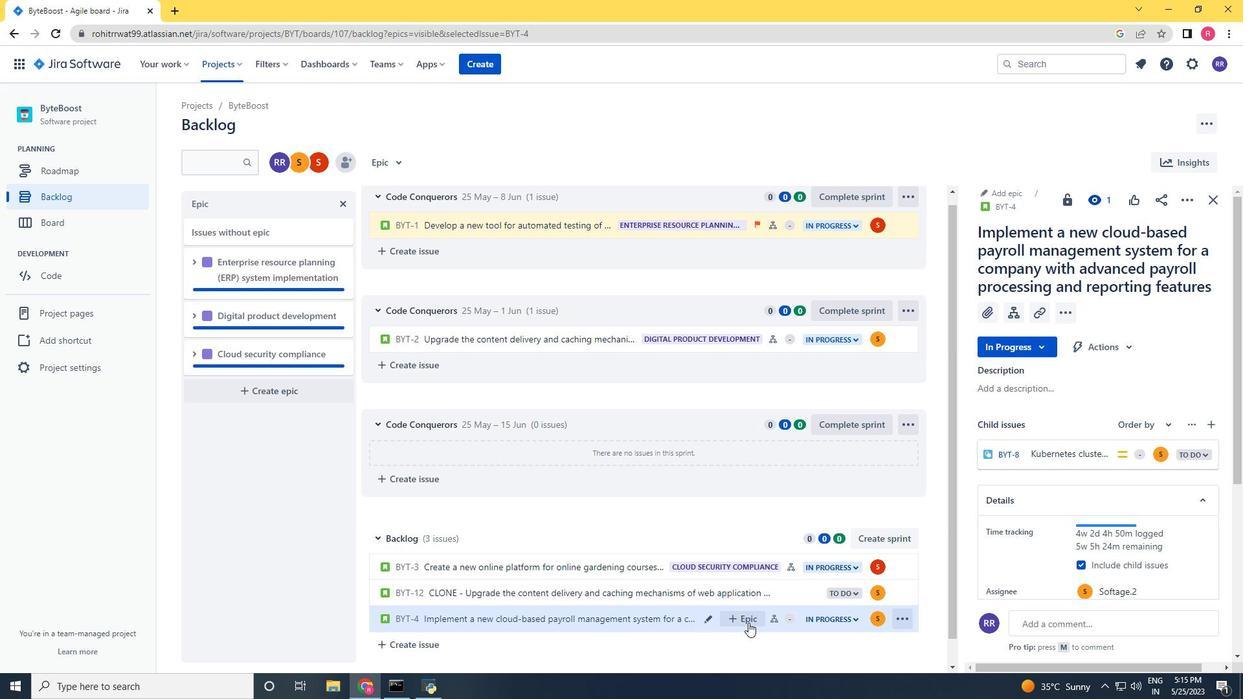 
Action: Mouse pressed left at (749, 623)
Screenshot: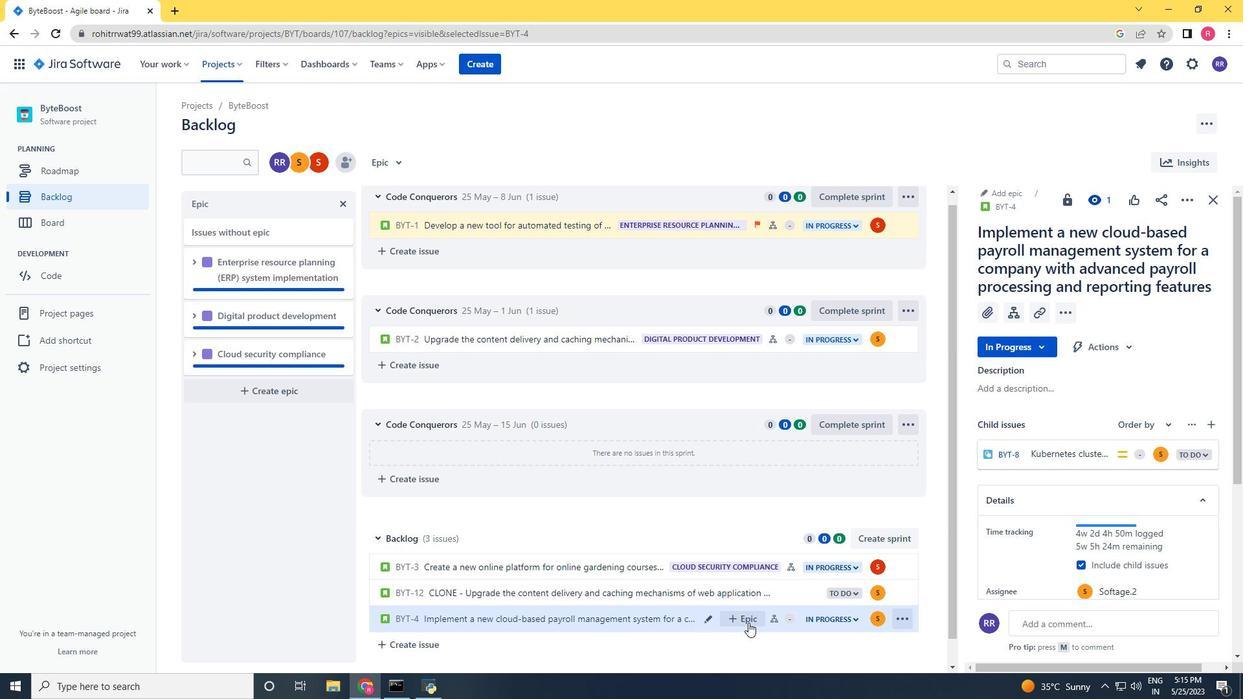 
Action: Mouse moved to (749, 623)
Screenshot: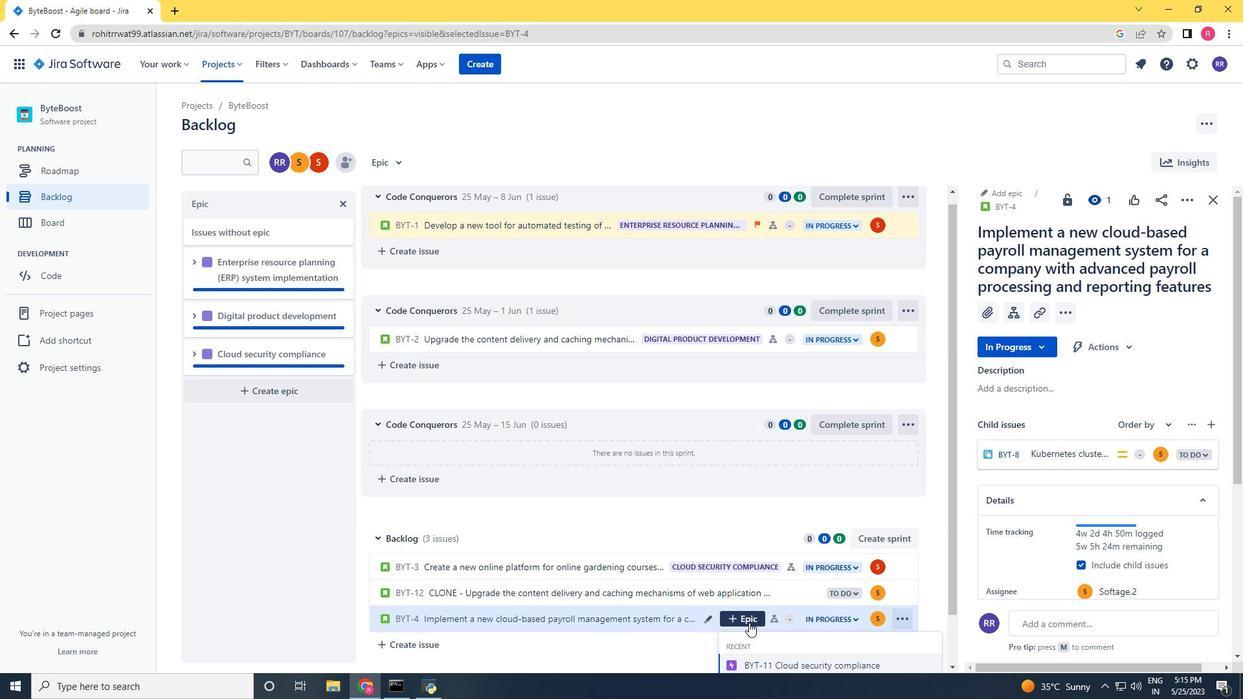 
Action: Mouse scrolled (749, 622) with delta (0, 0)
Screenshot: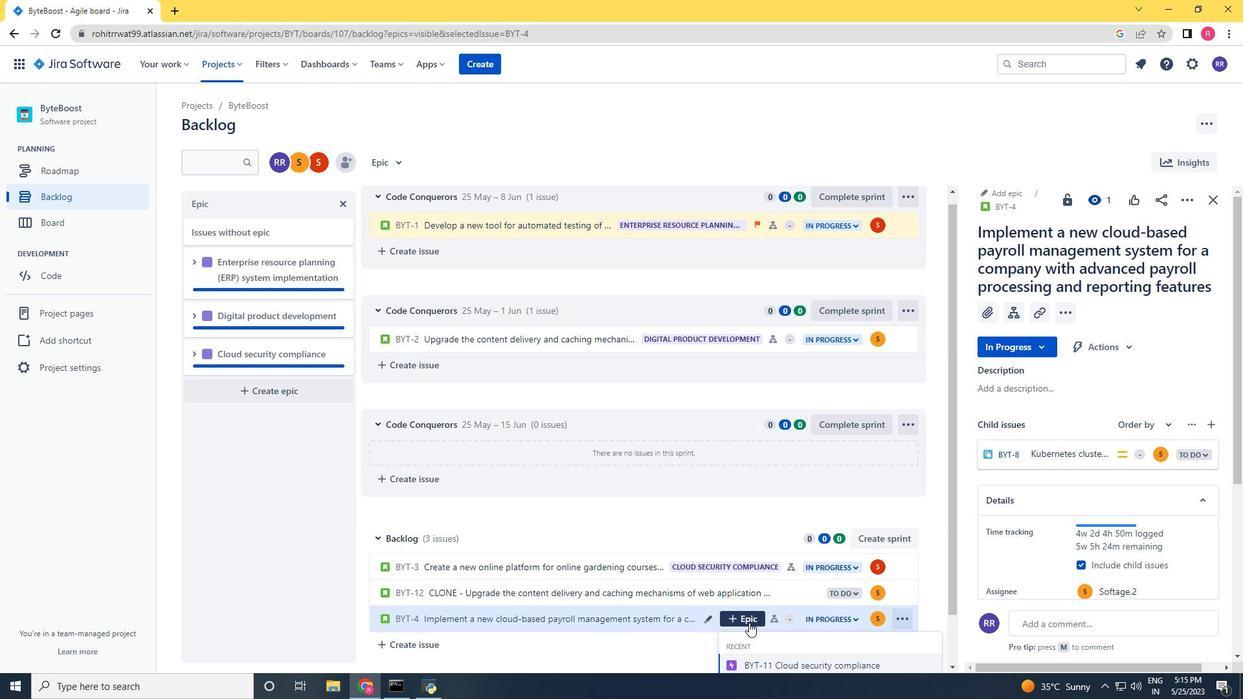 
Action: Mouse scrolled (749, 622) with delta (0, 0)
Screenshot: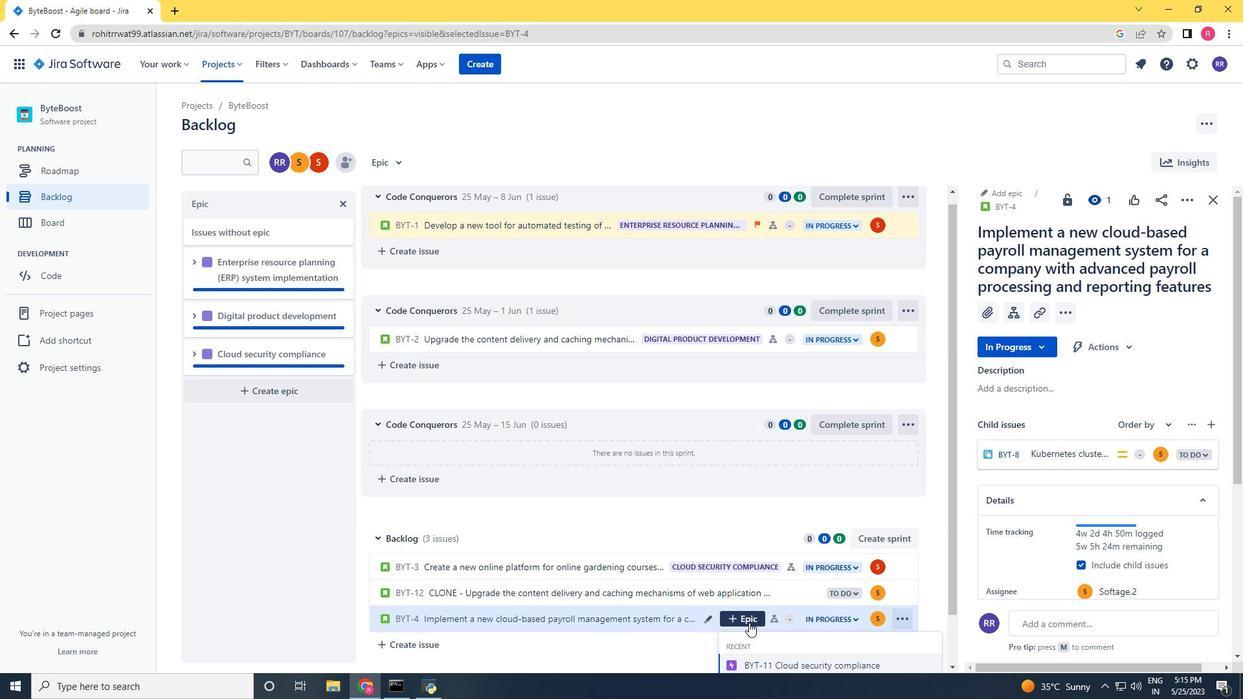 
Action: Mouse scrolled (749, 622) with delta (0, 0)
Screenshot: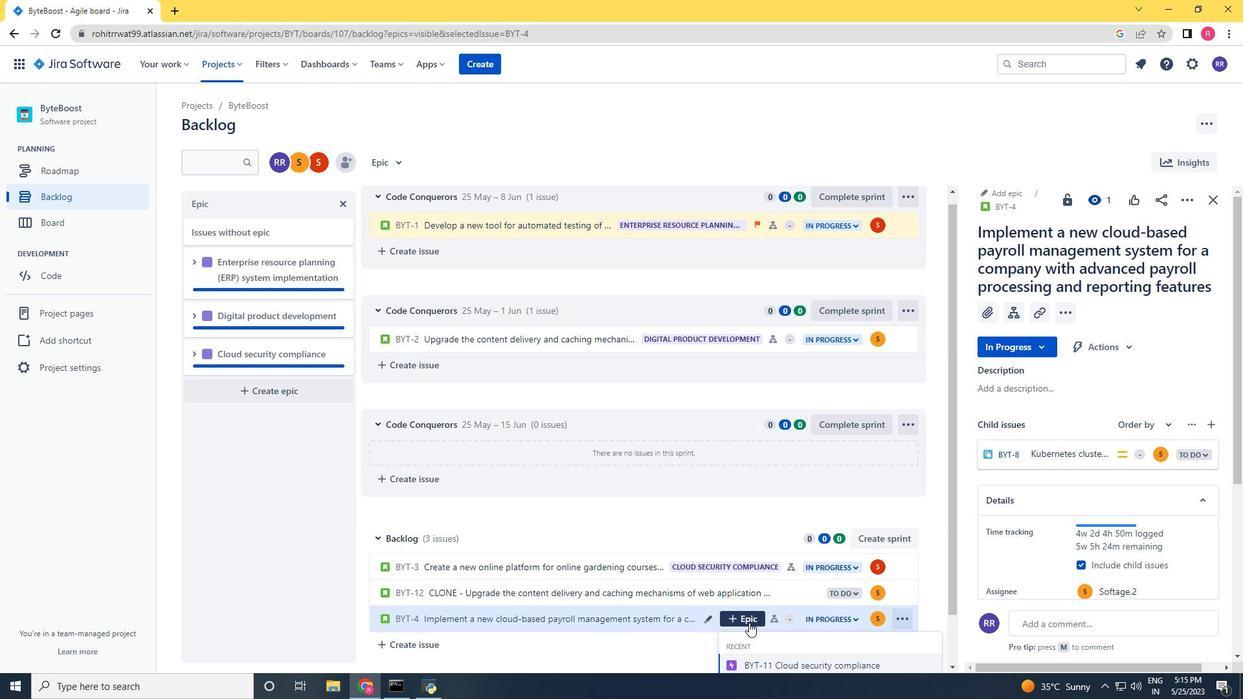 
Action: Mouse moved to (748, 620)
Screenshot: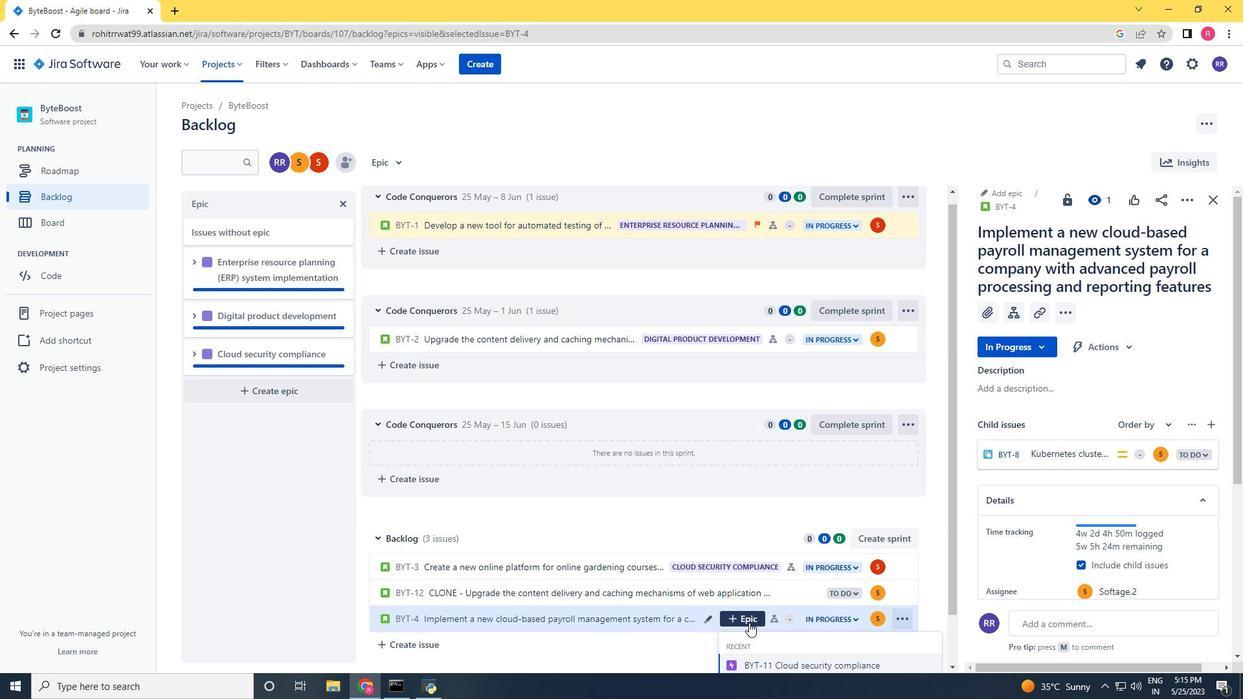 
Action: Mouse scrolled (748, 620) with delta (0, 0)
Screenshot: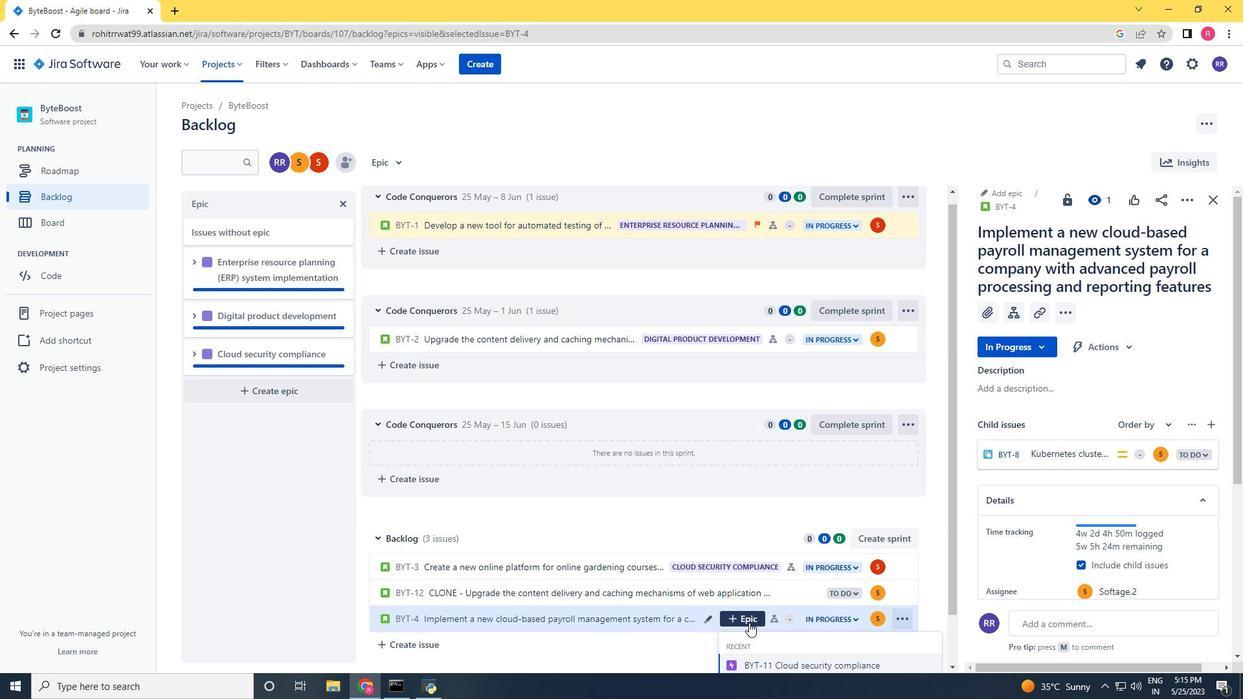 
Action: Mouse moved to (784, 649)
Screenshot: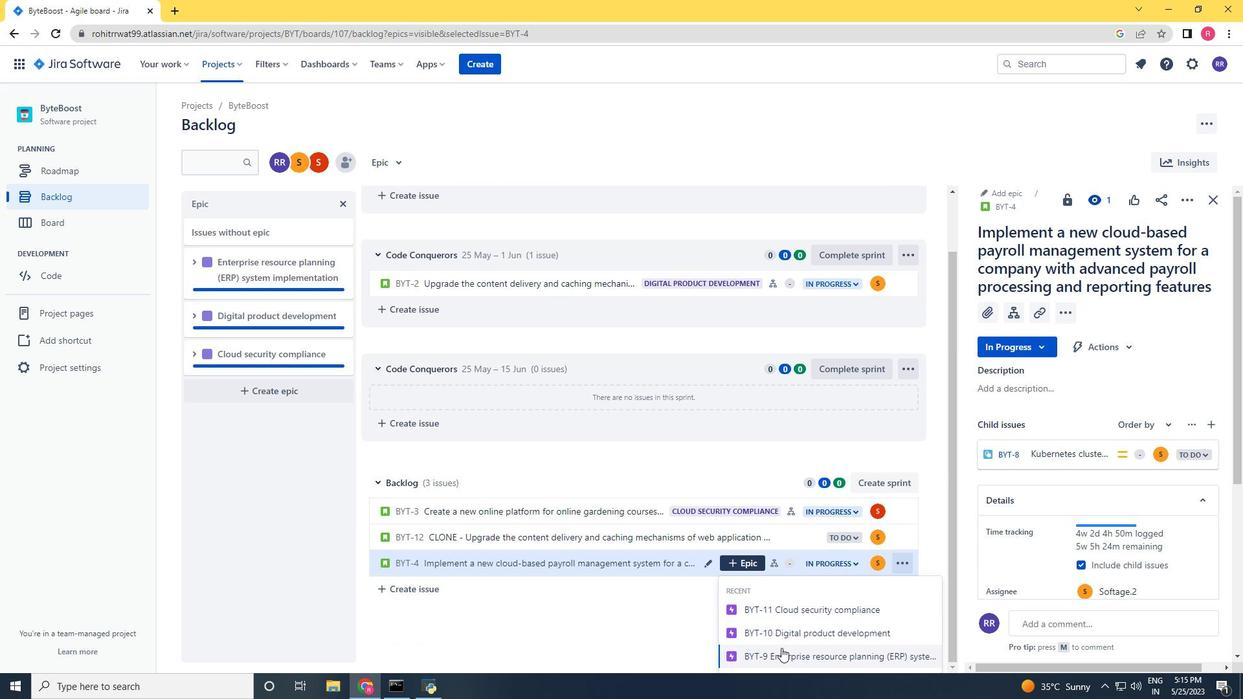 
Action: Mouse pressed left at (784, 649)
Screenshot: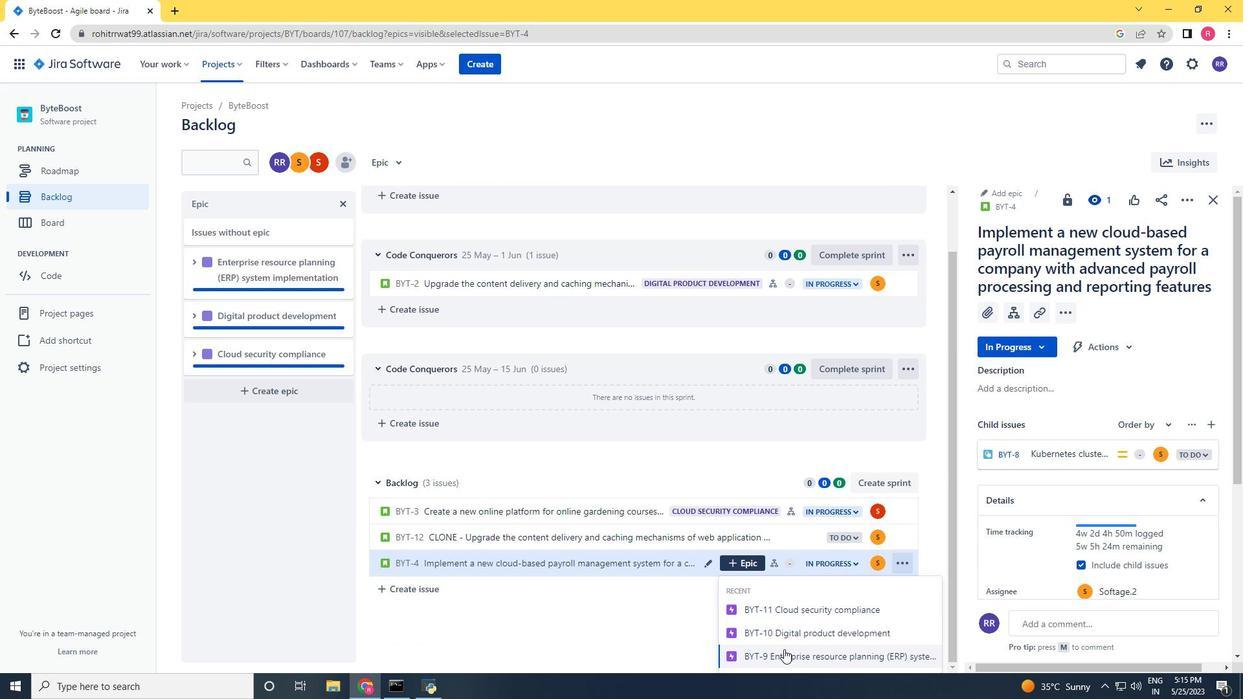 
Action: Mouse scrolled (784, 649) with delta (0, 0)
Screenshot: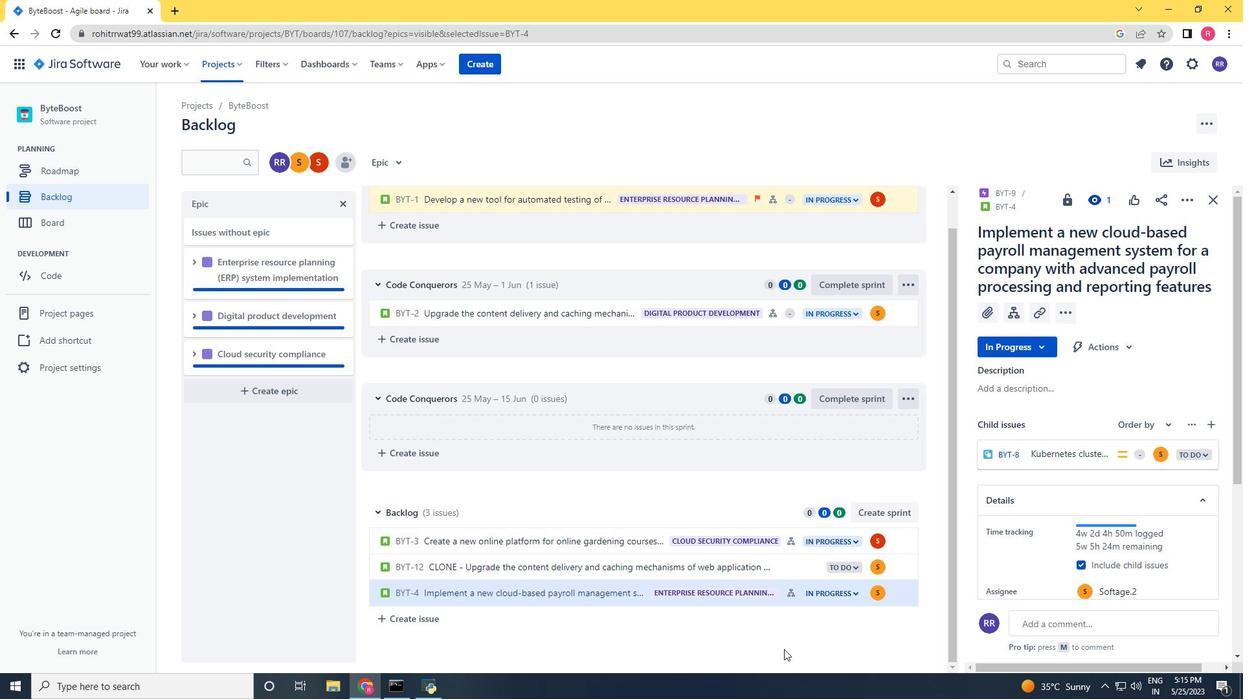 
Action: Mouse scrolled (784, 649) with delta (0, 0)
Screenshot: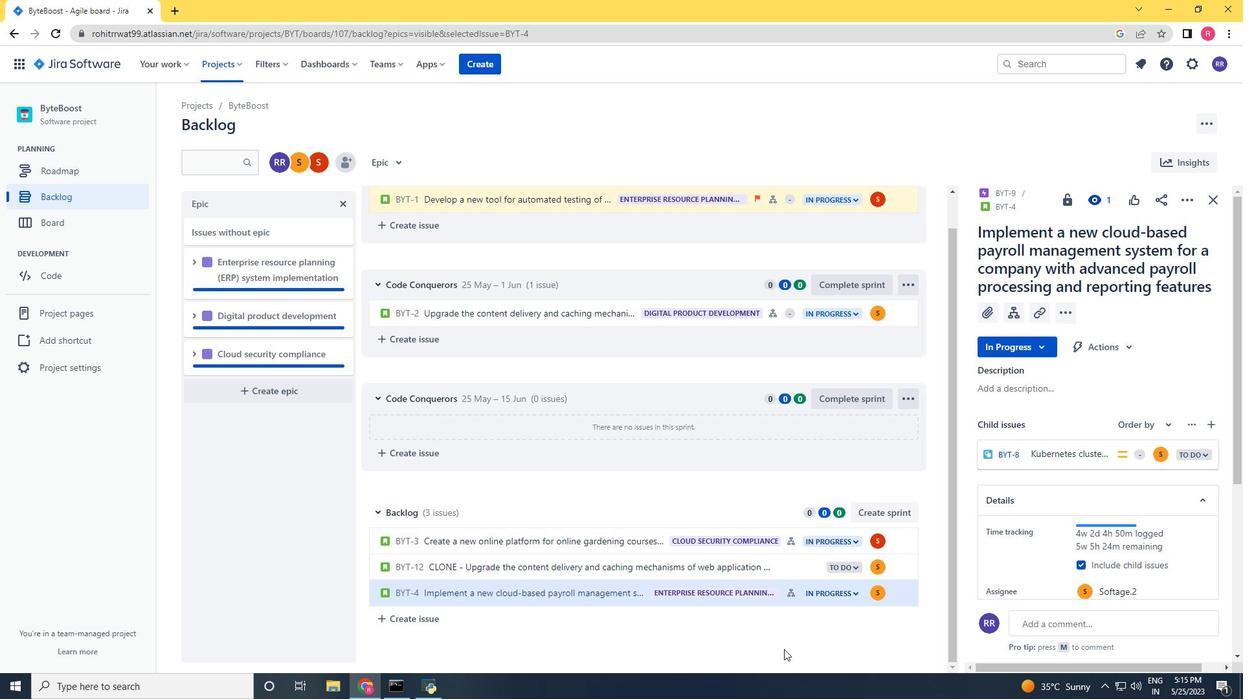 
